 Task: Add an event  with title  Second Interview with Hailey, date '2024/03/13' to 2024/03/16 & Select Event type as  One on One. Add location for the event as  654 Puerta del Sol, Madrid, Spain and add a description: The conversation aimed at assessing their qualifications, skills, and suitability for a specific job role or position within the organization. The interview provides an opportunity for the hiring team to gather valuable information about the candidate's experience, abilities, and potential cultural fit.Create an event link  http-secondinterviewwithhaileycom & Select the event color as  Orange. , logged in from the account softage.9@softage.netand send the event invitation to softage.7@softage.net with CC to  softage.1@softage.net
Action: Mouse moved to (815, 136)
Screenshot: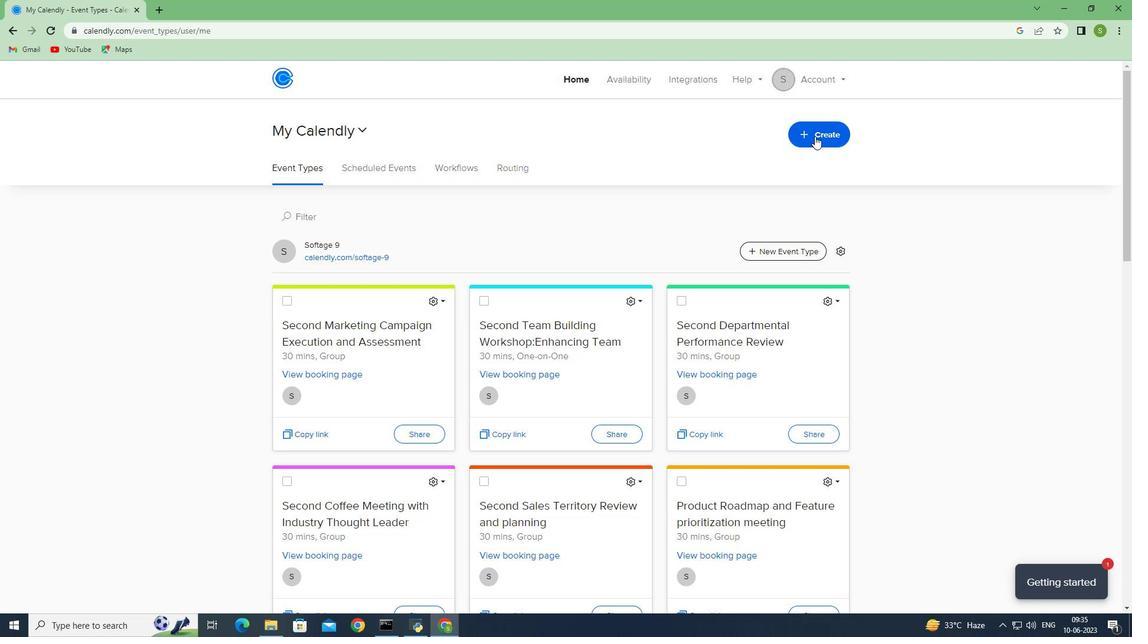 
Action: Mouse pressed left at (815, 136)
Screenshot: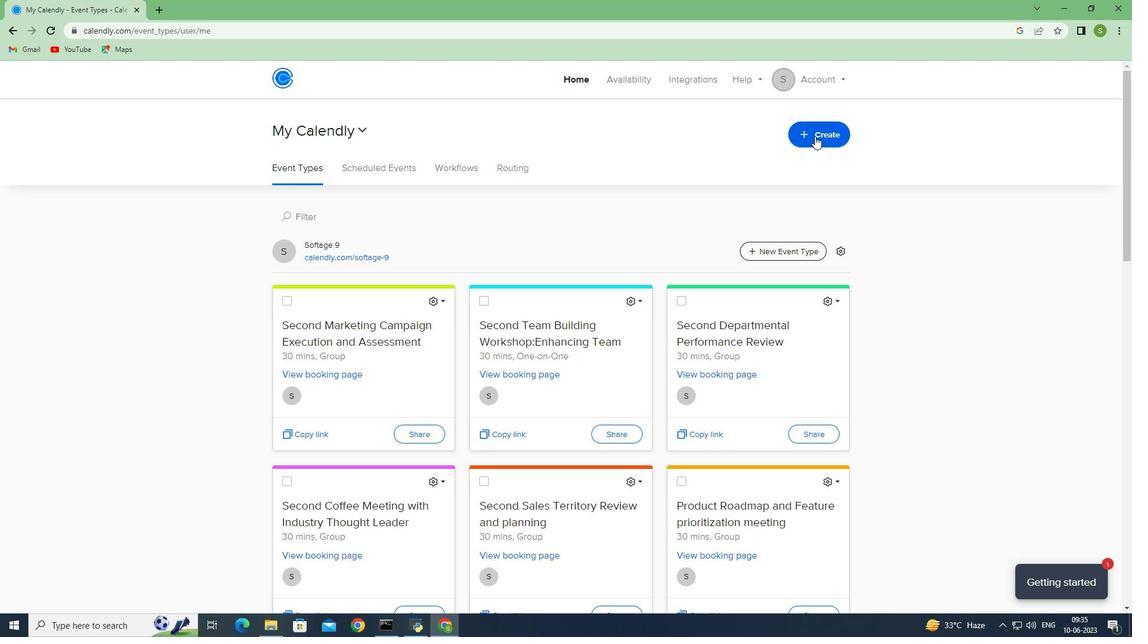 
Action: Mouse moved to (734, 169)
Screenshot: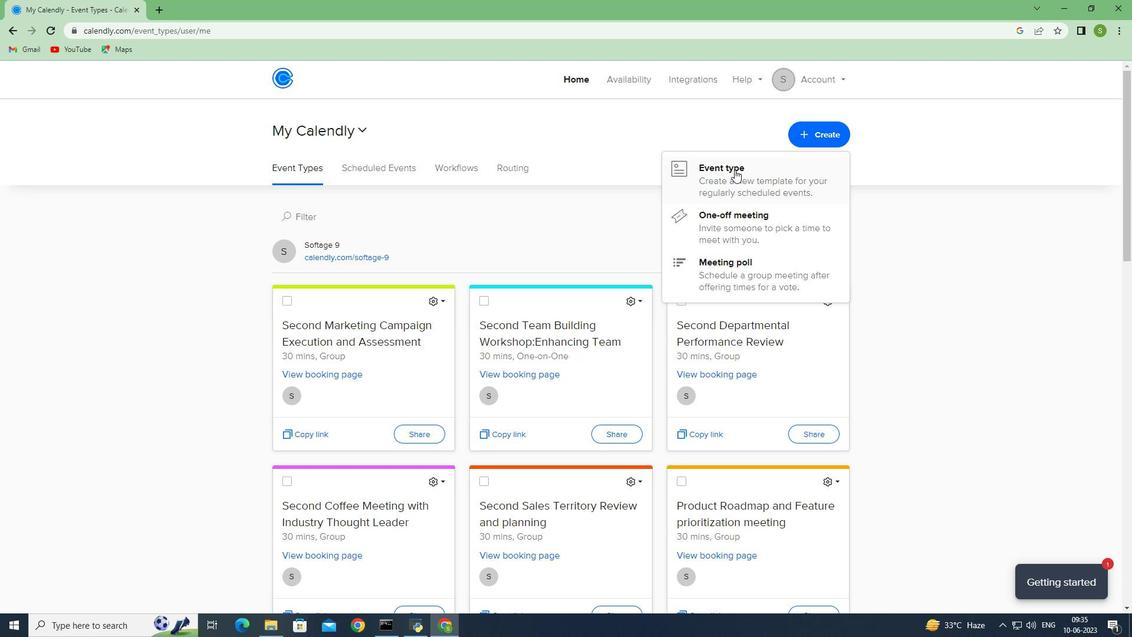 
Action: Mouse pressed left at (734, 169)
Screenshot: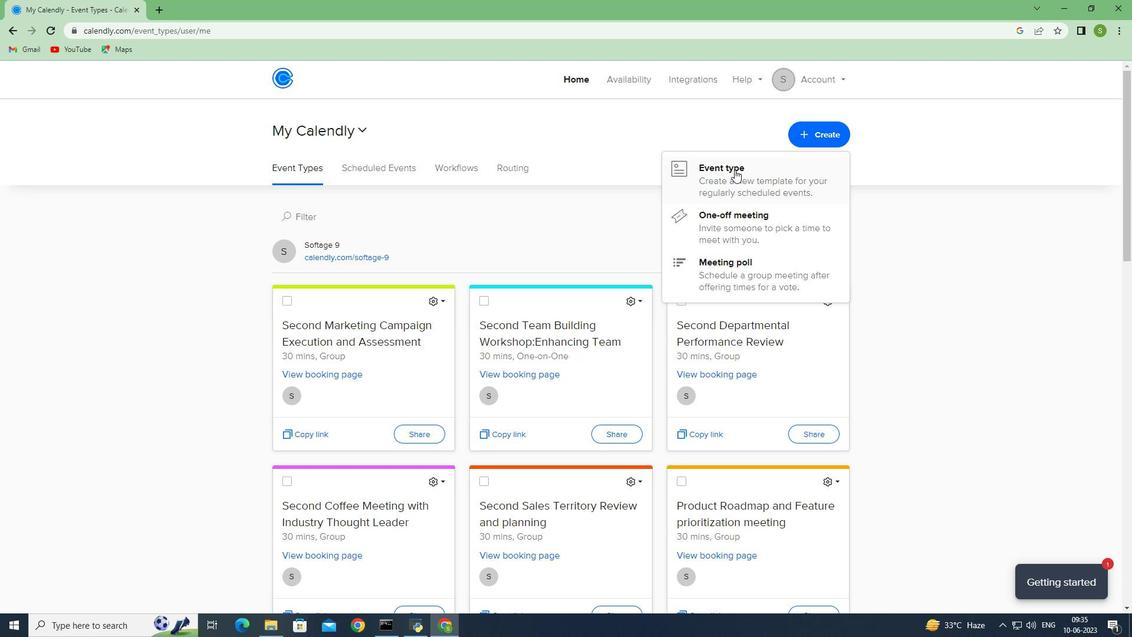 
Action: Mouse pressed left at (734, 169)
Screenshot: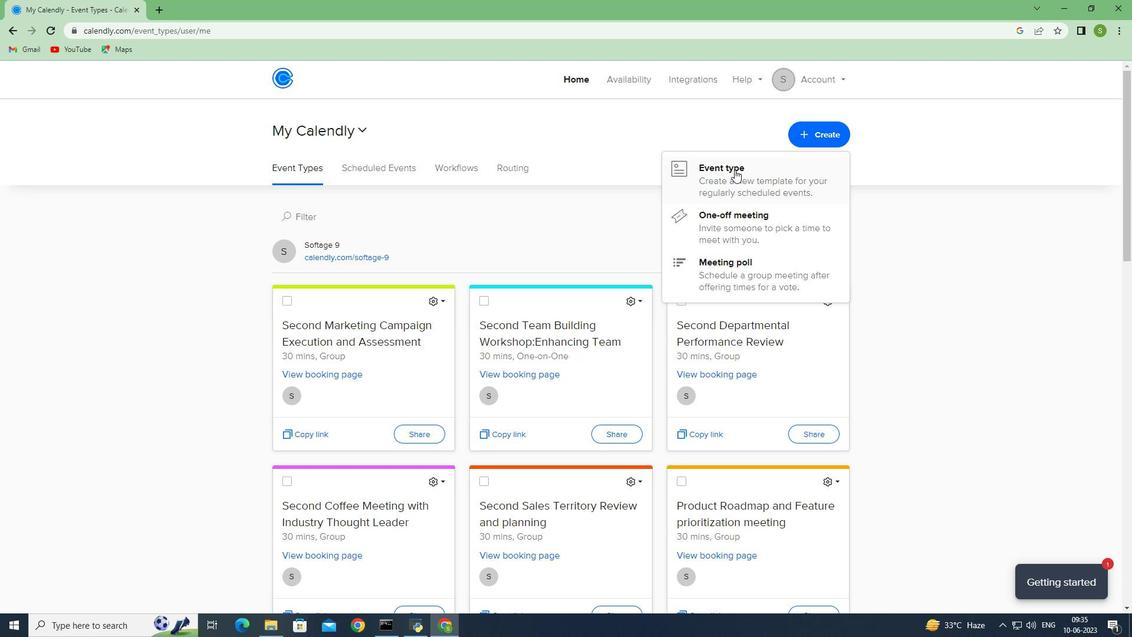 
Action: Mouse moved to (838, 200)
Screenshot: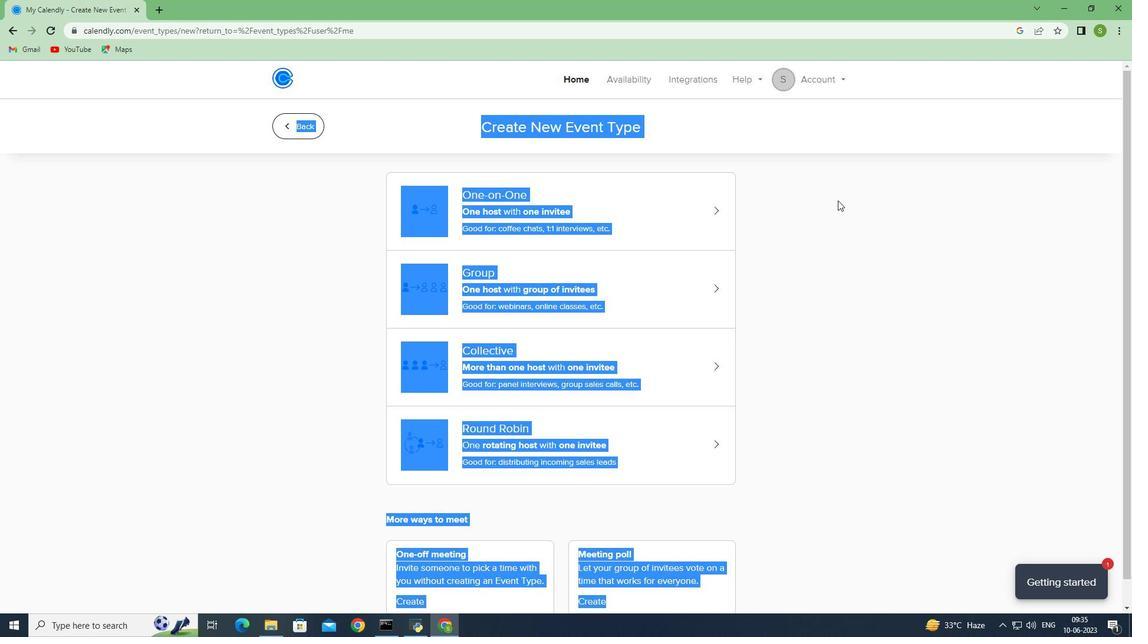 
Action: Mouse pressed left at (838, 200)
Screenshot: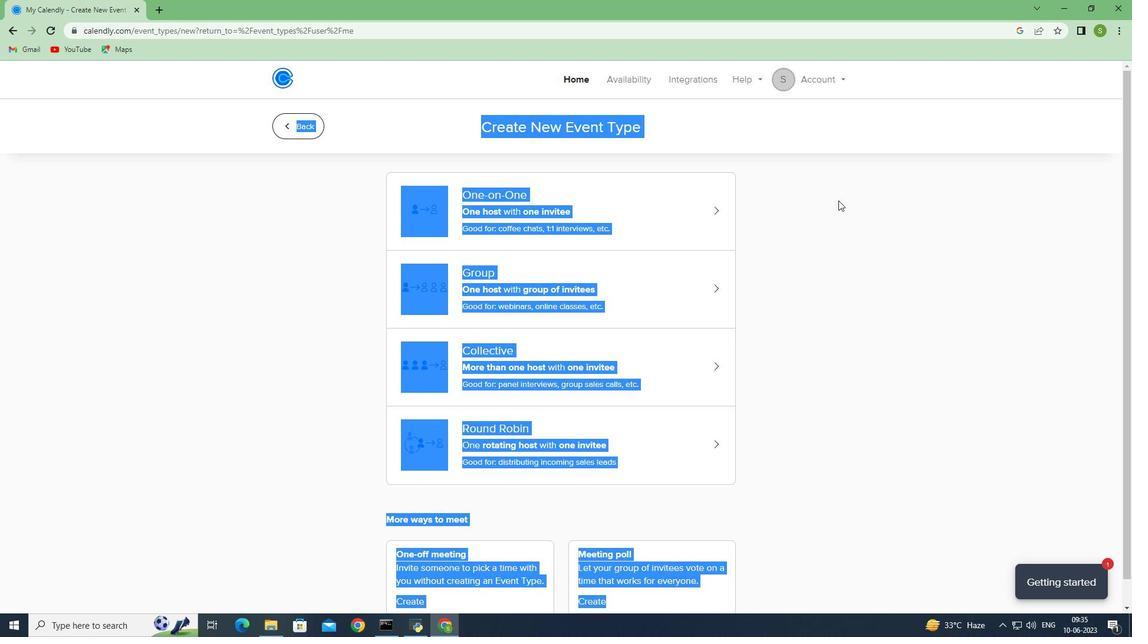 
Action: Mouse moved to (529, 210)
Screenshot: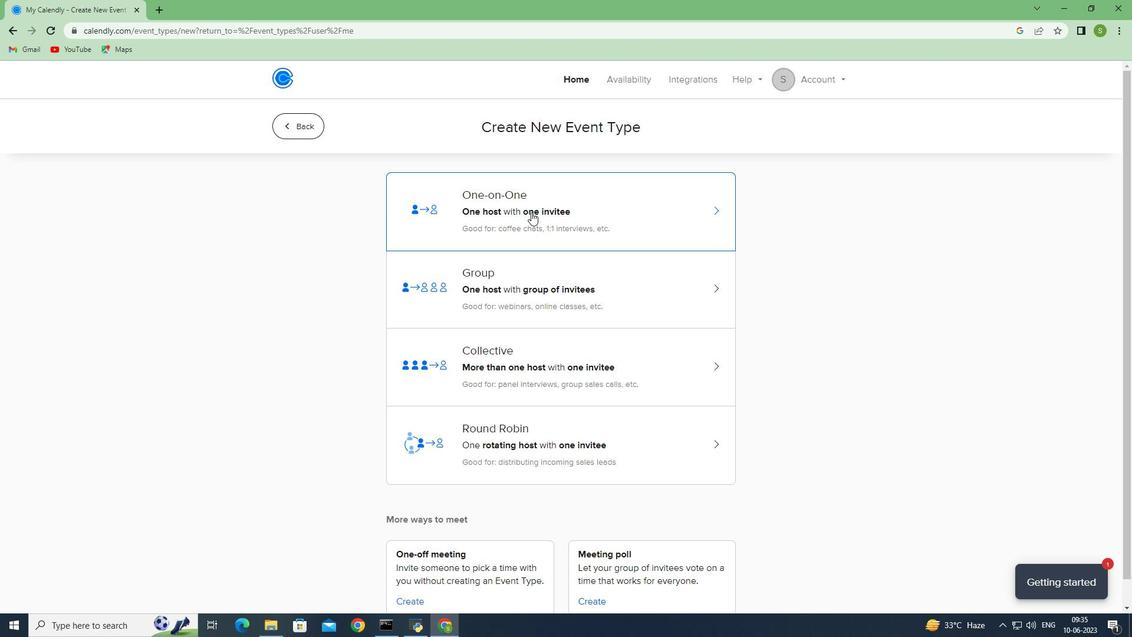 
Action: Mouse pressed left at (529, 210)
Screenshot: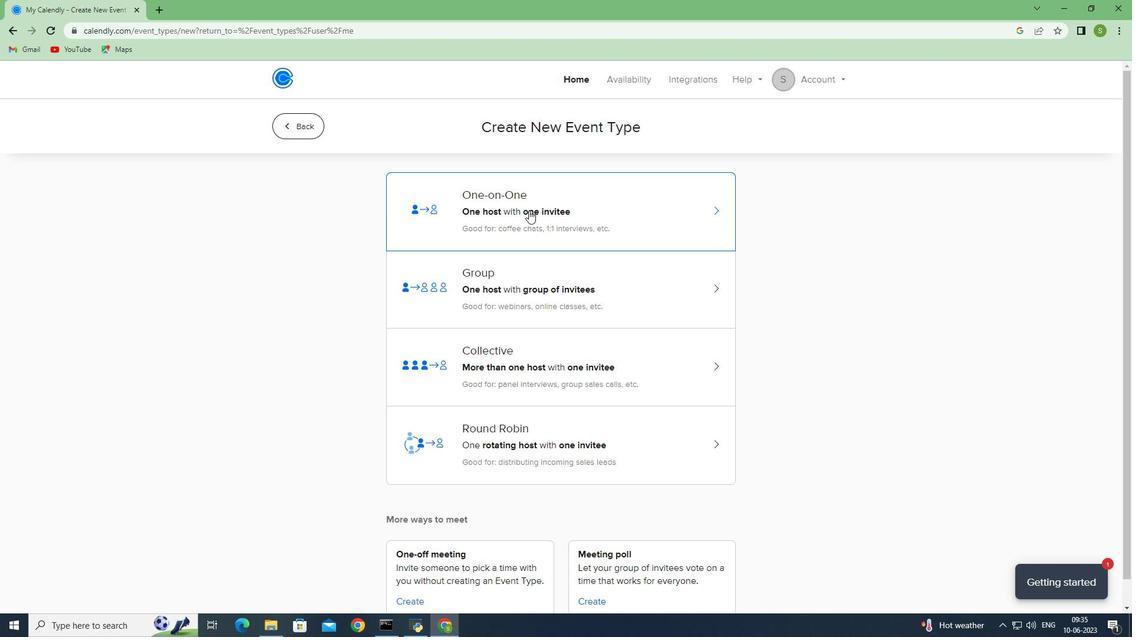 
Action: Mouse moved to (529, 210)
Screenshot: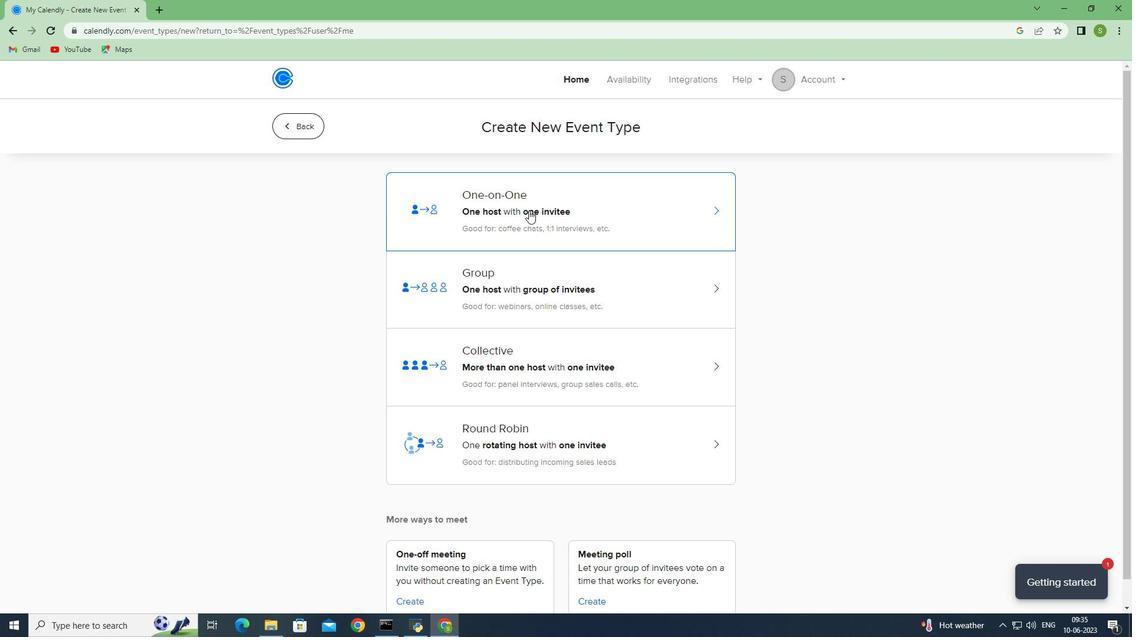 
Action: Mouse pressed left at (529, 210)
Screenshot: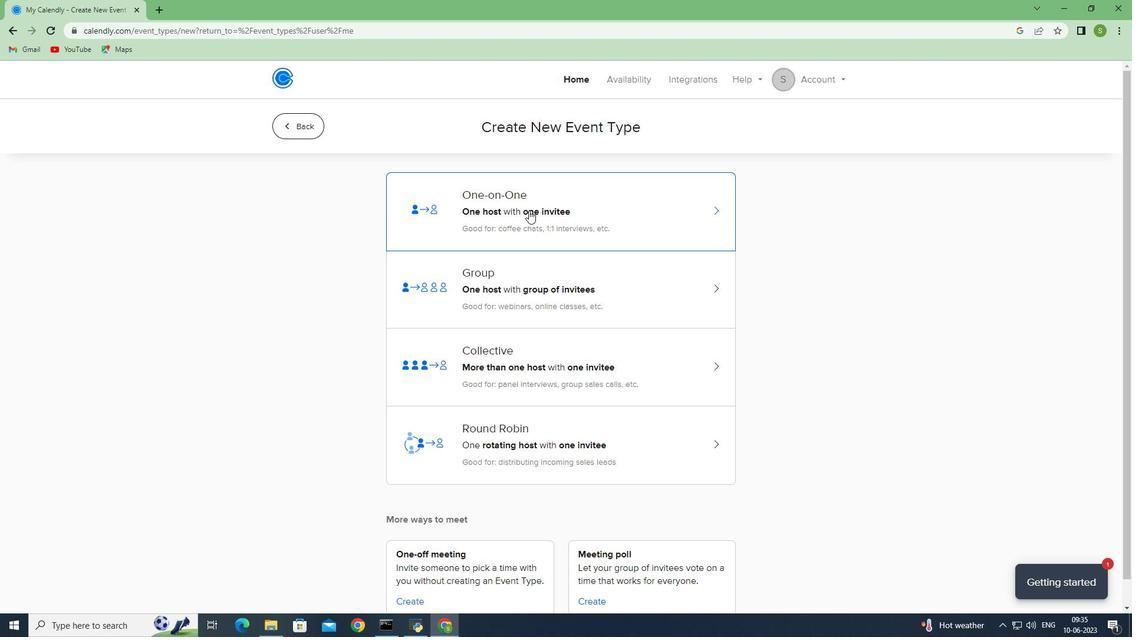 
Action: Mouse moved to (315, 286)
Screenshot: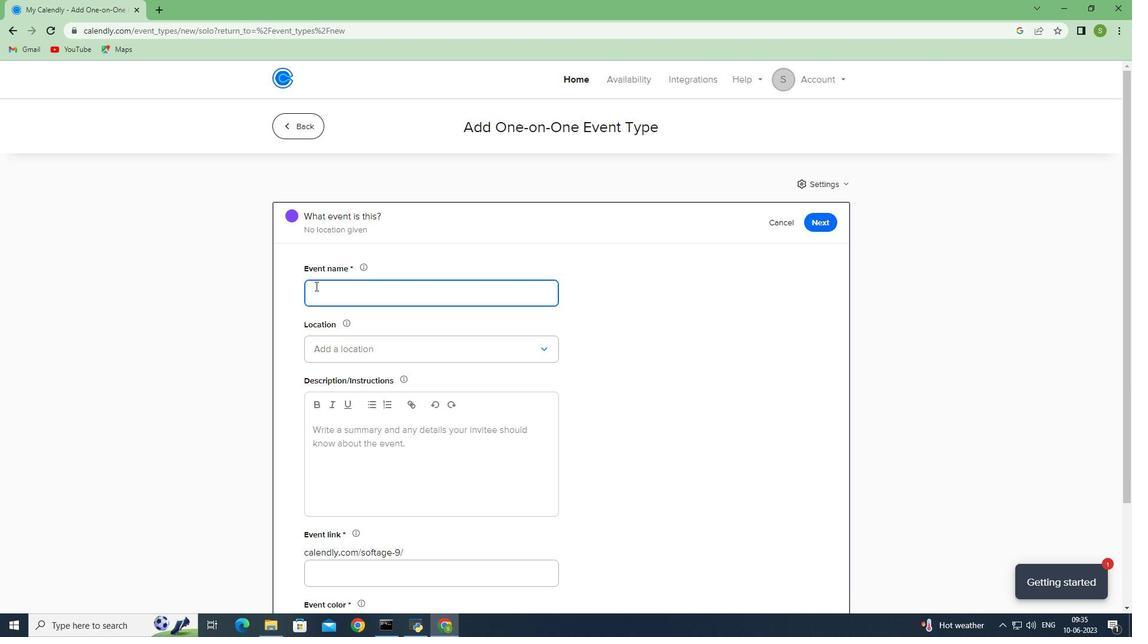
Action: Mouse pressed left at (315, 286)
Screenshot: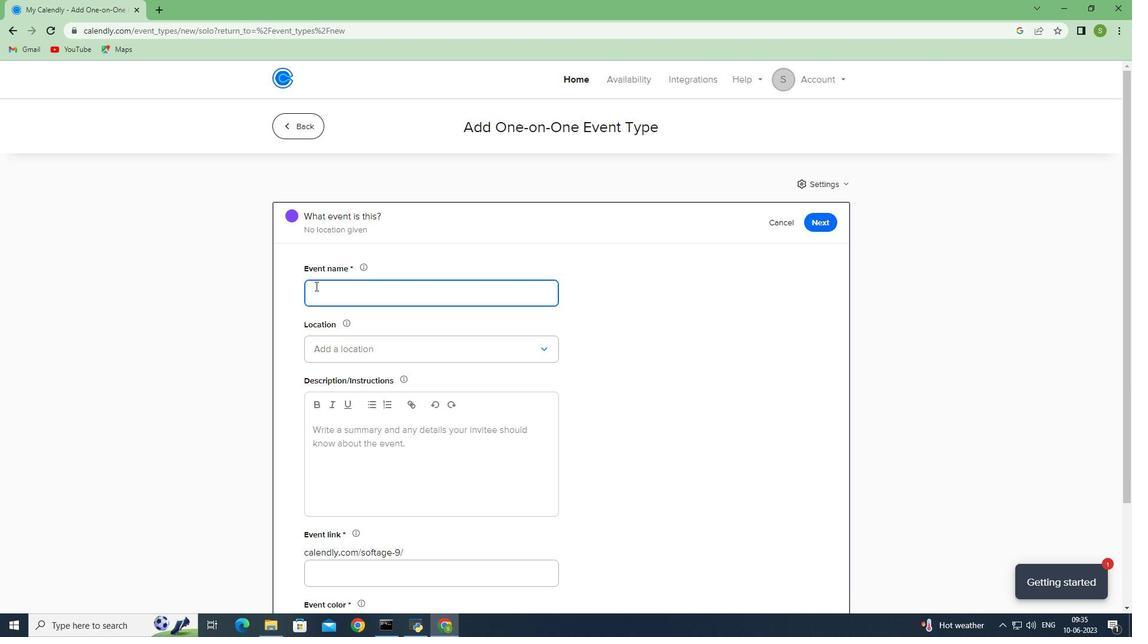 
Action: Mouse moved to (392, 278)
Screenshot: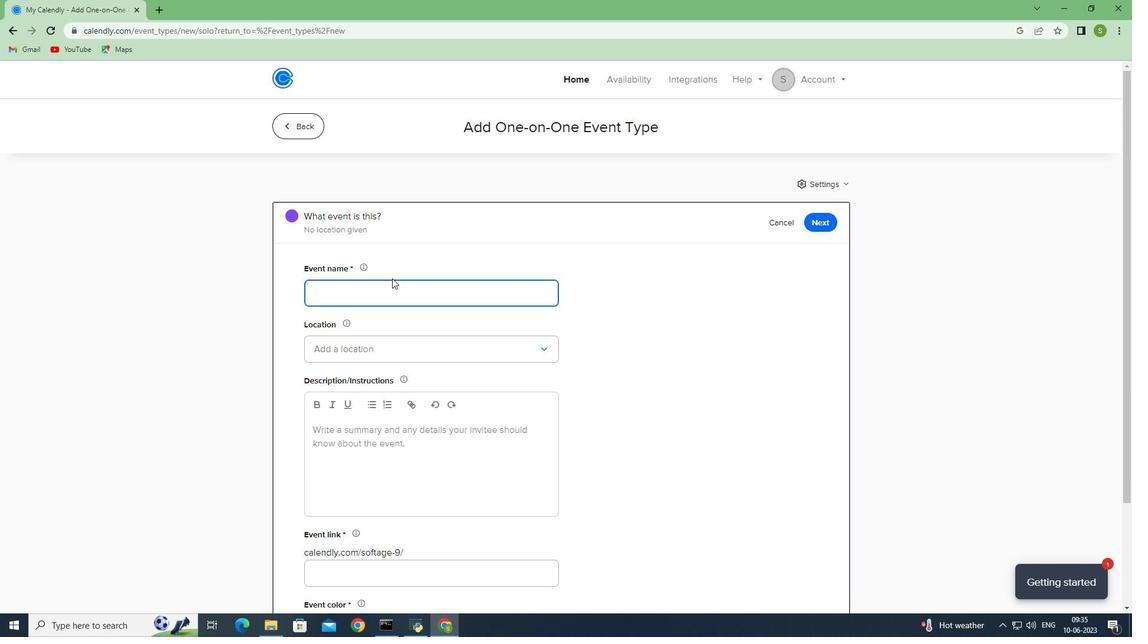 
Action: Key pressed <Key.shift>Second<Key.space><Key.shift>Interview<Key.space>with<Key.space><Key.shift><Key.shift><Key.shift><Key.shift><Key.shift><Key.shift><Key.shift><Key.shift><Key.shift><Key.shift><Key.shift>Hailey
Screenshot: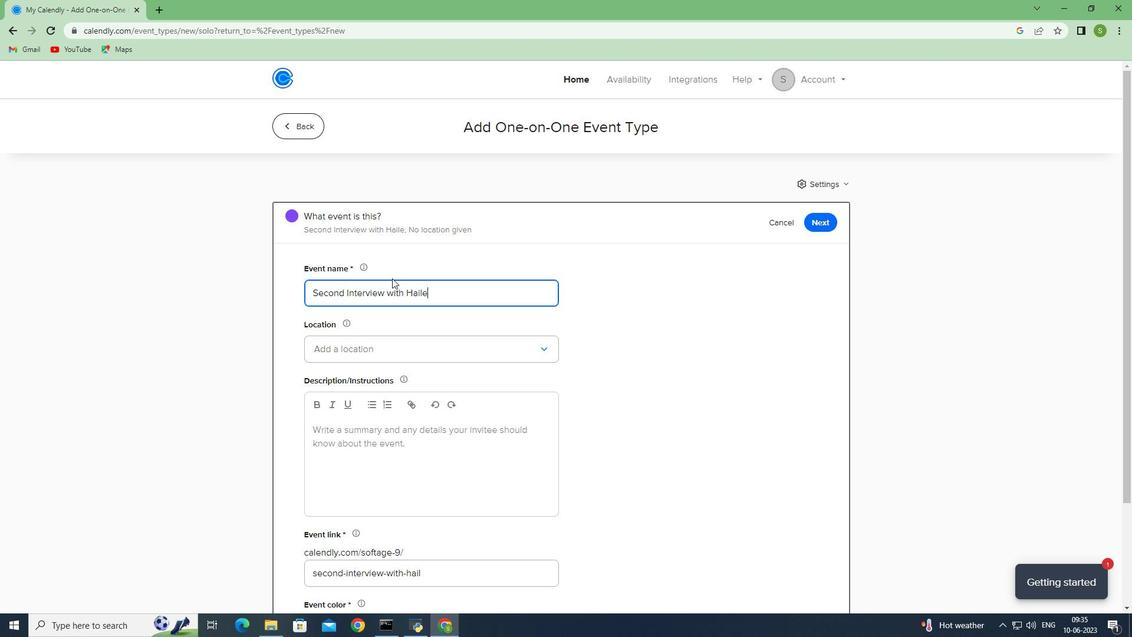 
Action: Mouse moved to (385, 351)
Screenshot: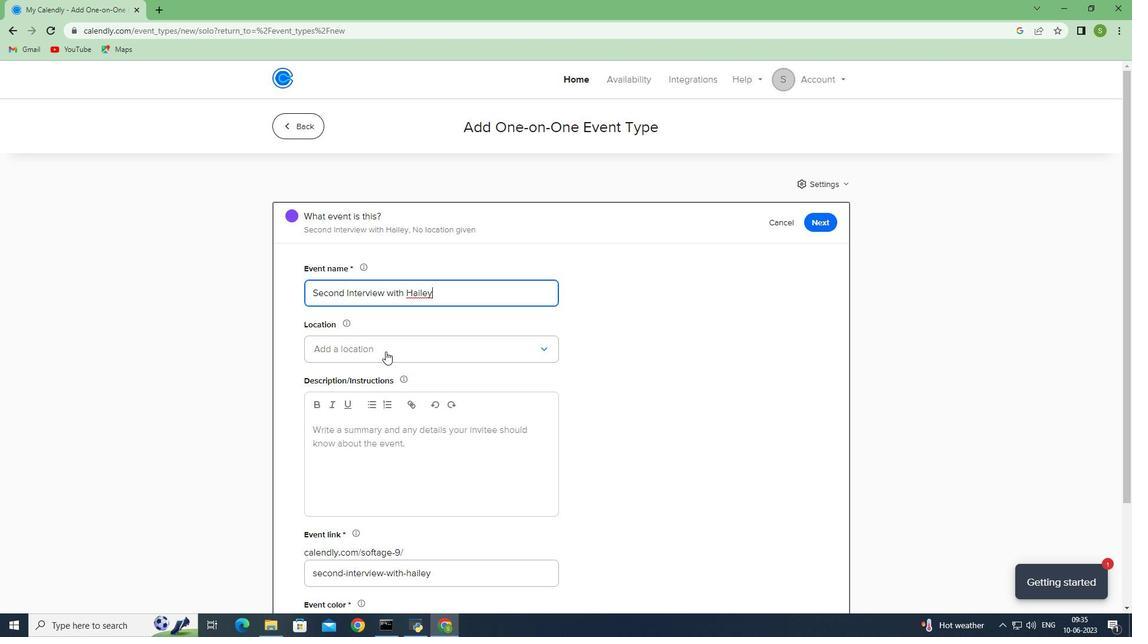 
Action: Mouse pressed left at (385, 351)
Screenshot: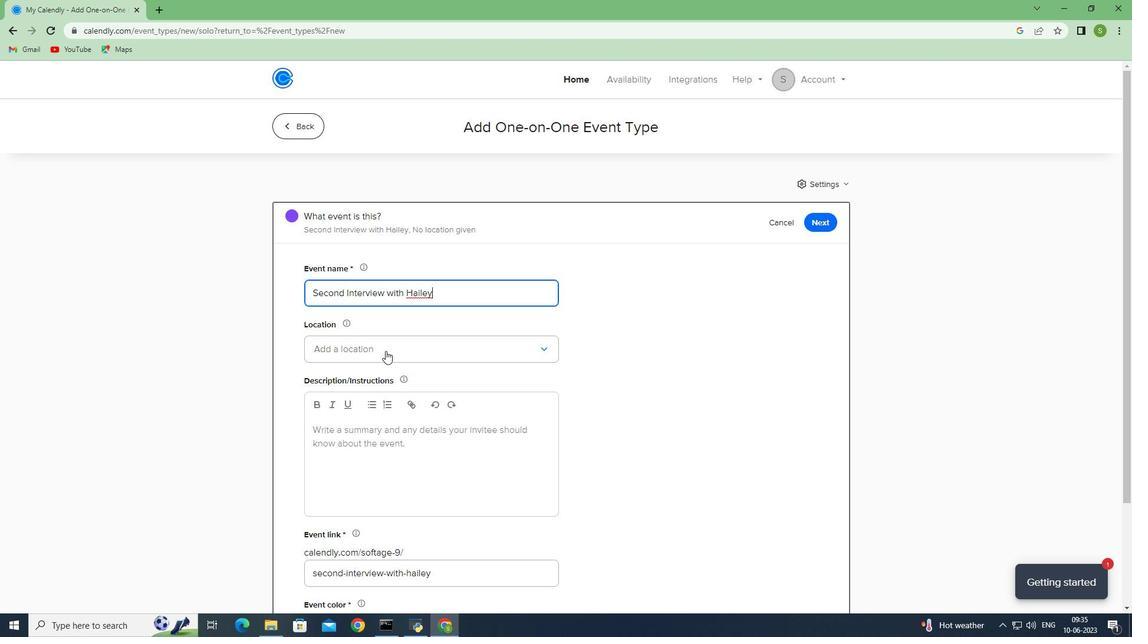 
Action: Mouse moved to (398, 375)
Screenshot: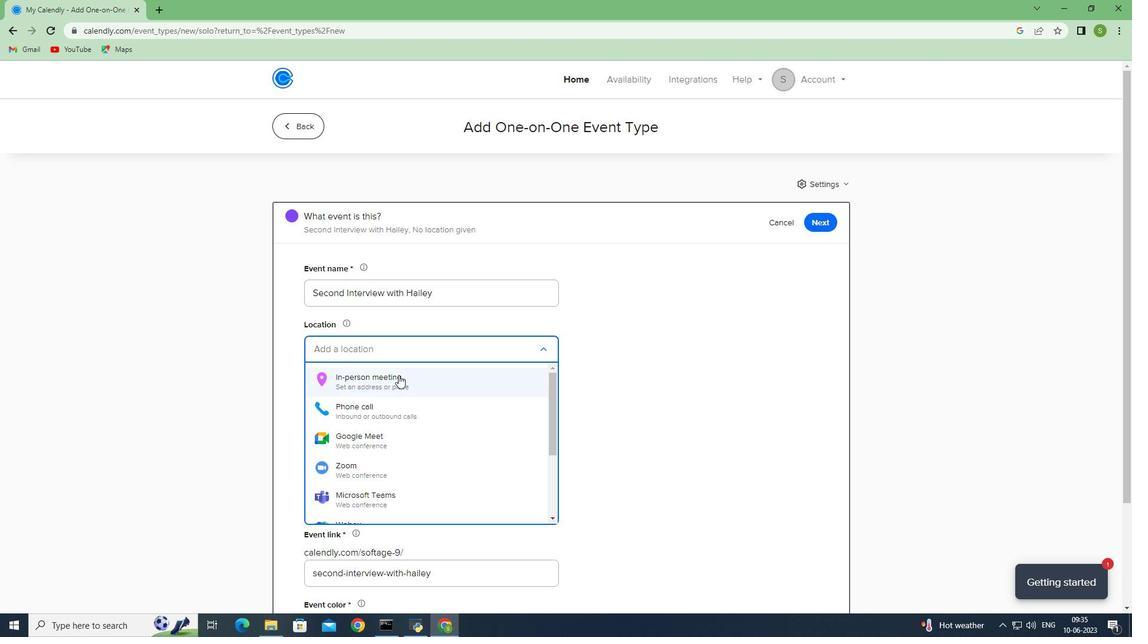 
Action: Mouse pressed left at (398, 375)
Screenshot: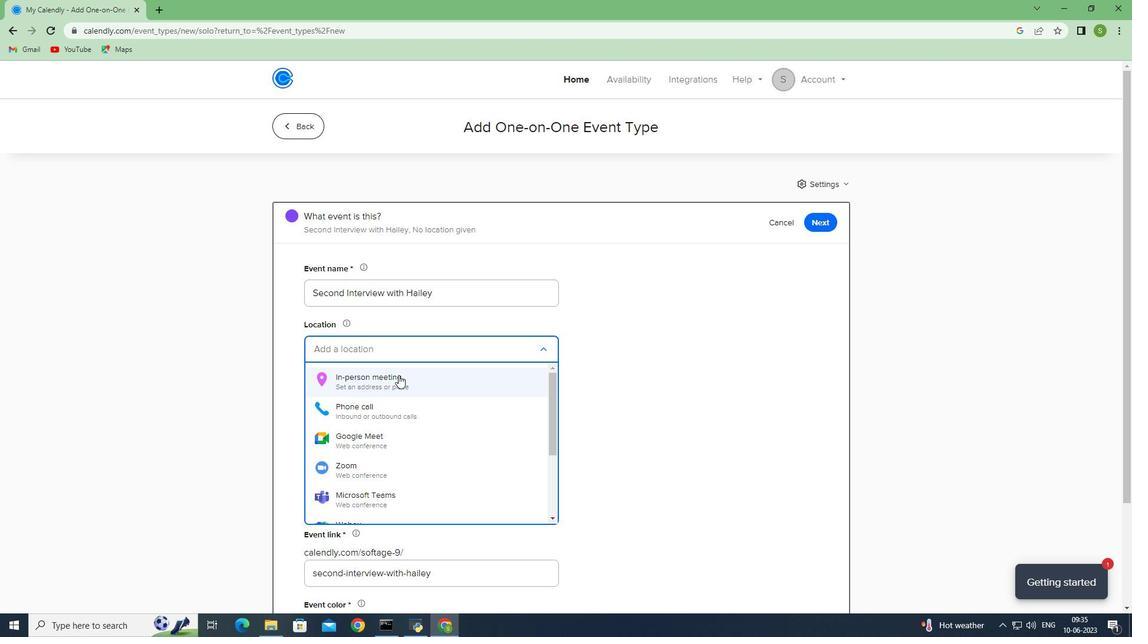 
Action: Mouse moved to (490, 217)
Screenshot: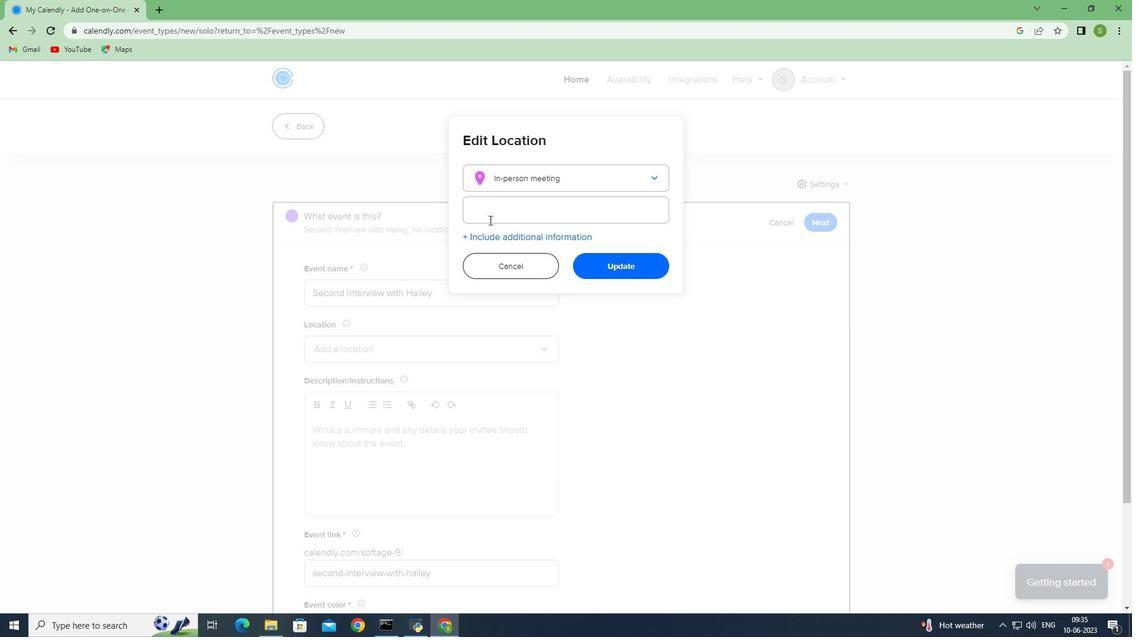 
Action: Mouse pressed left at (490, 217)
Screenshot: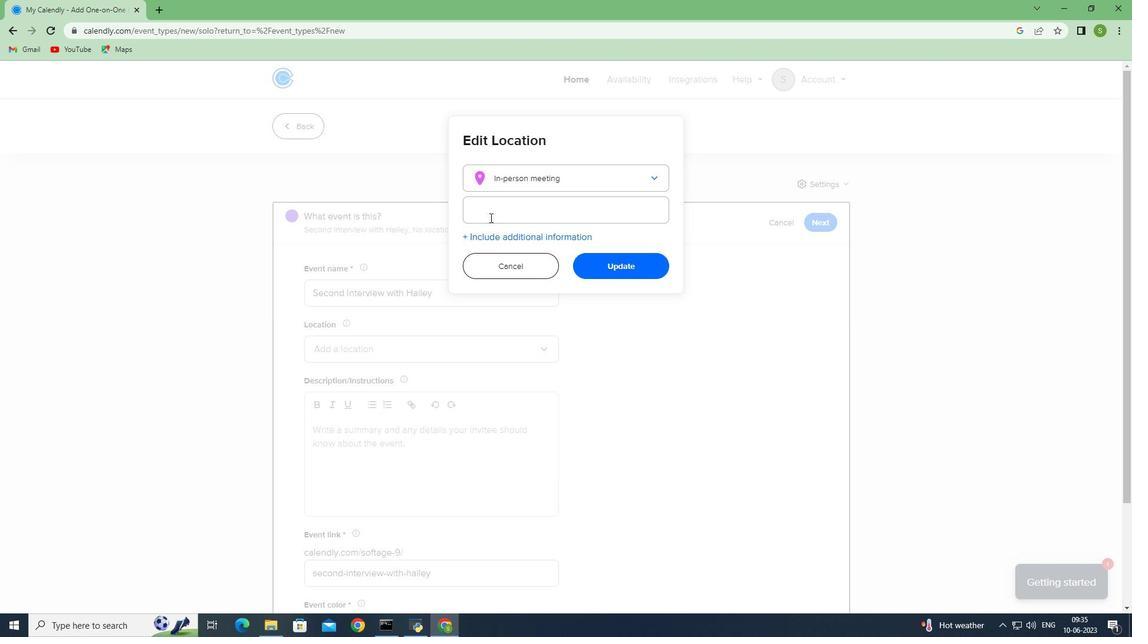 
Action: Mouse moved to (634, 215)
Screenshot: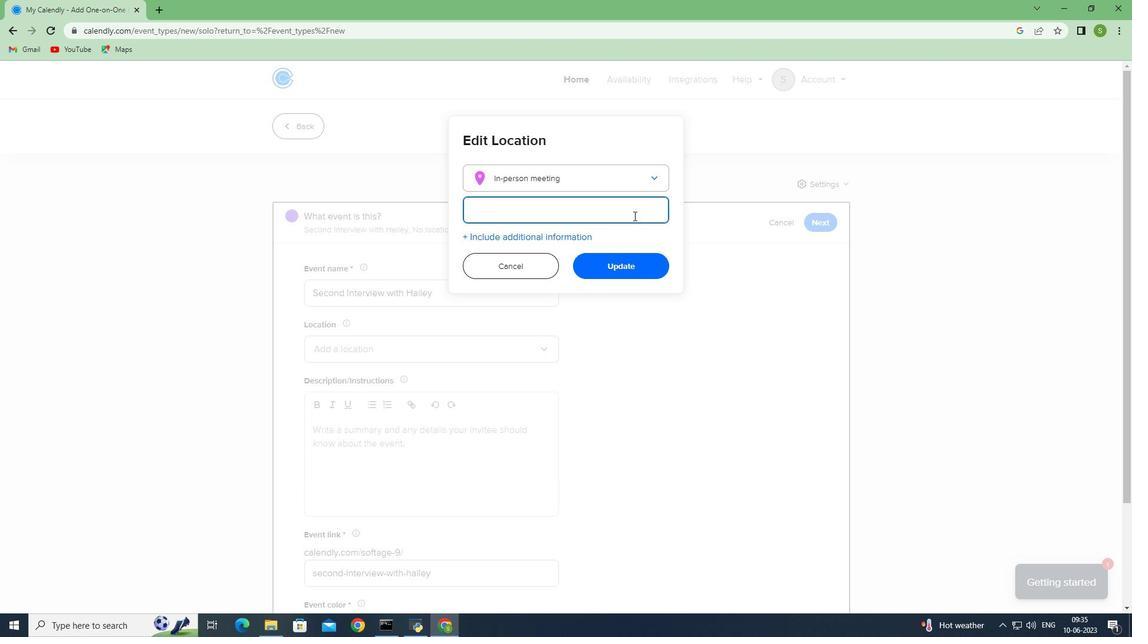 
Action: Key pressed 654<Key.space><Key.shift>Pur<Key.backspace>erta<Key.space>del<Key.space><Key.shift>Sol,<Key.shift>Madrid,<Key.shift><Key.shift>Spain
Screenshot: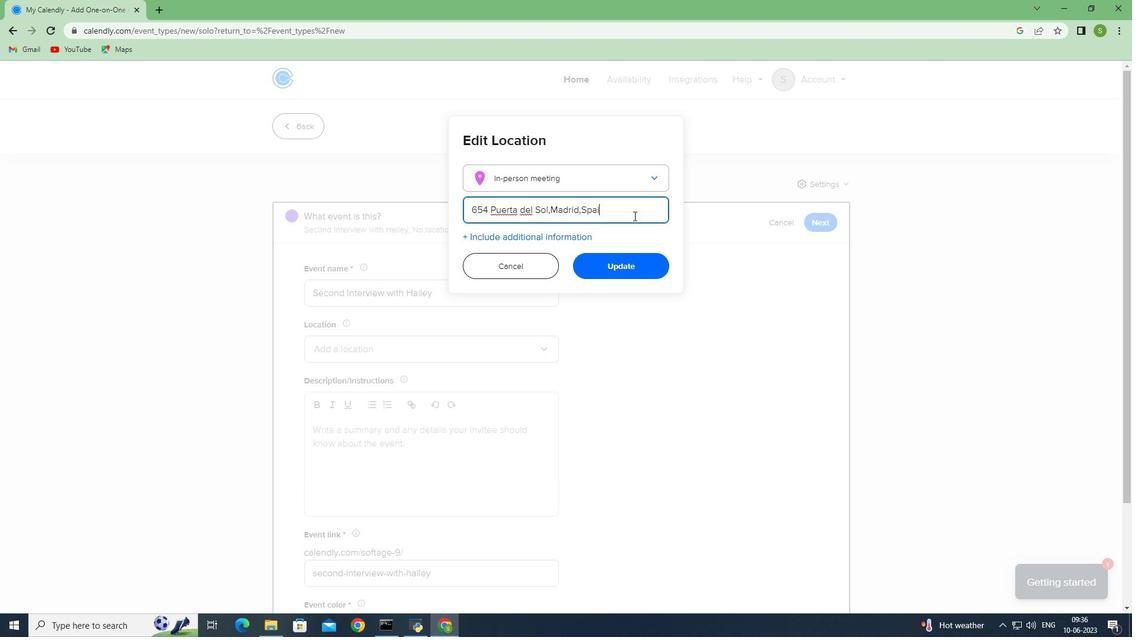 
Action: Mouse moved to (611, 264)
Screenshot: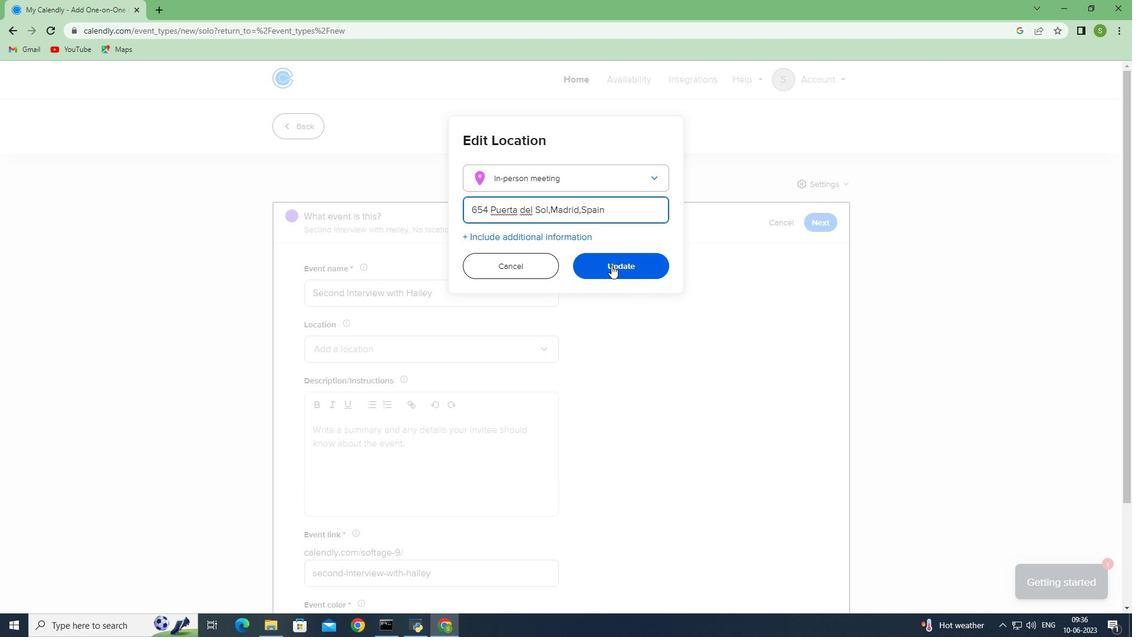 
Action: Mouse pressed left at (611, 264)
Screenshot: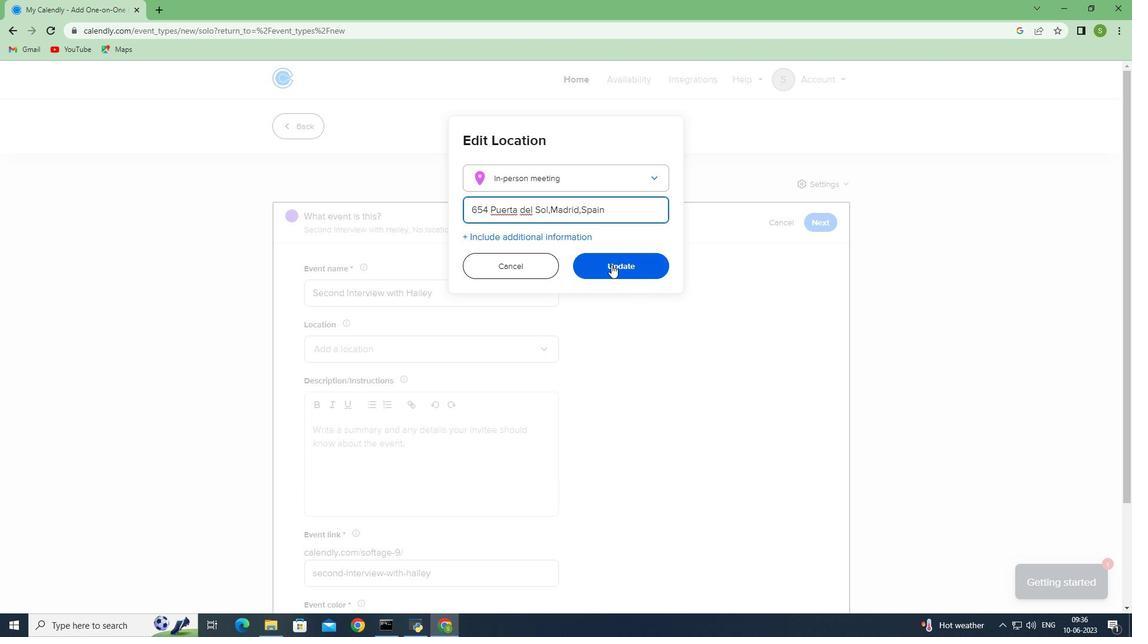 
Action: Mouse moved to (320, 457)
Screenshot: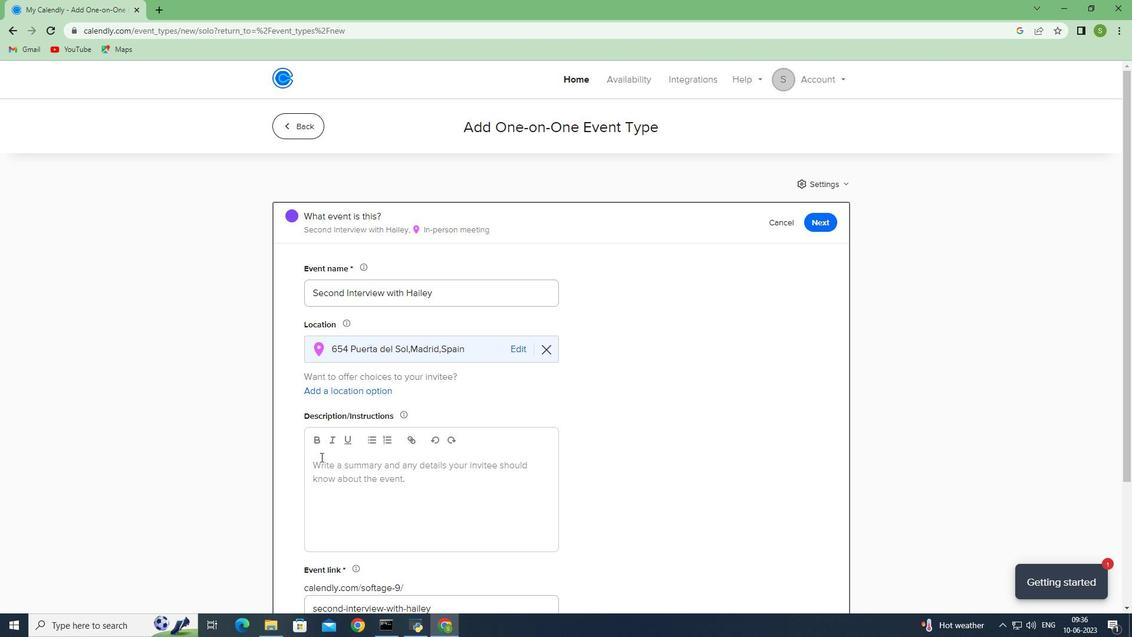 
Action: Mouse pressed left at (320, 457)
Screenshot: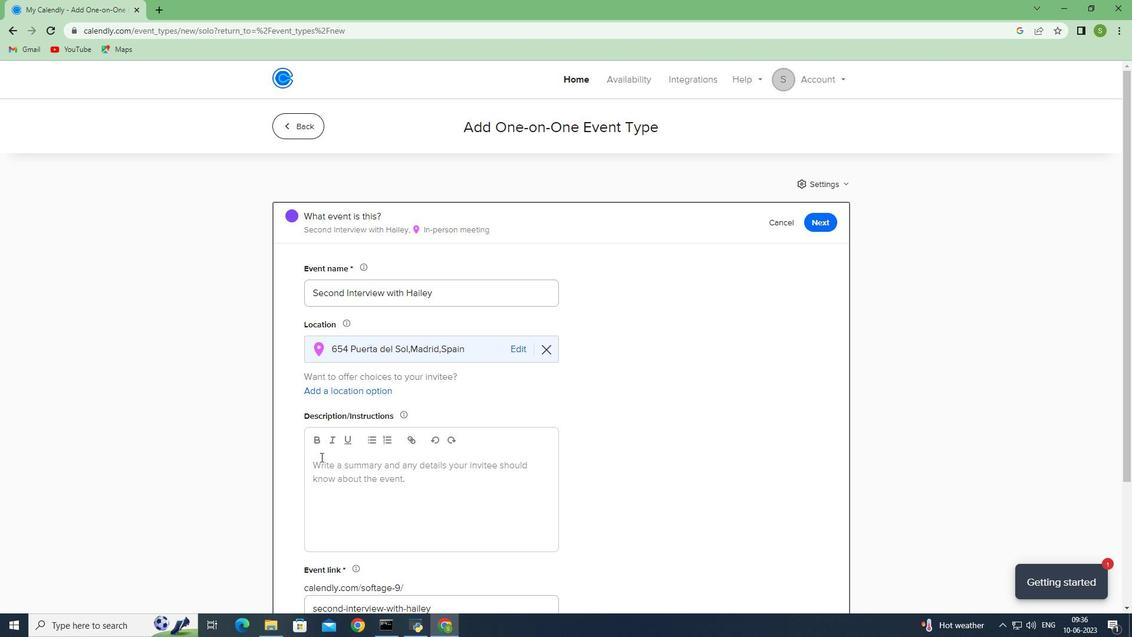 
Action: Mouse moved to (342, 267)
Screenshot: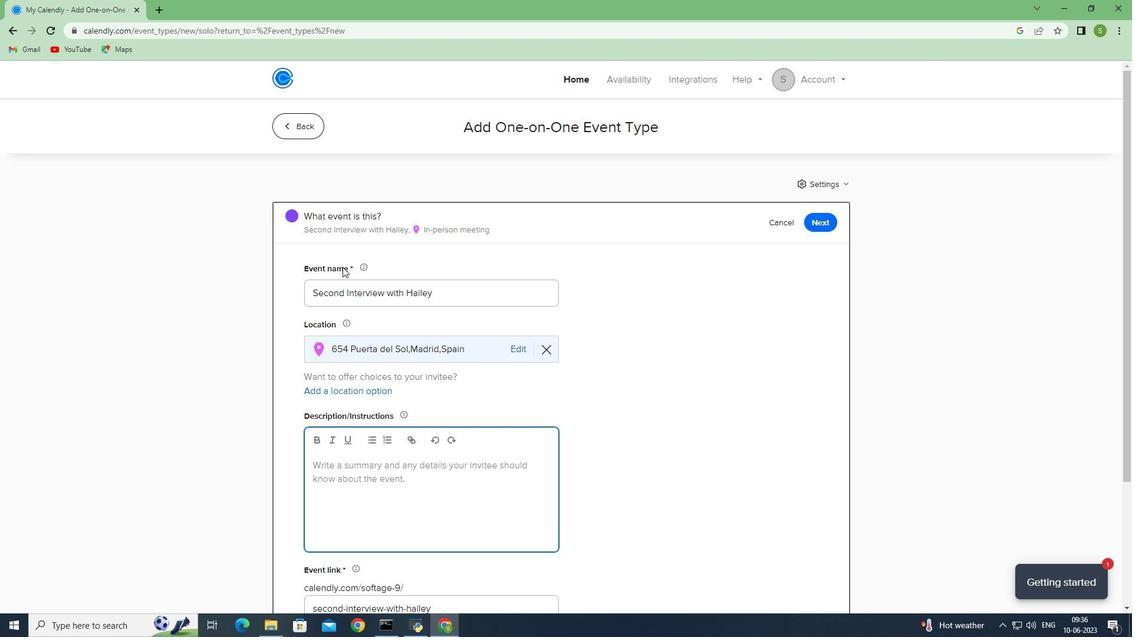 
Action: Key pressed <Key.shift>The<Key.space><Key.shift><Key.shift>CON<Key.backspace><Key.backspace>=<Key.backspace><Key.backspace>conversation<Key.space>aimes<Key.space>at<Key.space>assessing<Key.space>
Screenshot: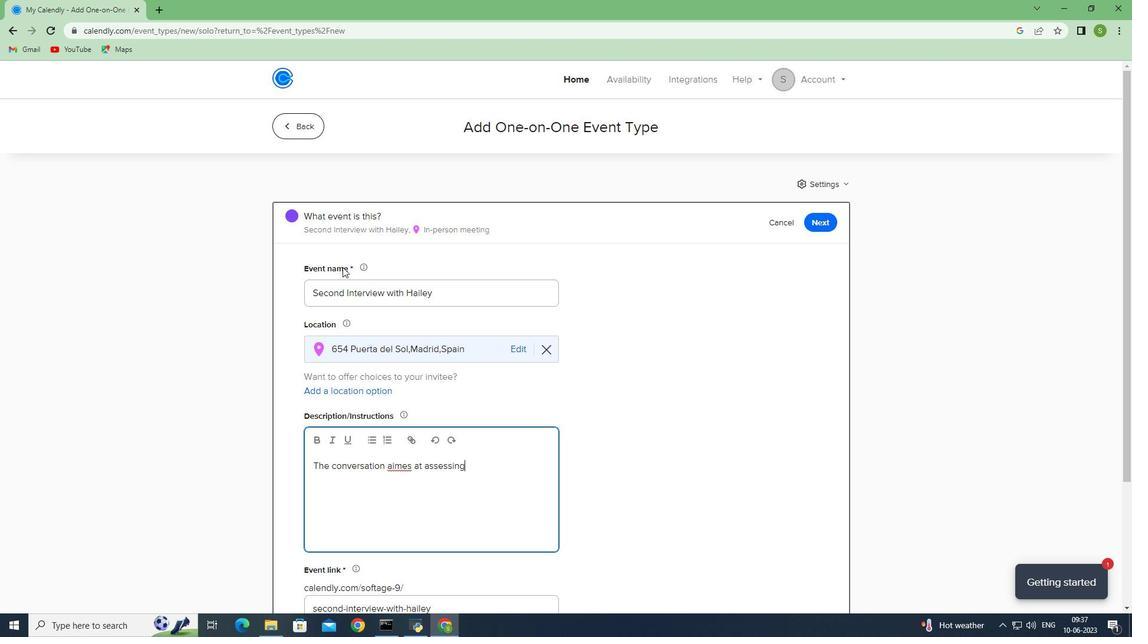 
Action: Mouse moved to (414, 467)
Screenshot: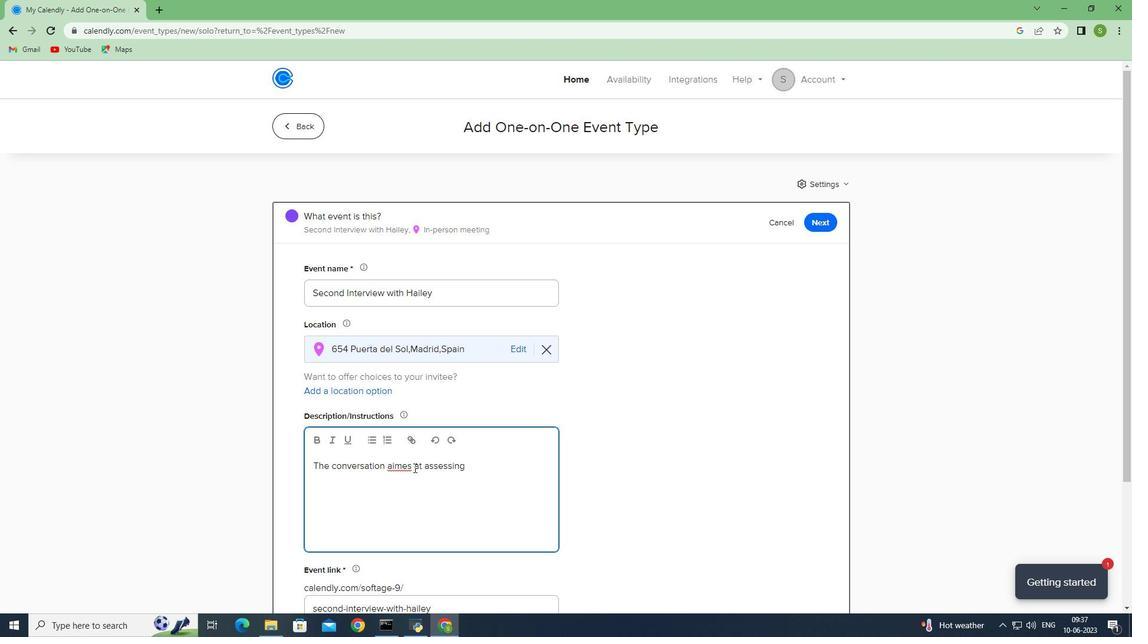
Action: Mouse pressed left at (414, 467)
Screenshot: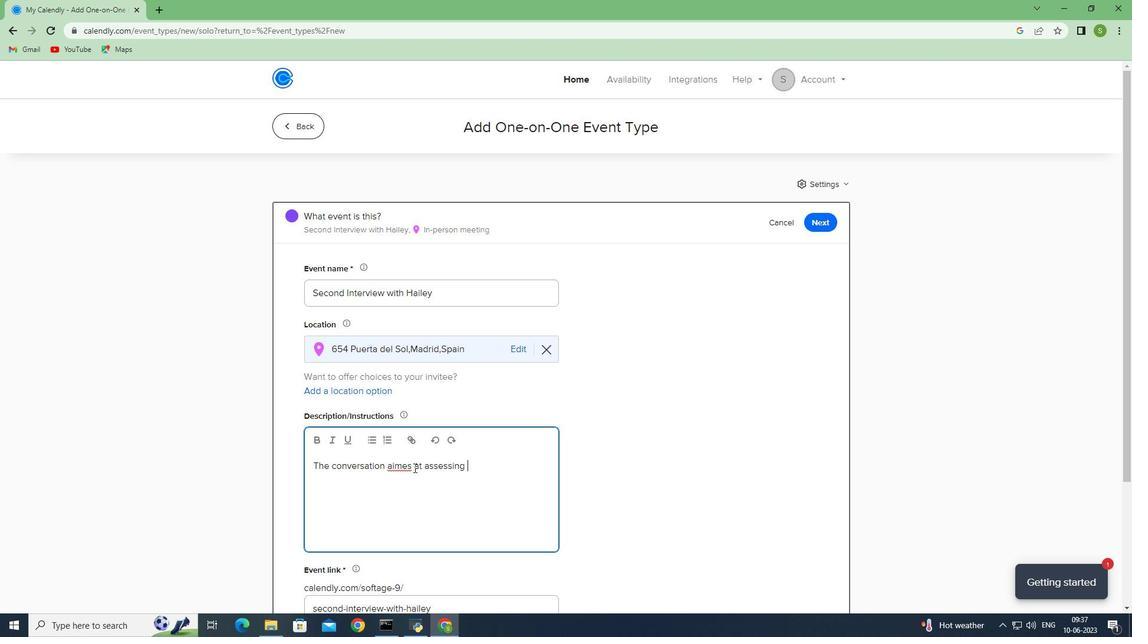 
Action: Mouse moved to (410, 470)
Screenshot: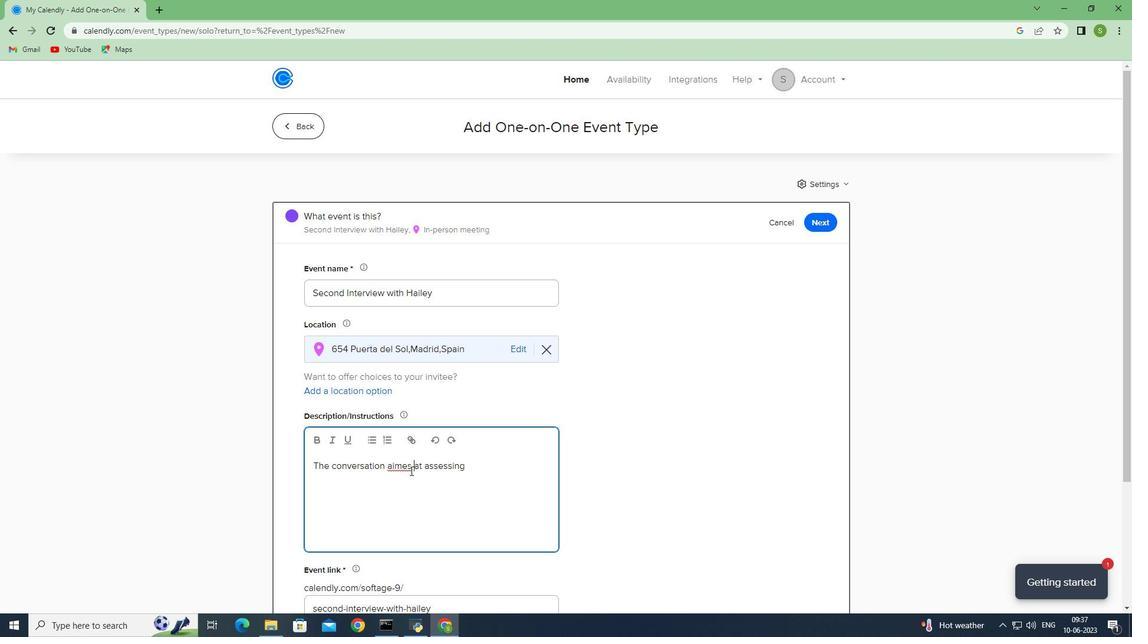 
Action: Mouse pressed left at (410, 470)
Screenshot: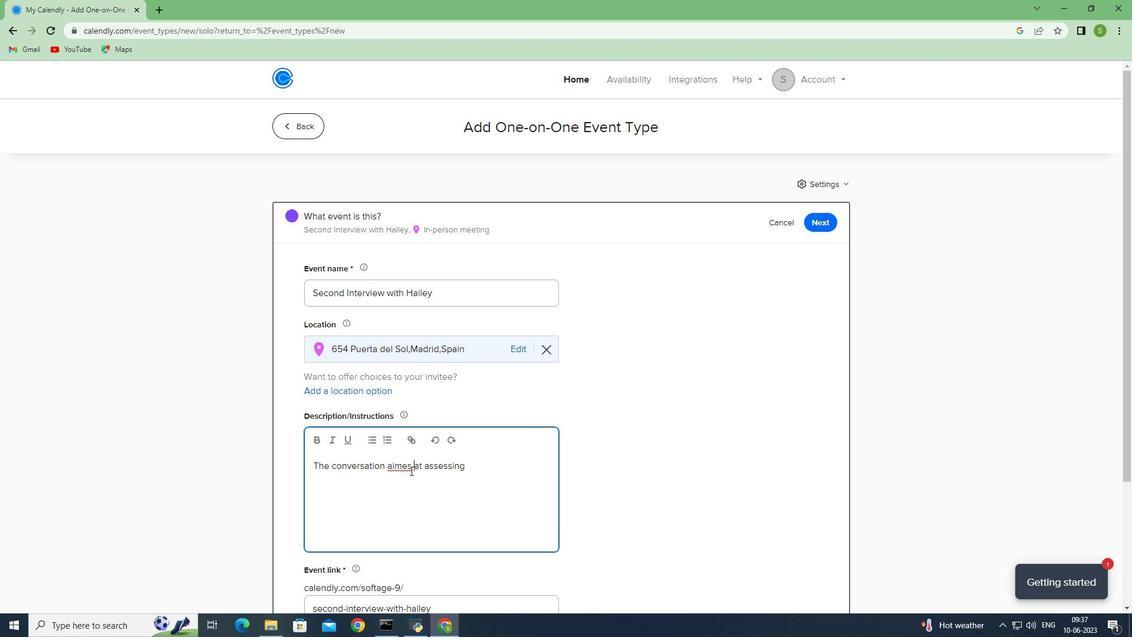 
Action: Mouse moved to (647, 433)
Screenshot: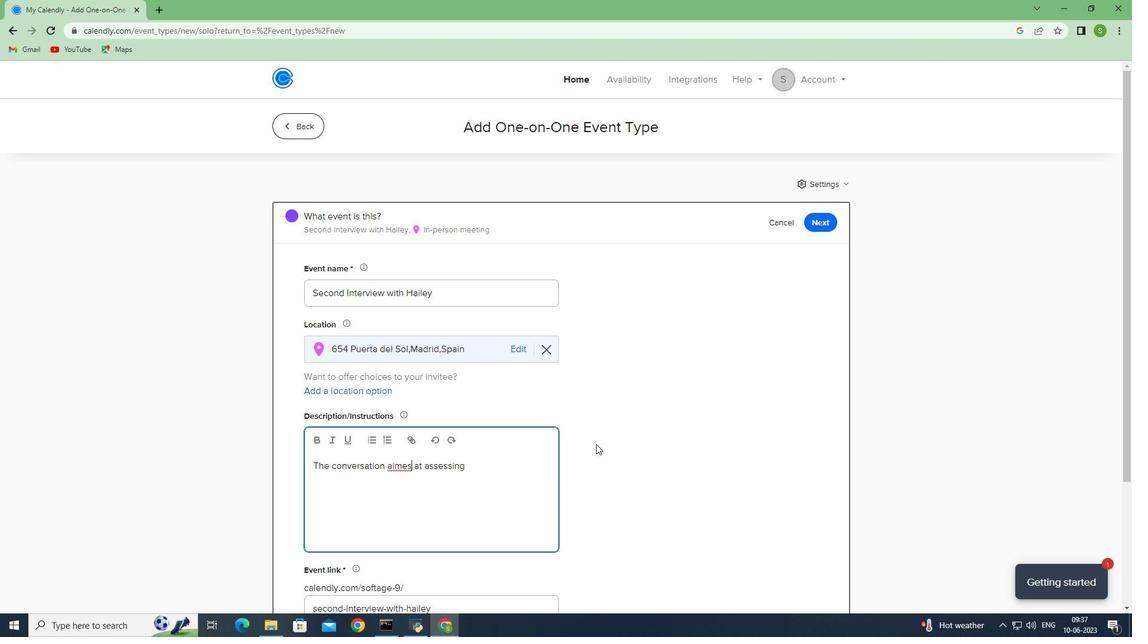 
Action: Key pressed <Key.backspace>d
Screenshot: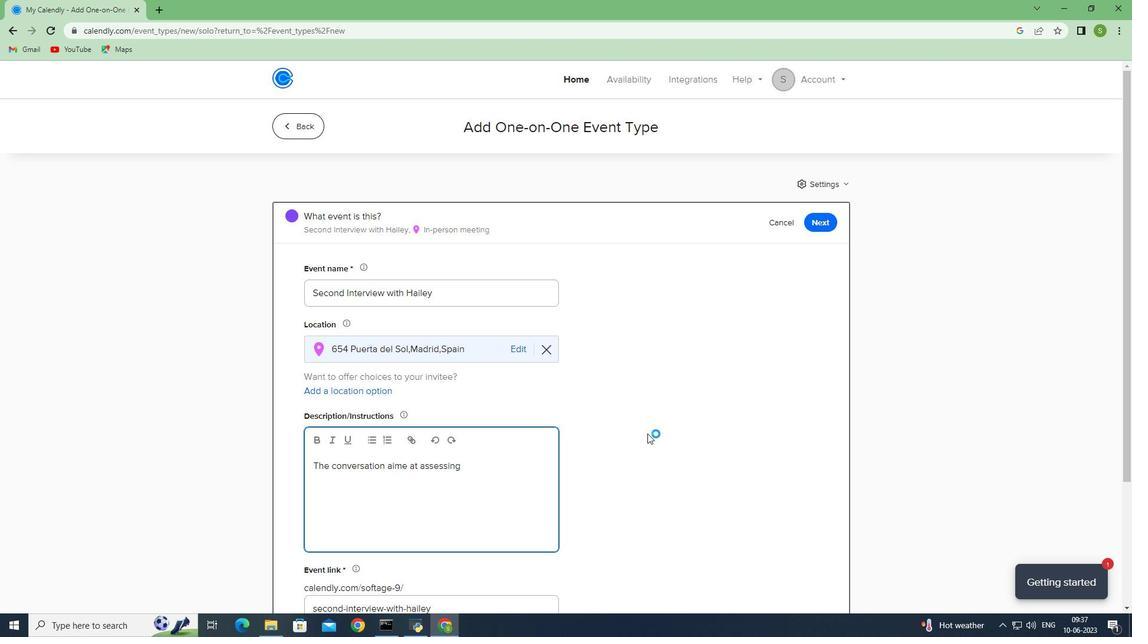 
Action: Mouse moved to (501, 484)
Screenshot: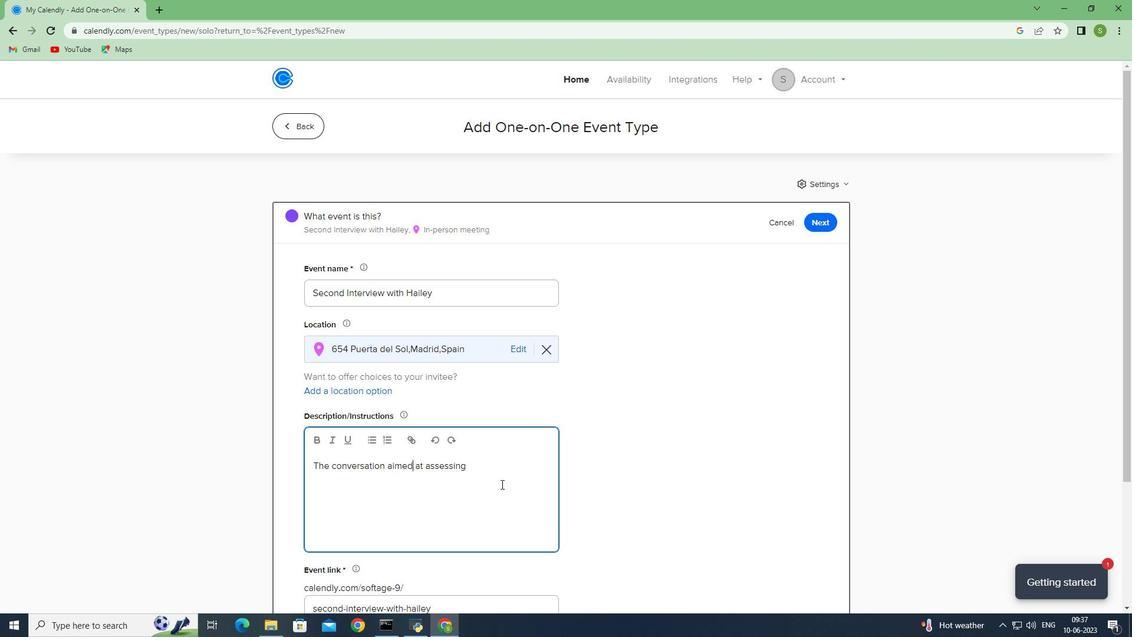 
Action: Mouse pressed left at (501, 484)
Screenshot: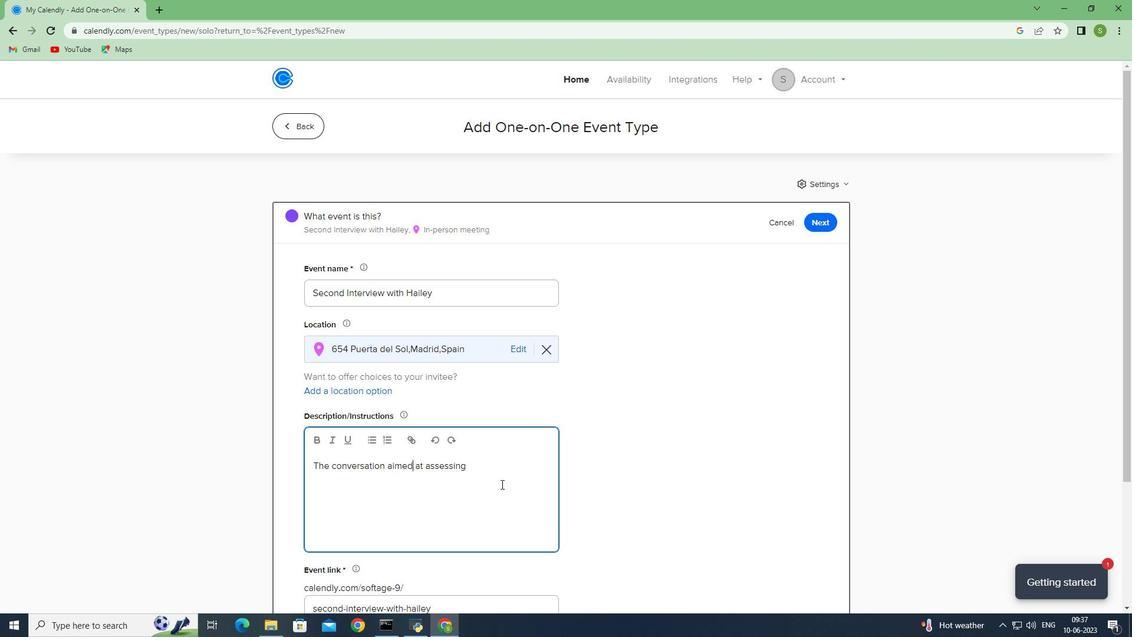 
Action: Mouse moved to (501, 483)
Screenshot: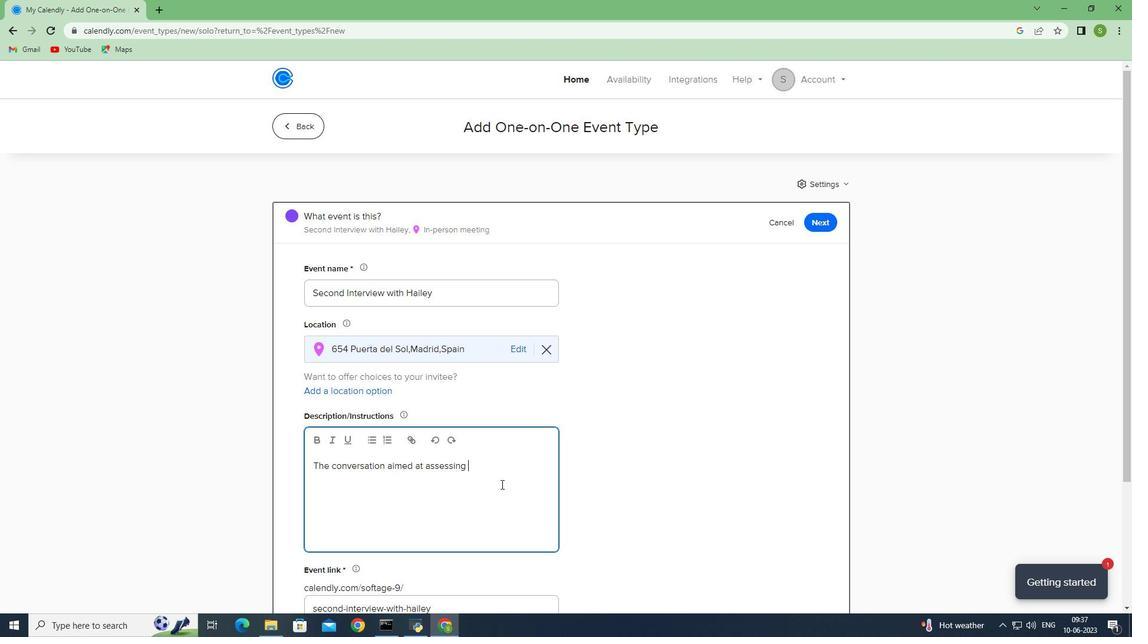 
Action: Key pressed <Key.space>their<Key.space><Key.shift><Key.shift><Key.shift><Key.shift><Key.shift><Key.shift><Key.shift><Key.shift><Key.shift><Key.shift><Key.shift><Key.shift><Key.shift><Key.shift><Key.shift><Key.shift><Key.shift><Key.shift><Key.shift><Key.shift><Key.shift><Key.shift><Key.shift><Key.shift><Key.shift><Key.shift><Key.shift><Key.shift><Key.shift><Key.shift><Key.shift><Key.shift><Key.shift><Key.shift><Key.shift><Key.shift><Key.shift>Qua<Key.backspace><Key.backspace><Key.backspace>qualifiv<Key.backspace>cations,skills,and<Key.space>suitability<Key.space>for<Key.space>a<Key.space>specific<Key.space><Key.space><Key.backspace>job<Key.space>l<Key.backspace>role<Key.space>or<Key.space>posityion<Key.backspace><Key.backspace><Key.backspace><Key.backspace><Key.backspace>tion<Key.space>within<Key.space>the<Key.space>organizay<Key.backspace>tion.<Key.shift>The<Key.space>interview<Key.space>provides<Key.space>an<Key.space>opportunity<Key.space>for<Key.space>the<Key.space>hiring<Key.space>team<Key.space>to<Key.space>gather<Key.space>valuableinformation<Key.space>
Screenshot: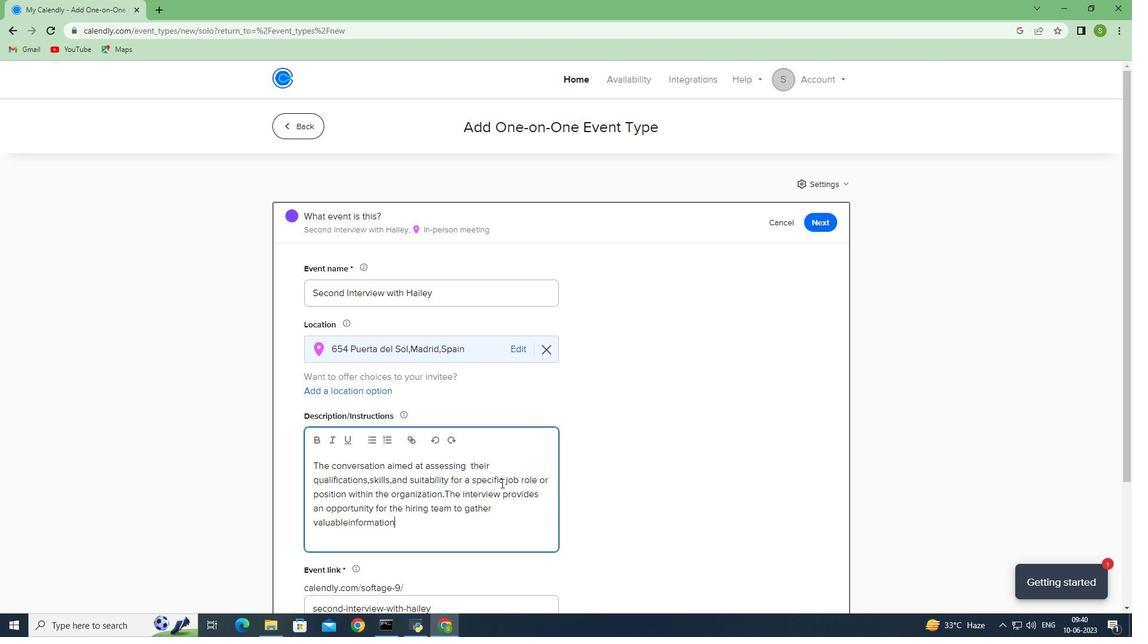 
Action: Mouse moved to (349, 522)
Screenshot: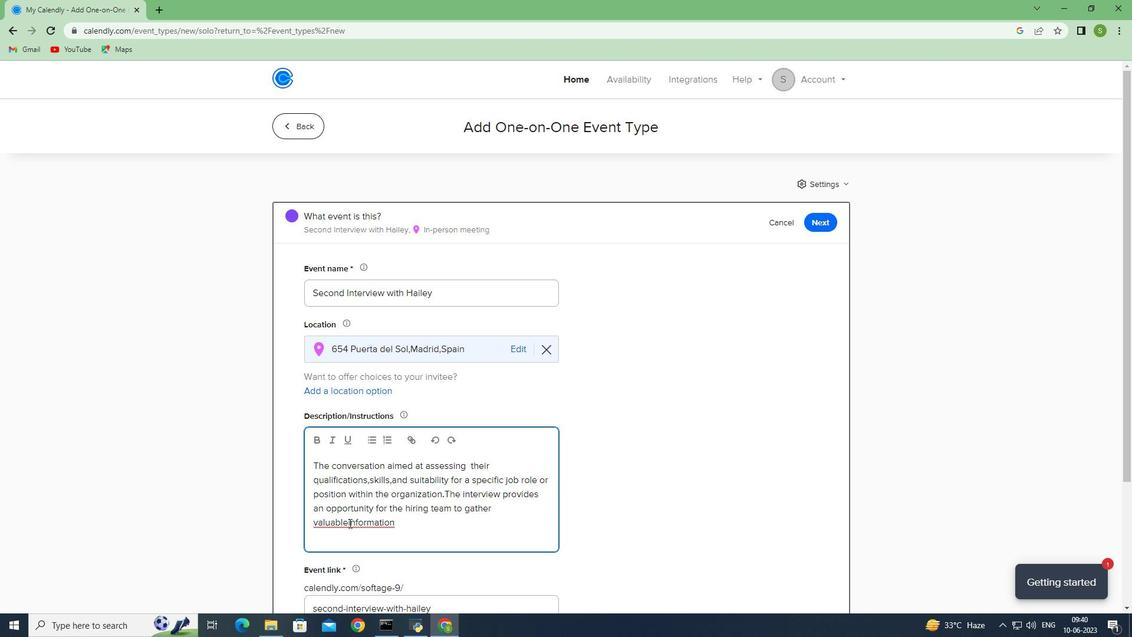 
Action: Mouse pressed left at (349, 522)
Screenshot: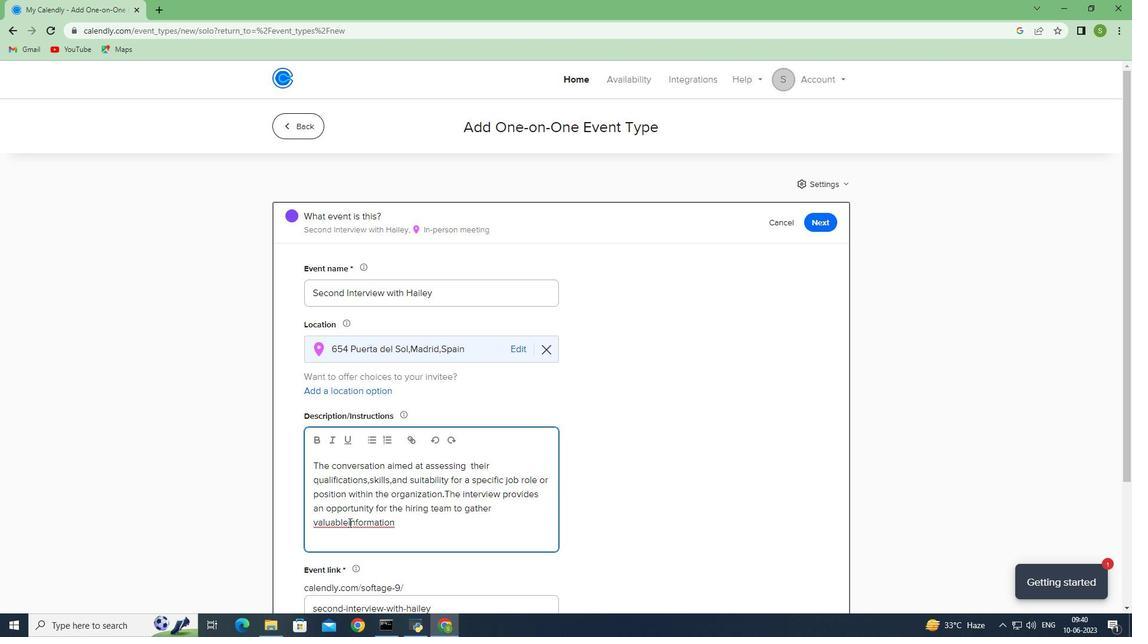 
Action: Key pressed <Key.space>
Screenshot: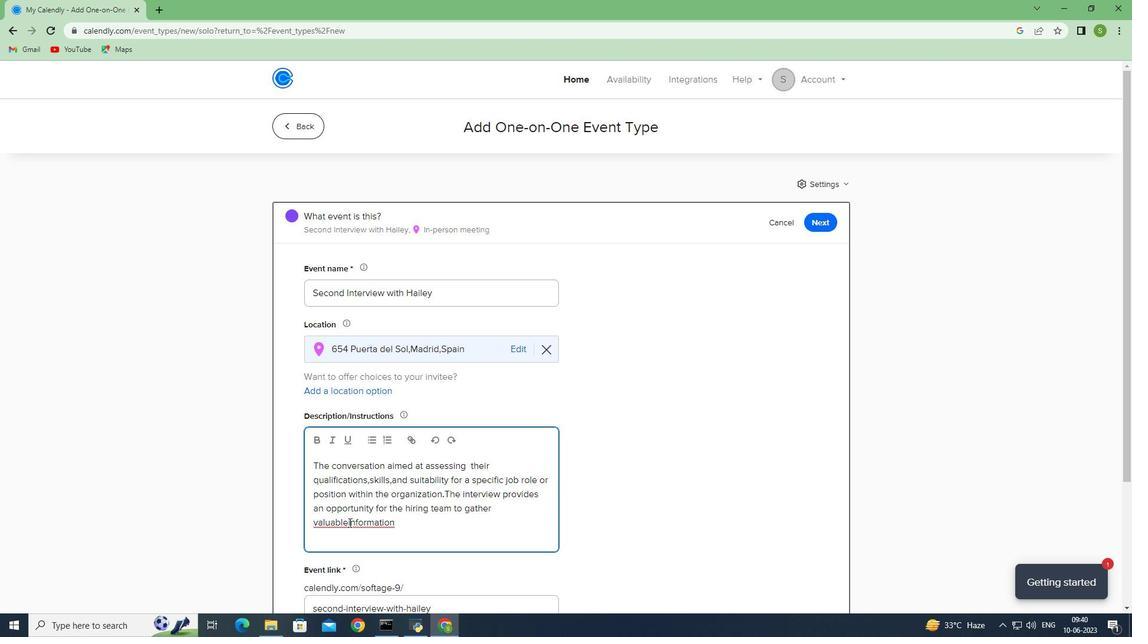 
Action: Mouse moved to (349, 522)
Screenshot: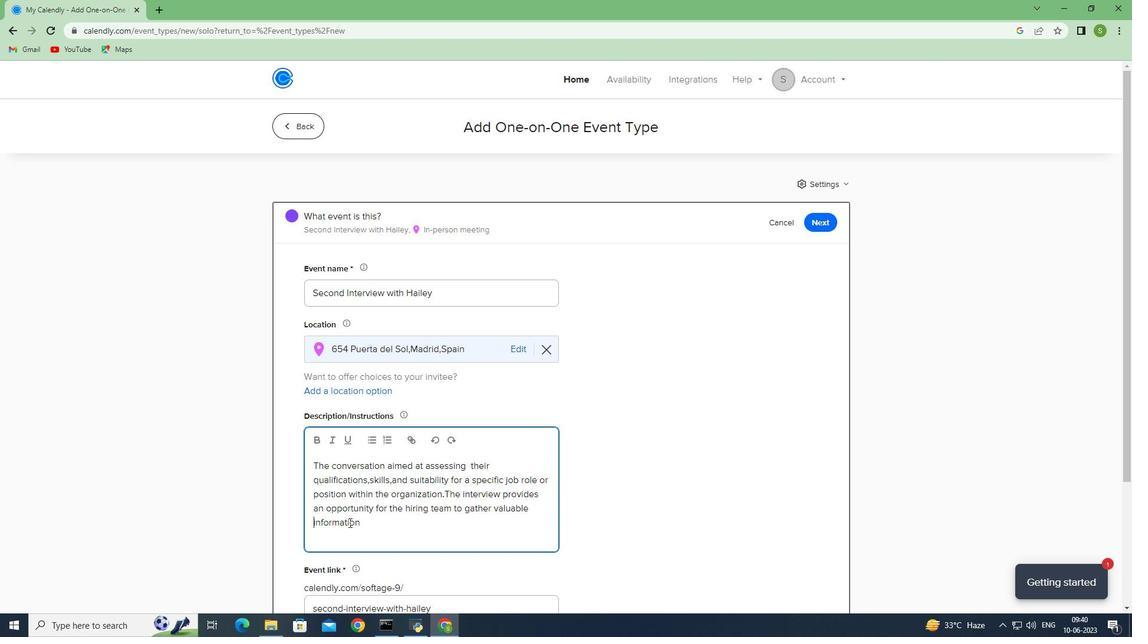 
Action: Mouse scrolled (349, 521) with delta (0, 0)
Screenshot: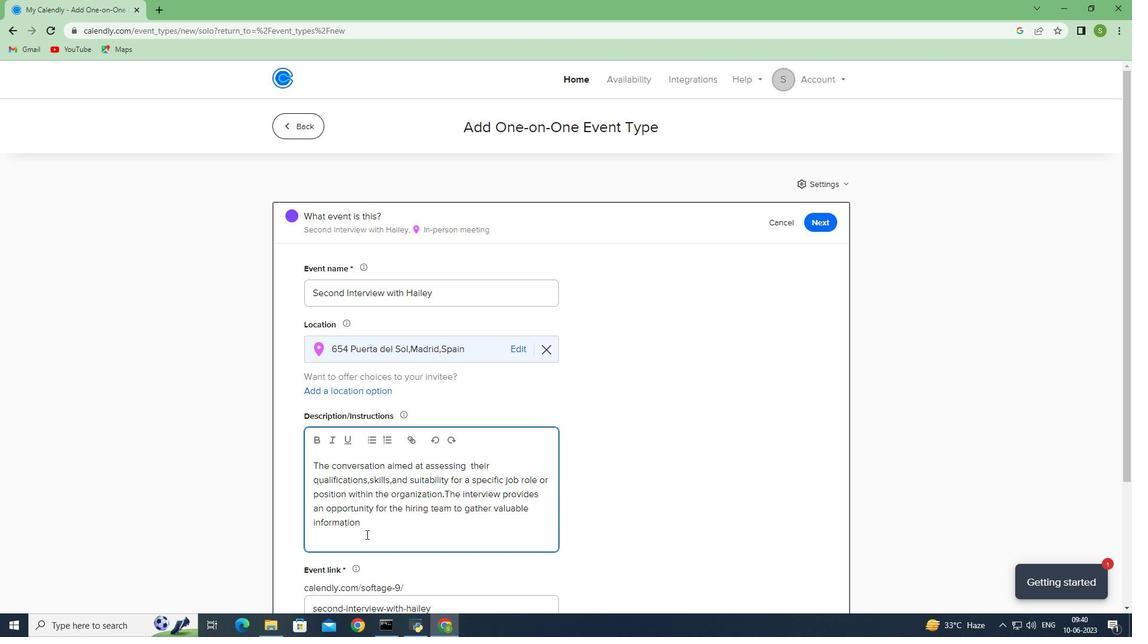 
Action: Mouse moved to (367, 461)
Screenshot: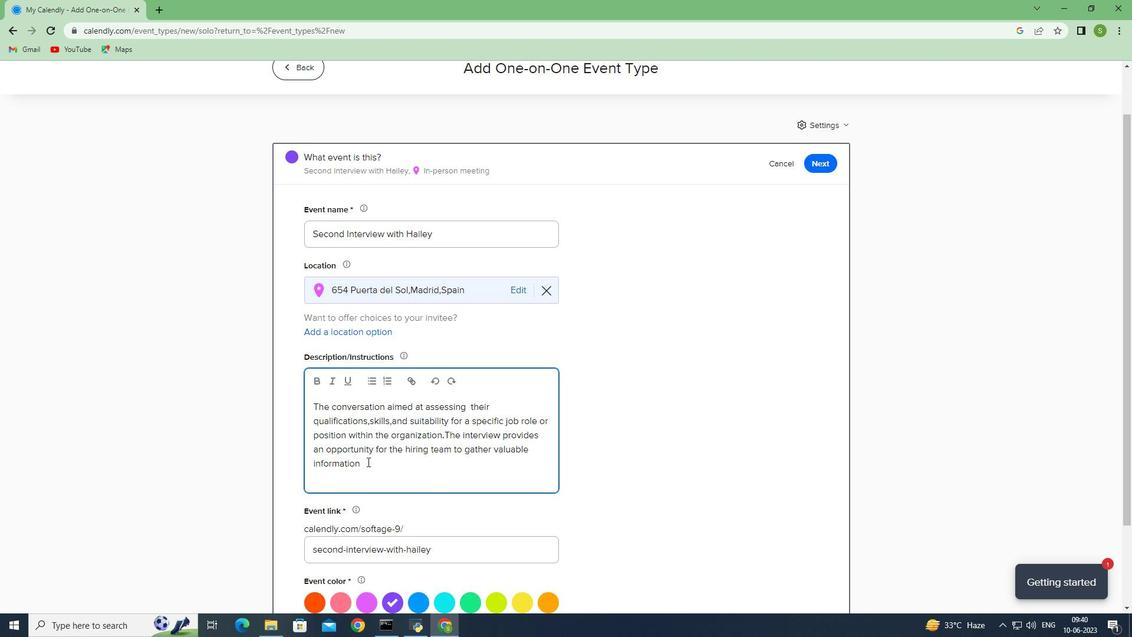 
Action: Mouse pressed left at (367, 461)
Screenshot: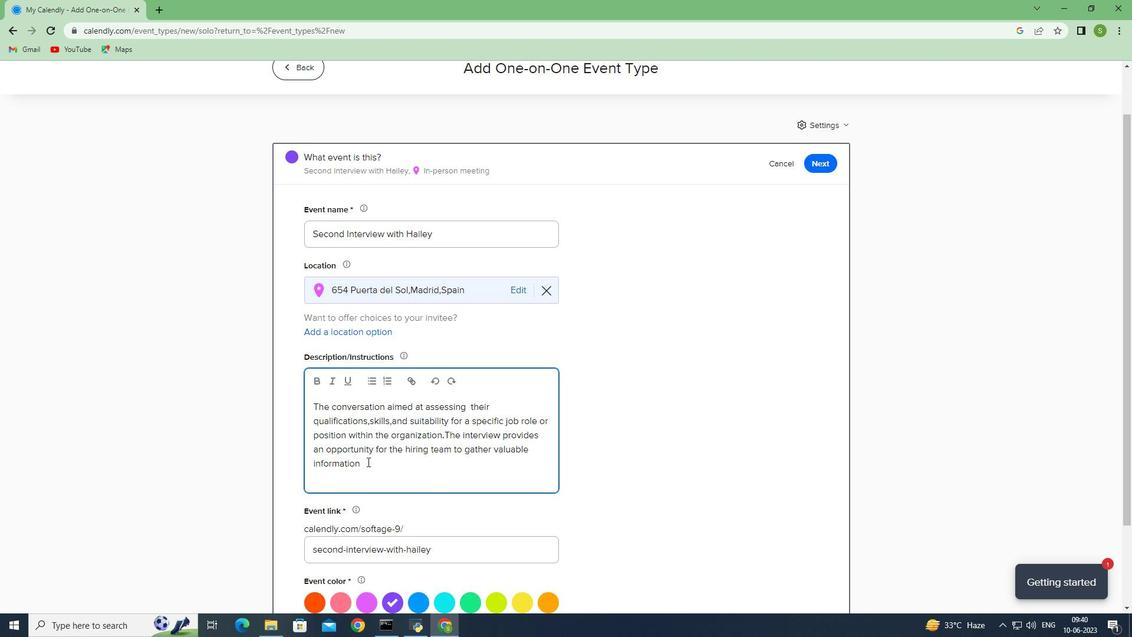 
Action: Mouse moved to (404, 462)
Screenshot: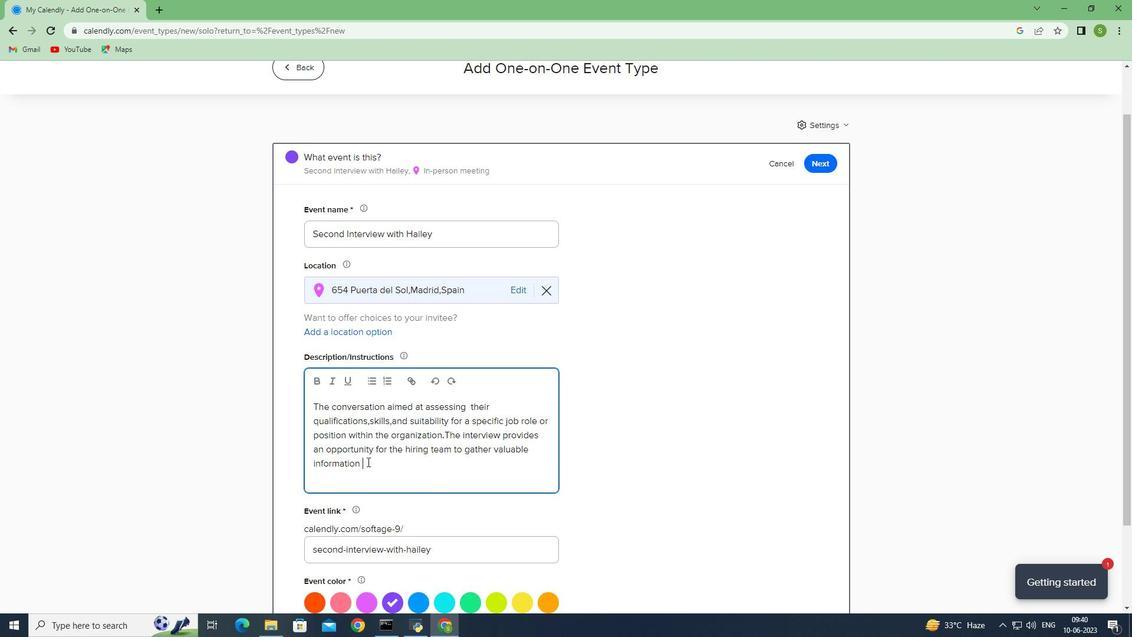 
Action: Key pressed abouy<Key.backspace>t<Key.space>the<Key.space>candidate's<Key.space>experience,abilities,and<Key.space>por<Key.backspace>tential<Key.space>cultureal<Key.space>fit.
Screenshot: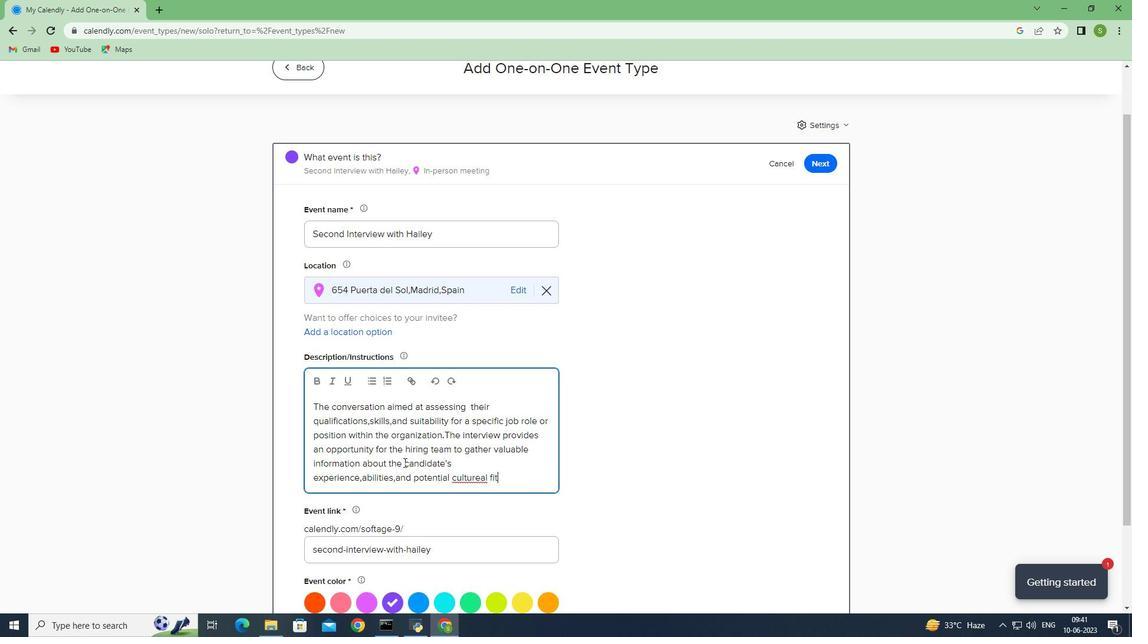 
Action: Mouse moved to (479, 477)
Screenshot: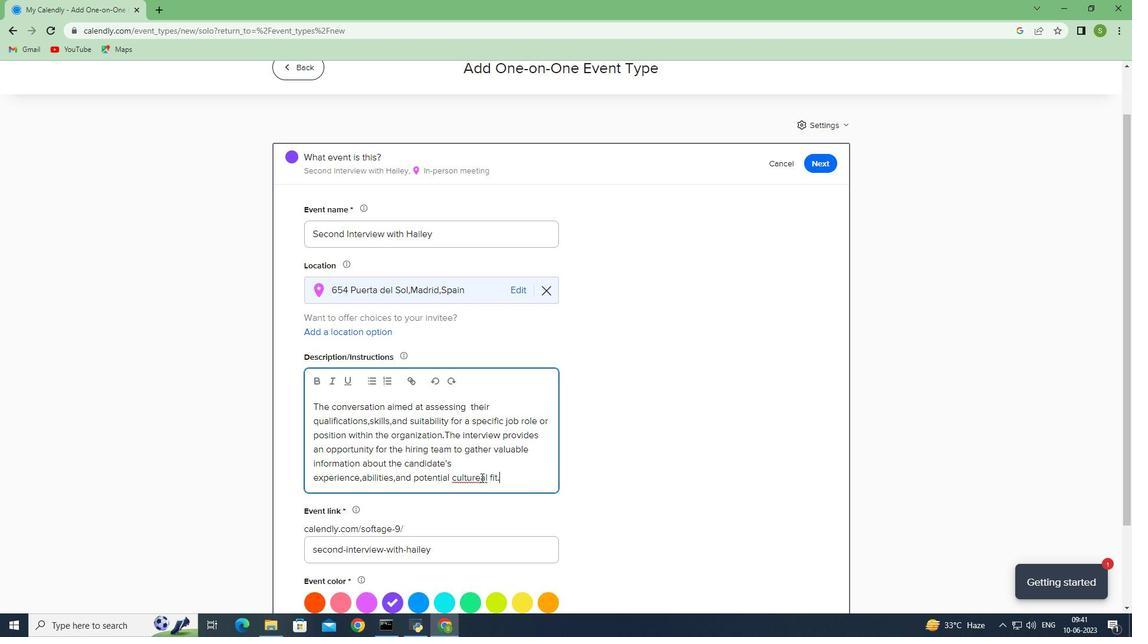 
Action: Mouse pressed left at (479, 477)
Screenshot: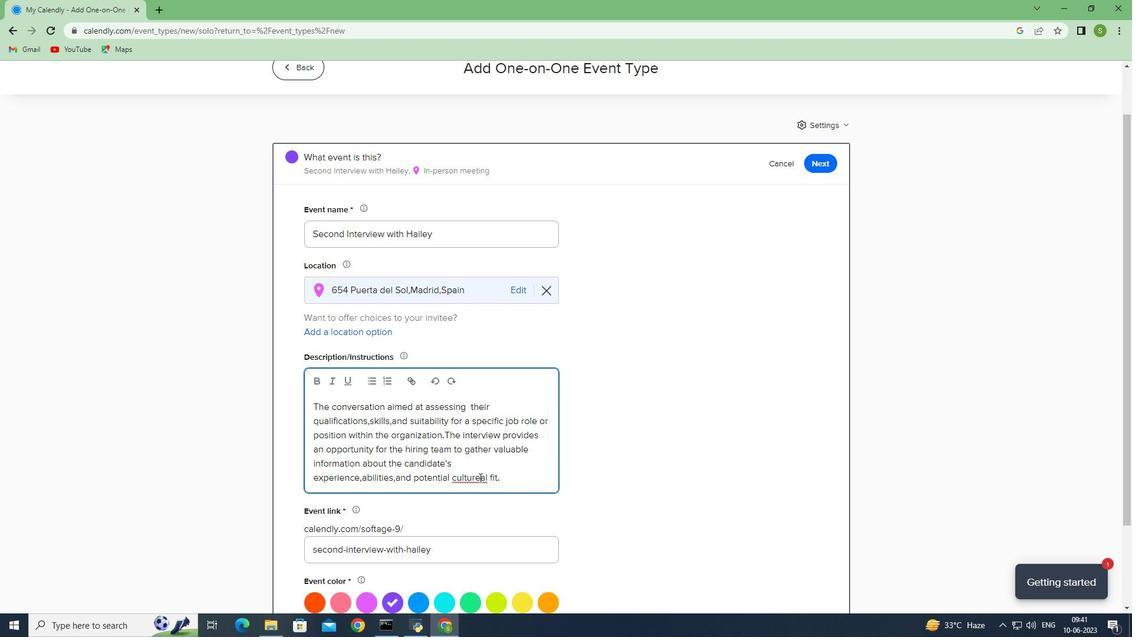 
Action: Key pressed <Key.backspace>
Screenshot: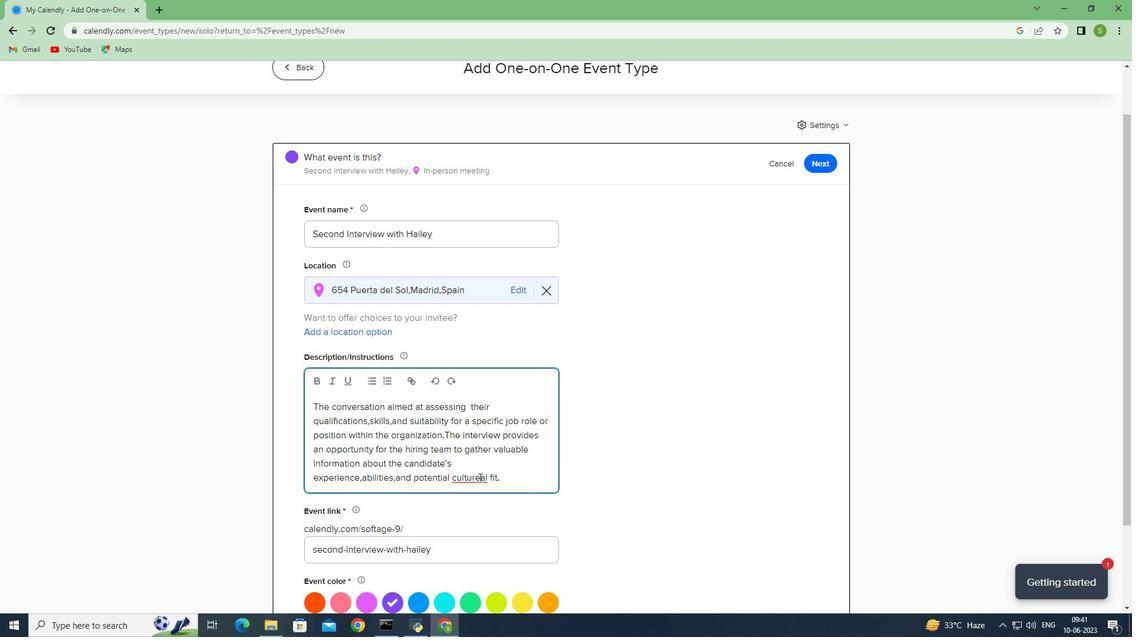 
Action: Mouse moved to (506, 483)
Screenshot: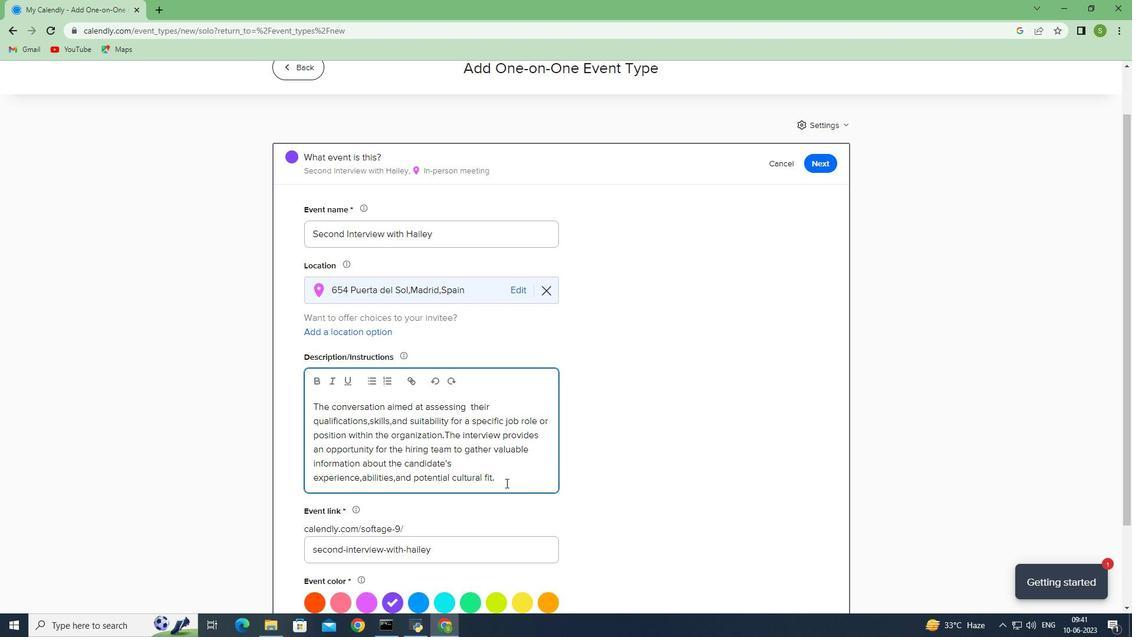 
Action: Mouse pressed left at (506, 483)
Screenshot: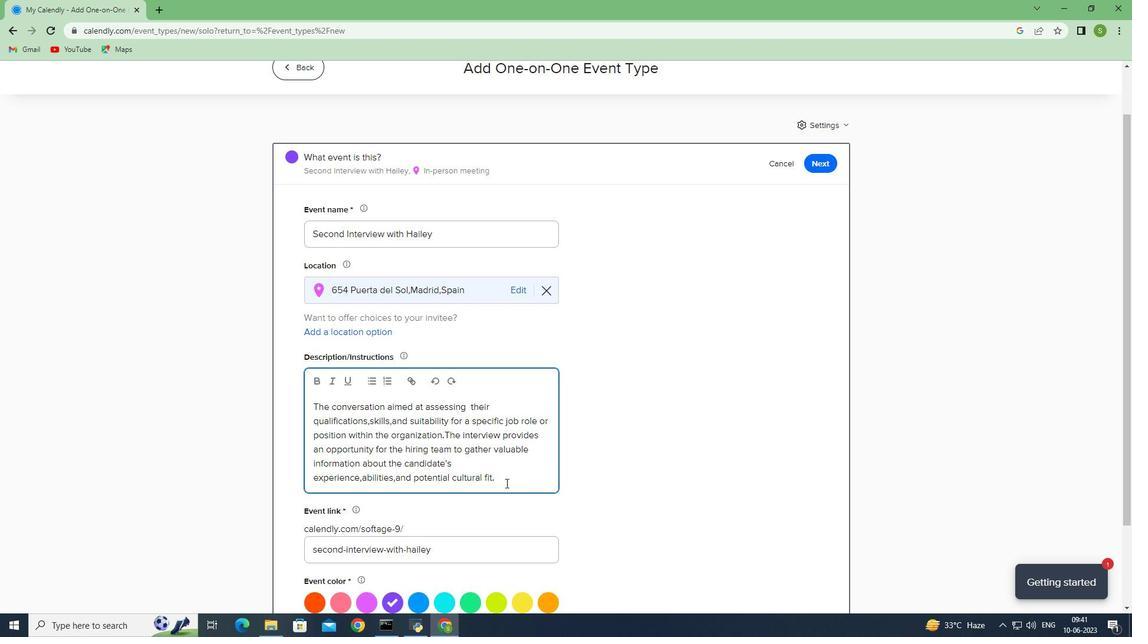 
Action: Mouse moved to (365, 637)
Screenshot: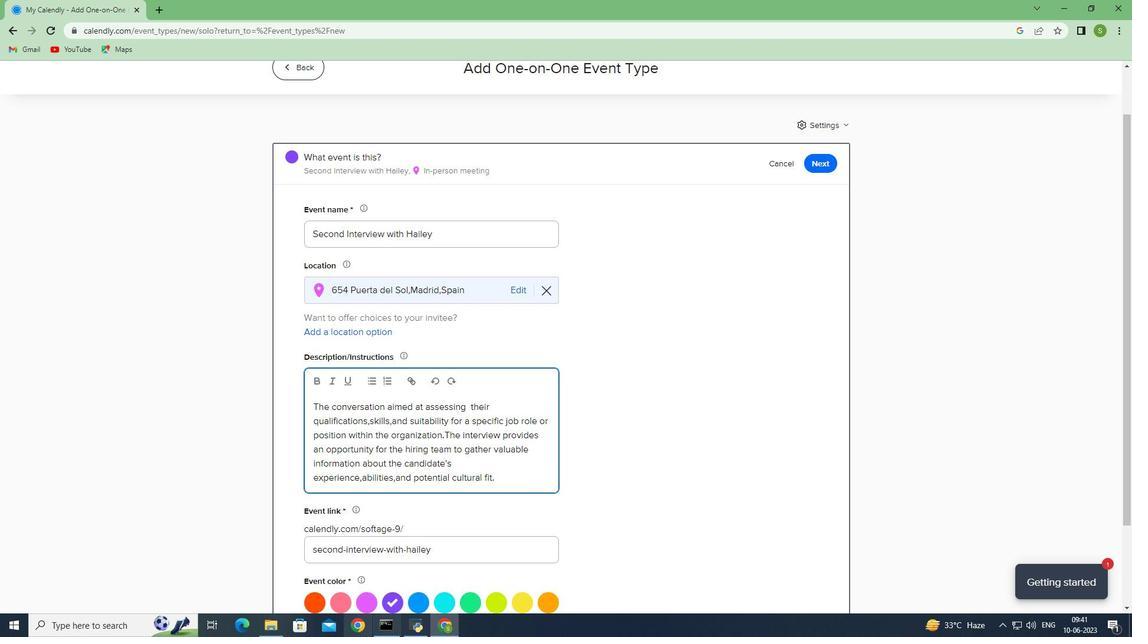 
Action: Mouse scrolled (365, 635) with delta (0, 0)
Screenshot: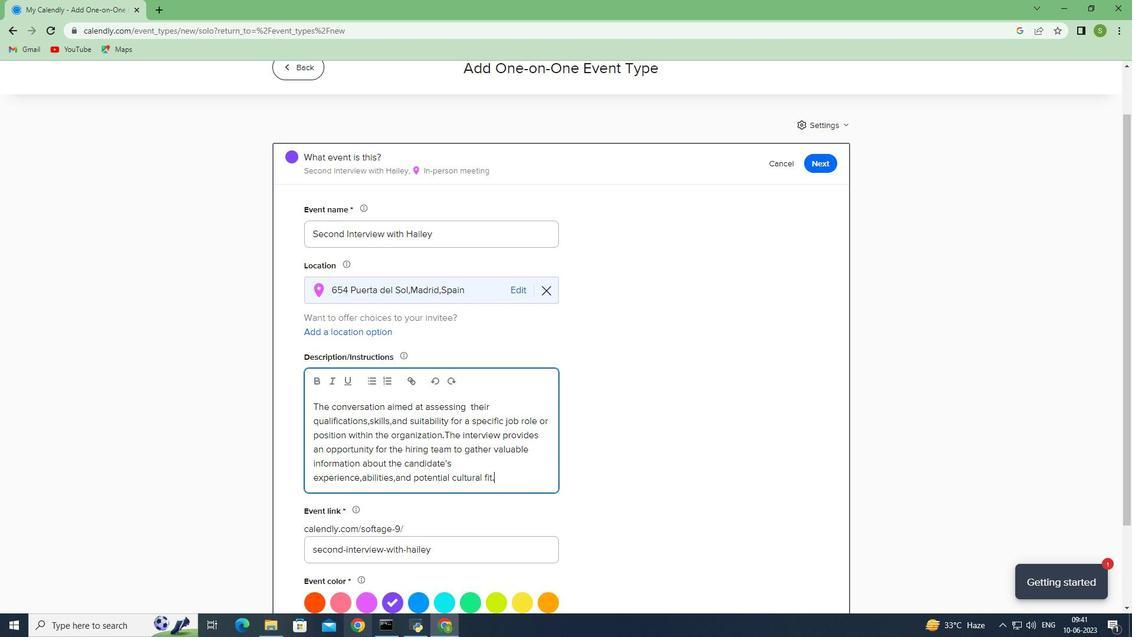 
Action: Mouse moved to (359, 569)
Screenshot: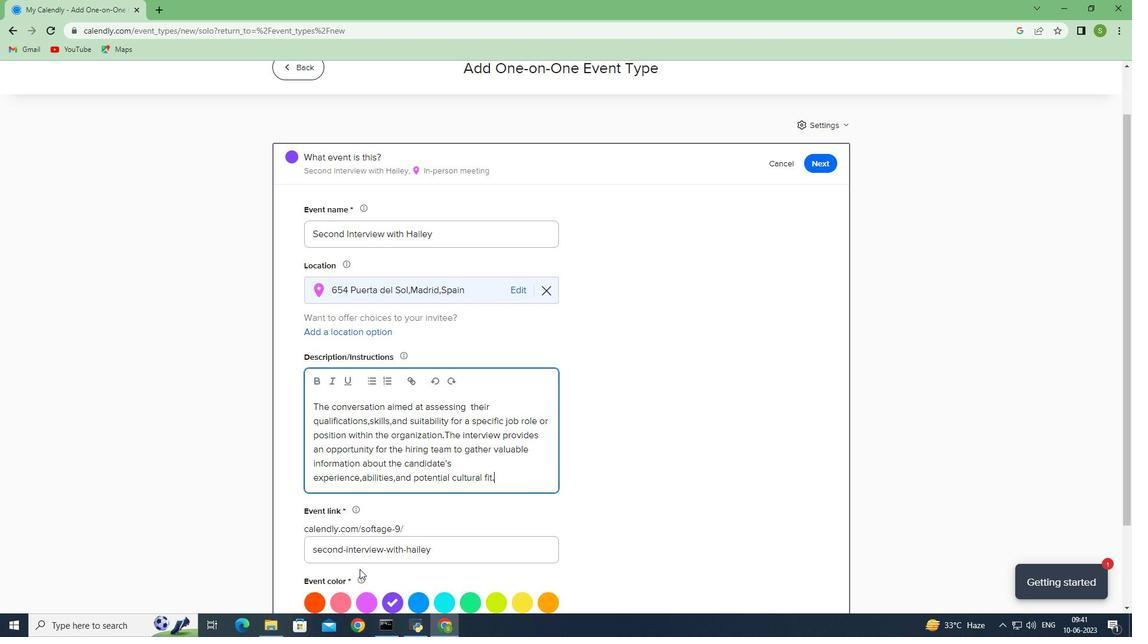 
Action: Mouse scrolled (359, 568) with delta (0, 0)
Screenshot: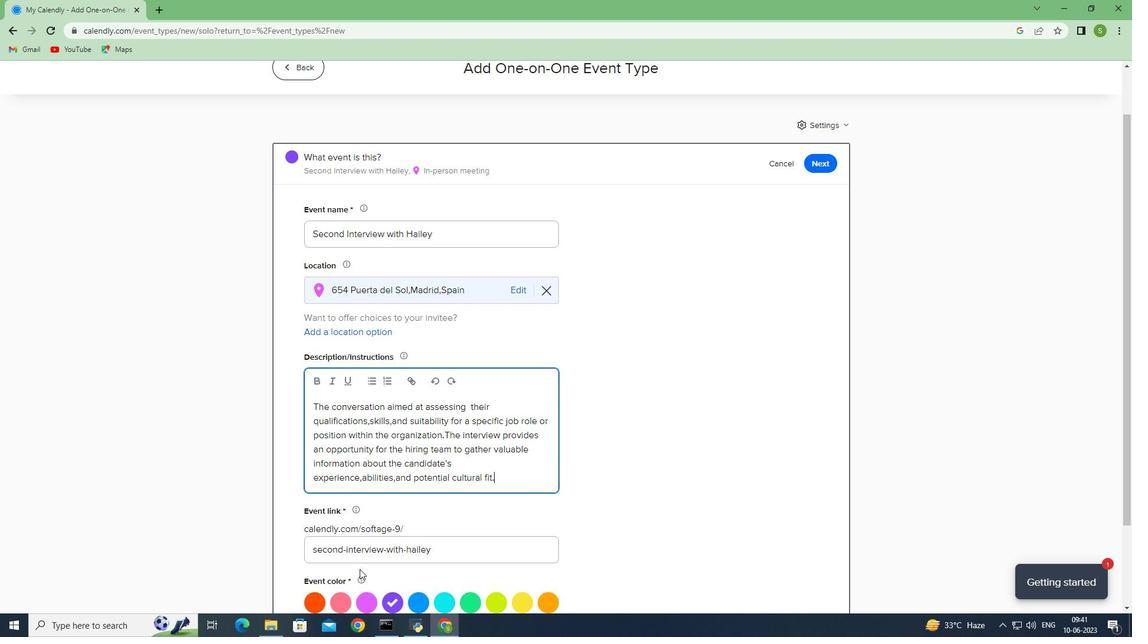 
Action: Mouse scrolled (359, 569) with delta (0, 0)
Screenshot: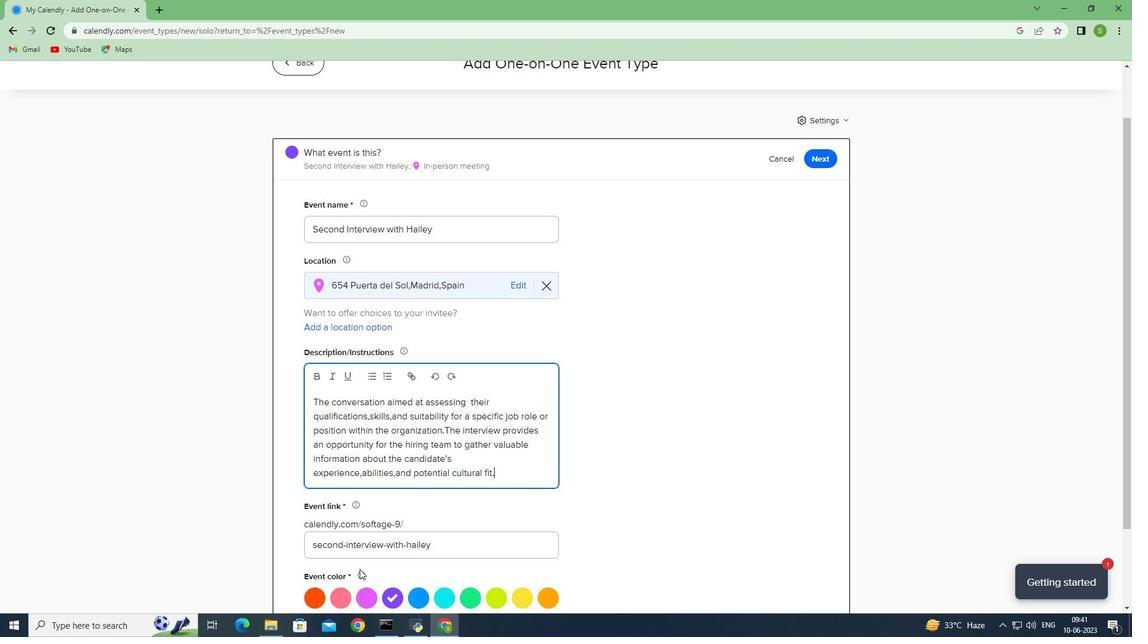 
Action: Mouse scrolled (359, 568) with delta (0, 0)
Screenshot: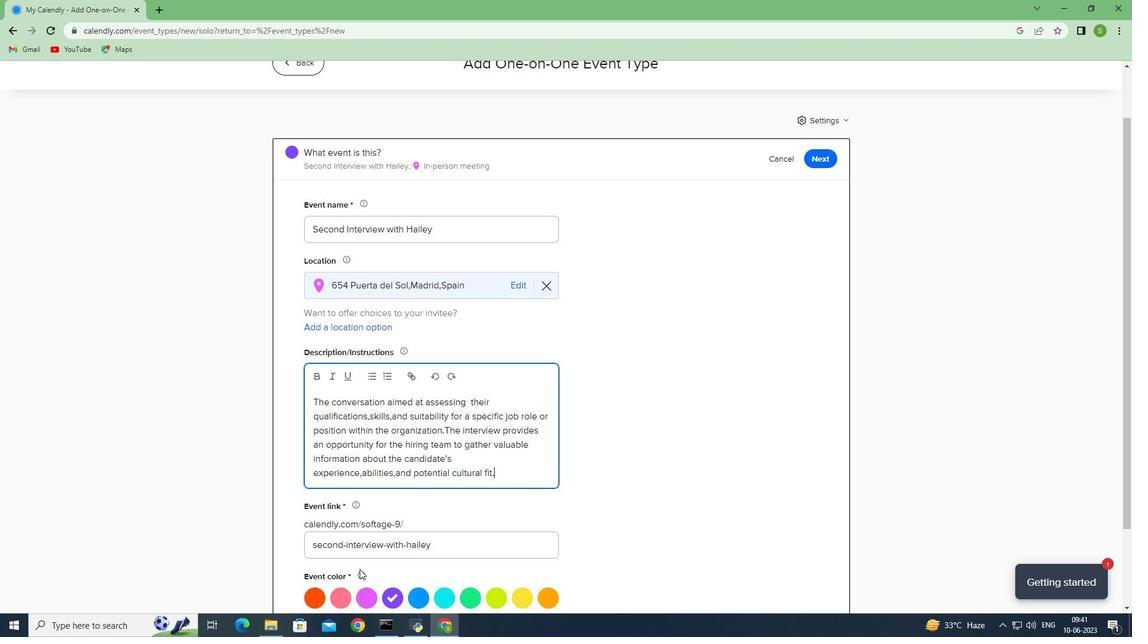 
Action: Mouse moved to (445, 486)
Screenshot: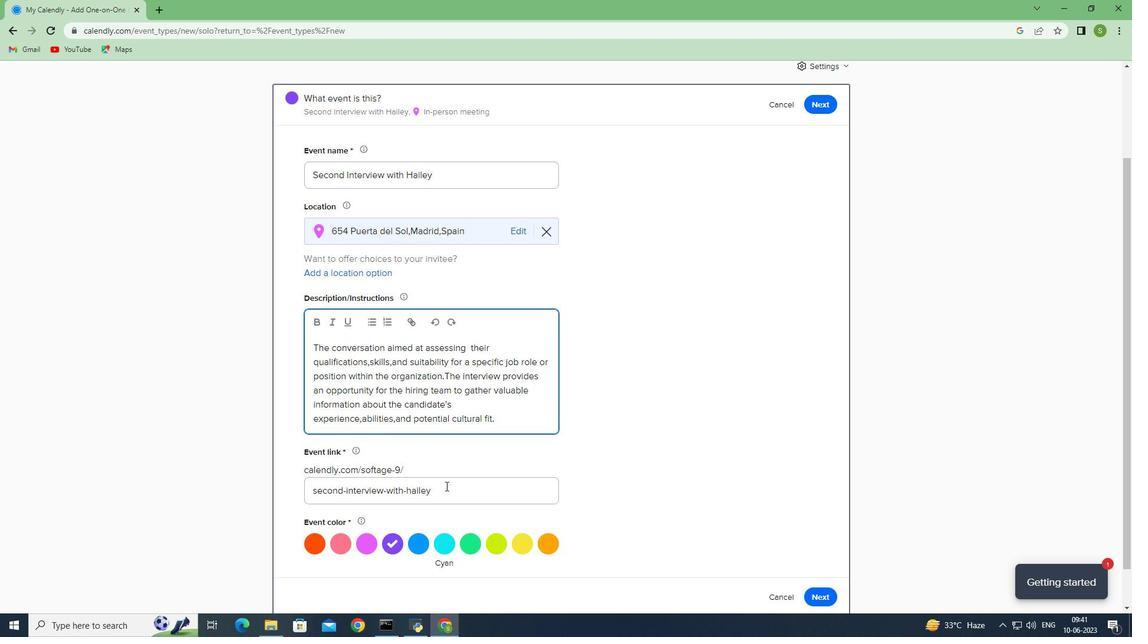 
Action: Mouse pressed left at (445, 486)
Screenshot: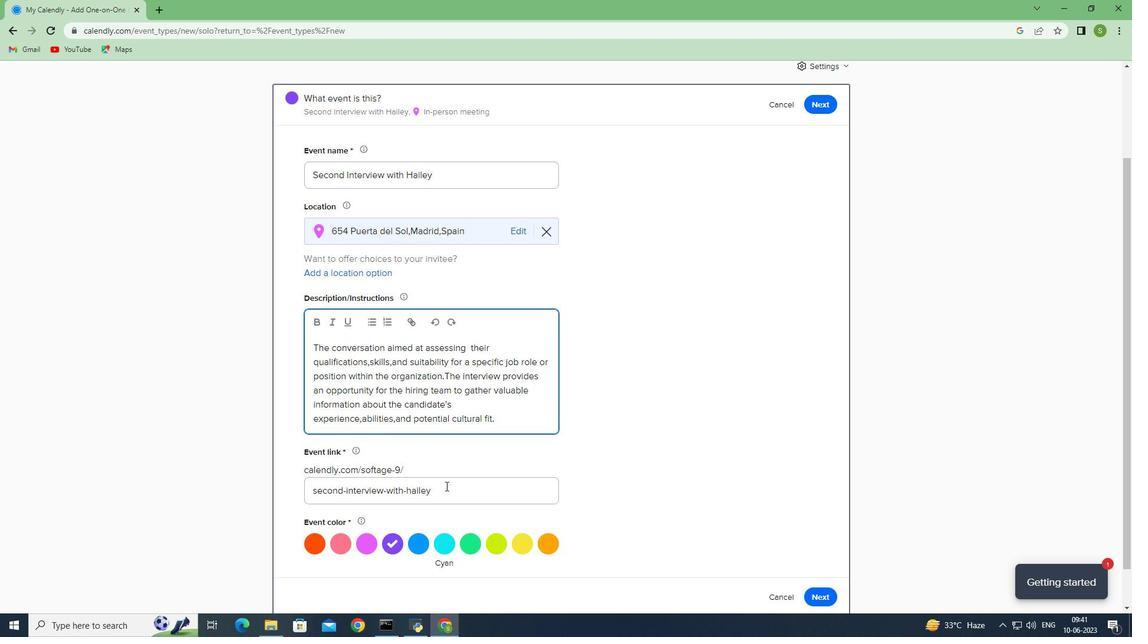 
Action: Mouse moved to (0, 500)
Screenshot: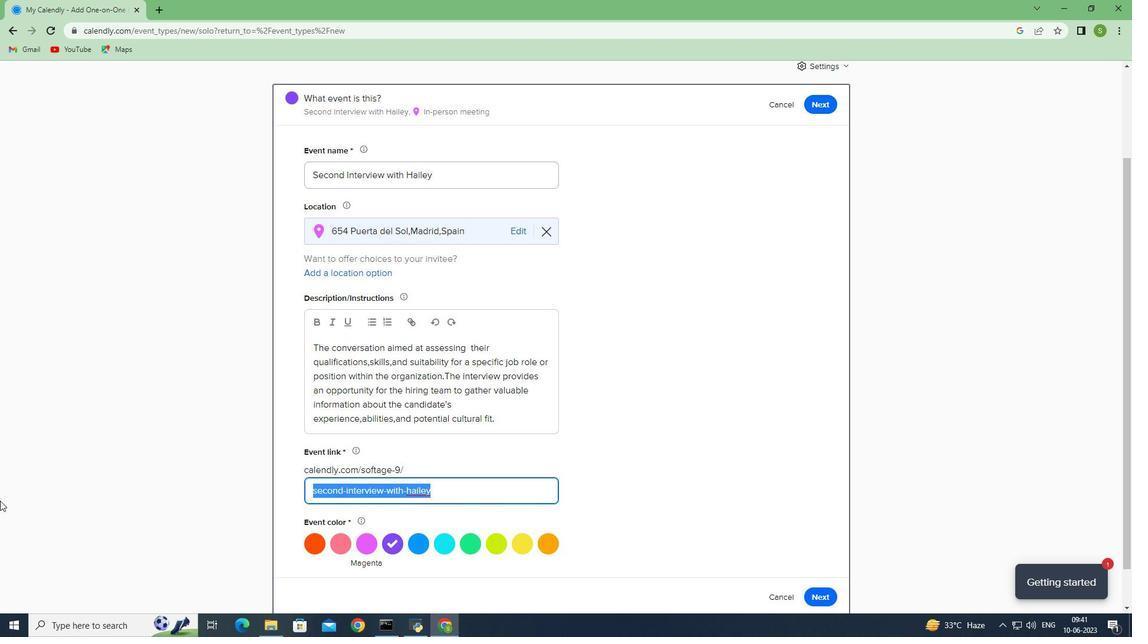 
Action: Mouse scrolled (0, 500) with delta (0, 0)
Screenshot: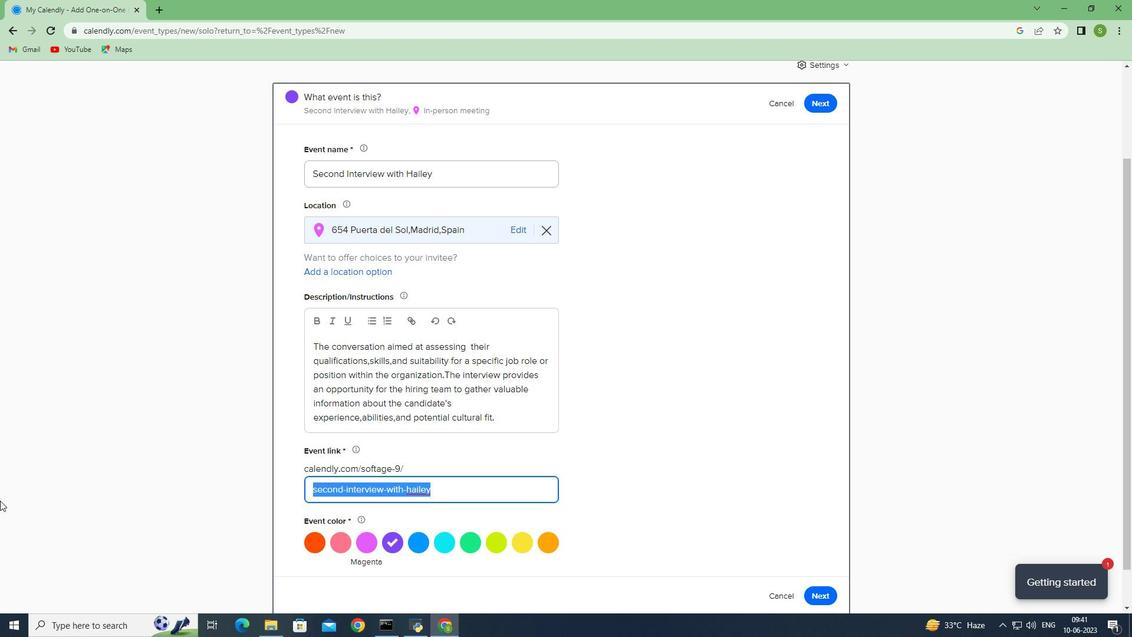 
Action: Mouse moved to (0, 500)
Screenshot: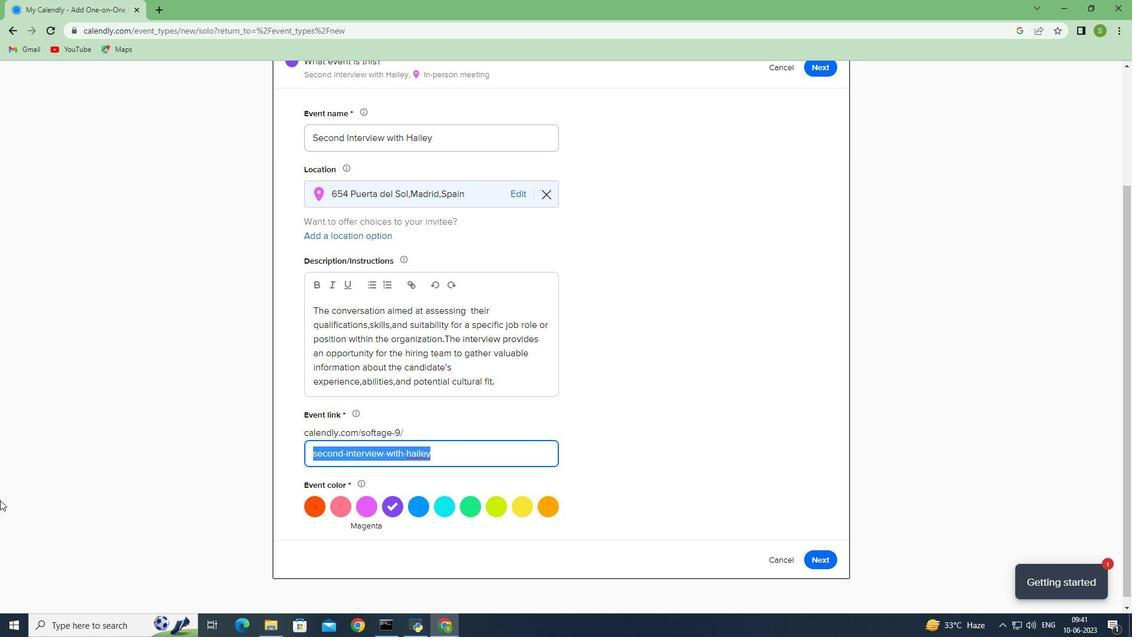
Action: Mouse scrolled (0, 499) with delta (0, 0)
Screenshot: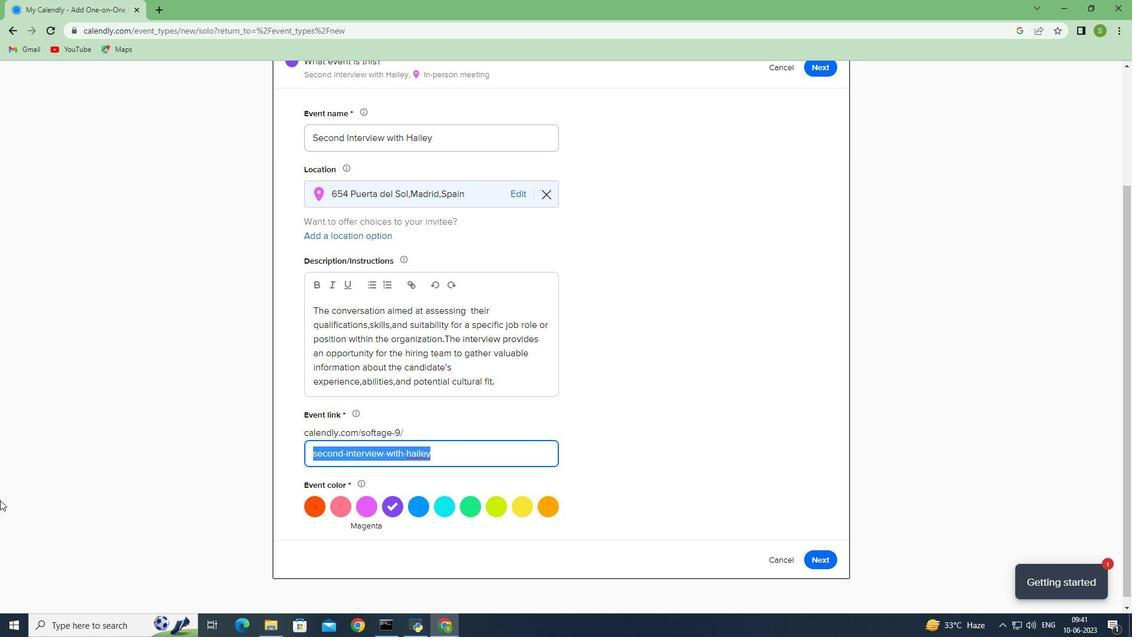 
Action: Mouse moved to (508, 488)
Screenshot: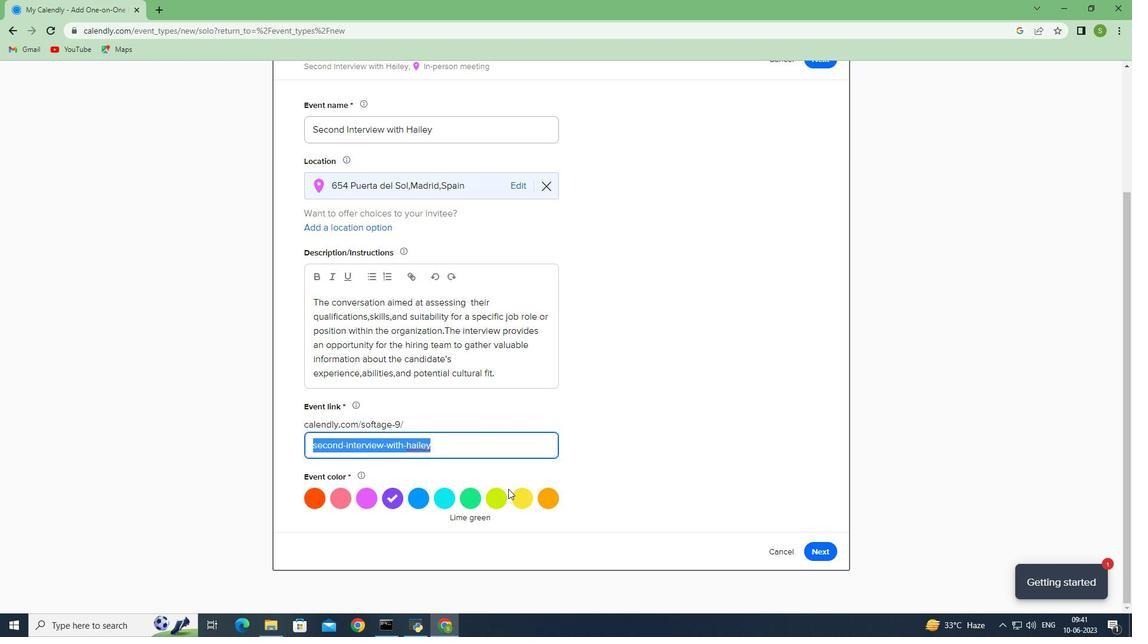 
Action: Key pressed http-secondinterviewwithhaileycom
Screenshot: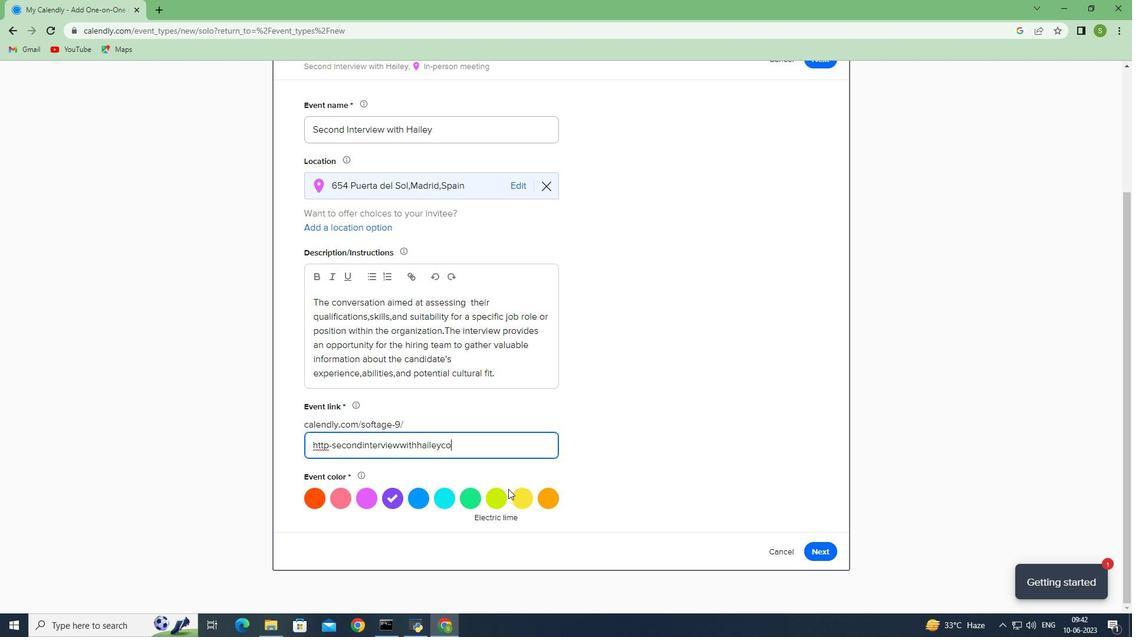 
Action: Mouse moved to (369, 456)
Screenshot: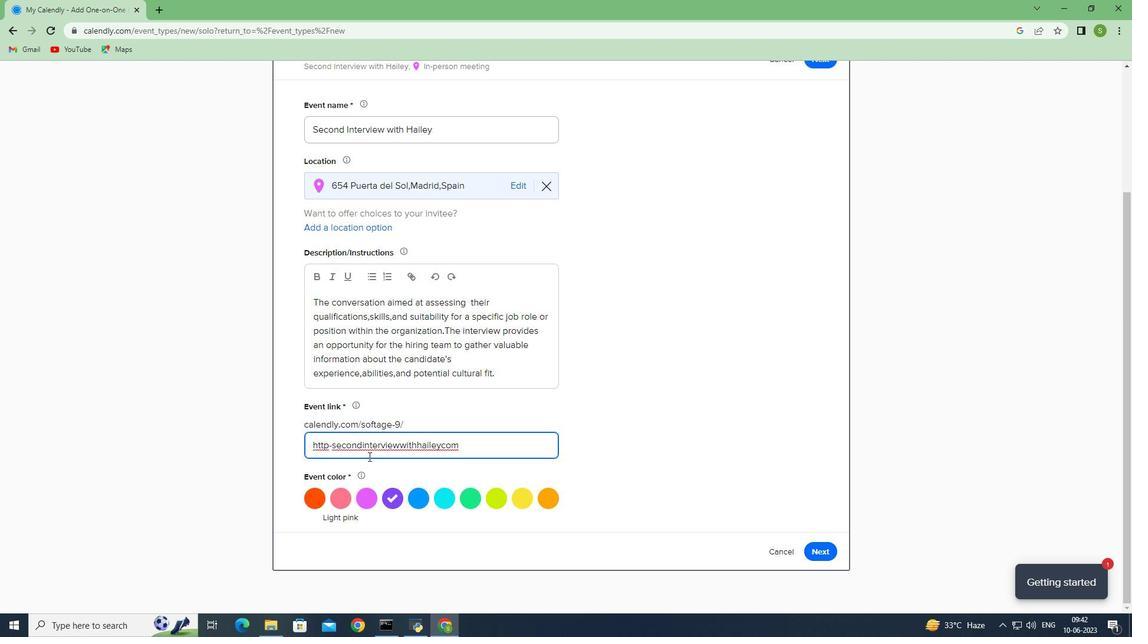 
Action: Mouse scrolled (369, 455) with delta (0, 0)
Screenshot: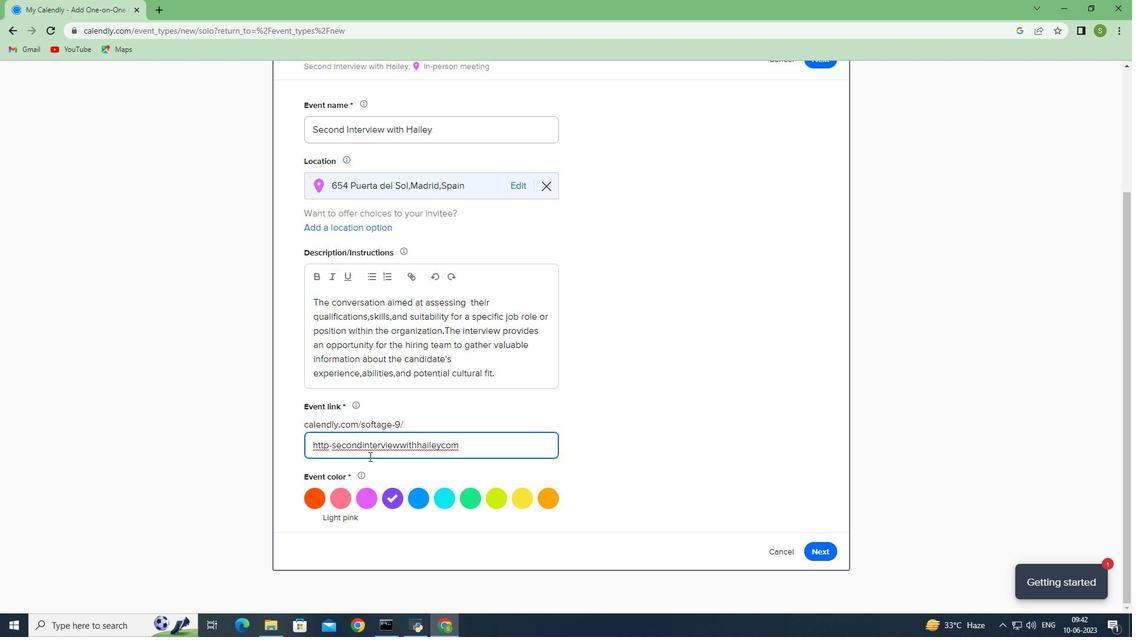 
Action: Mouse scrolled (369, 455) with delta (0, 0)
Screenshot: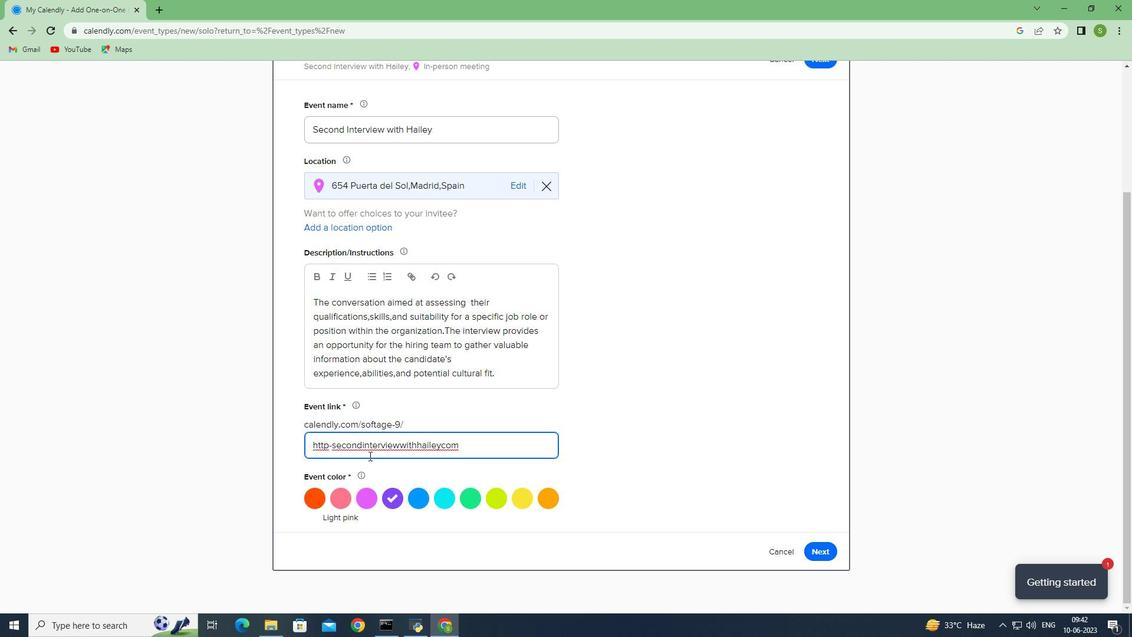 
Action: Mouse moved to (370, 455)
Screenshot: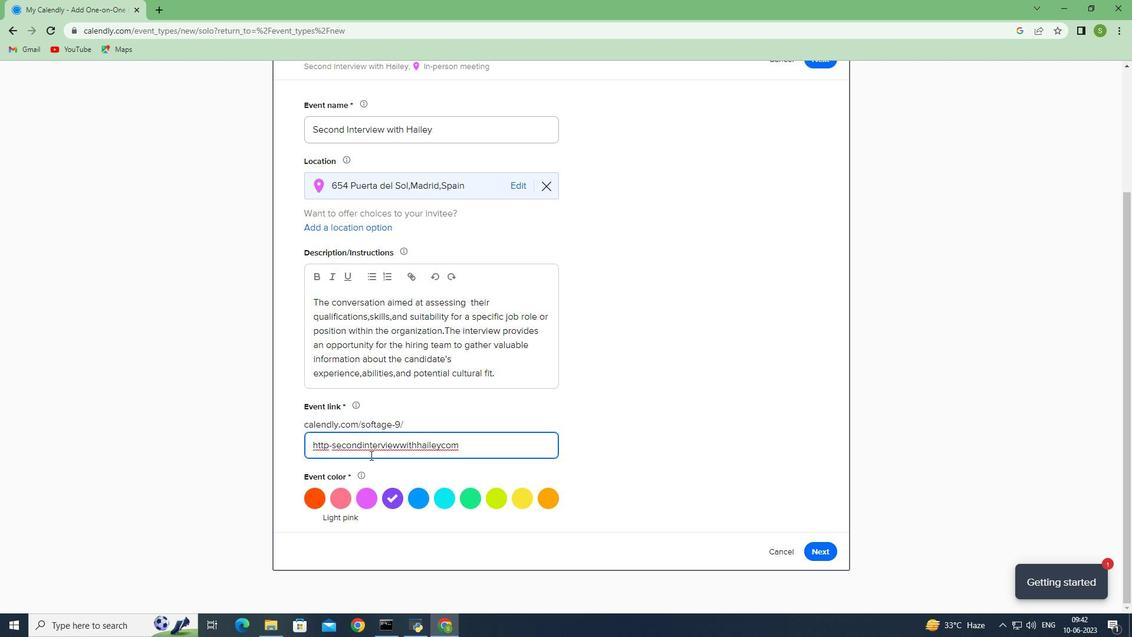 
Action: Mouse scrolled (370, 454) with delta (0, 0)
Screenshot: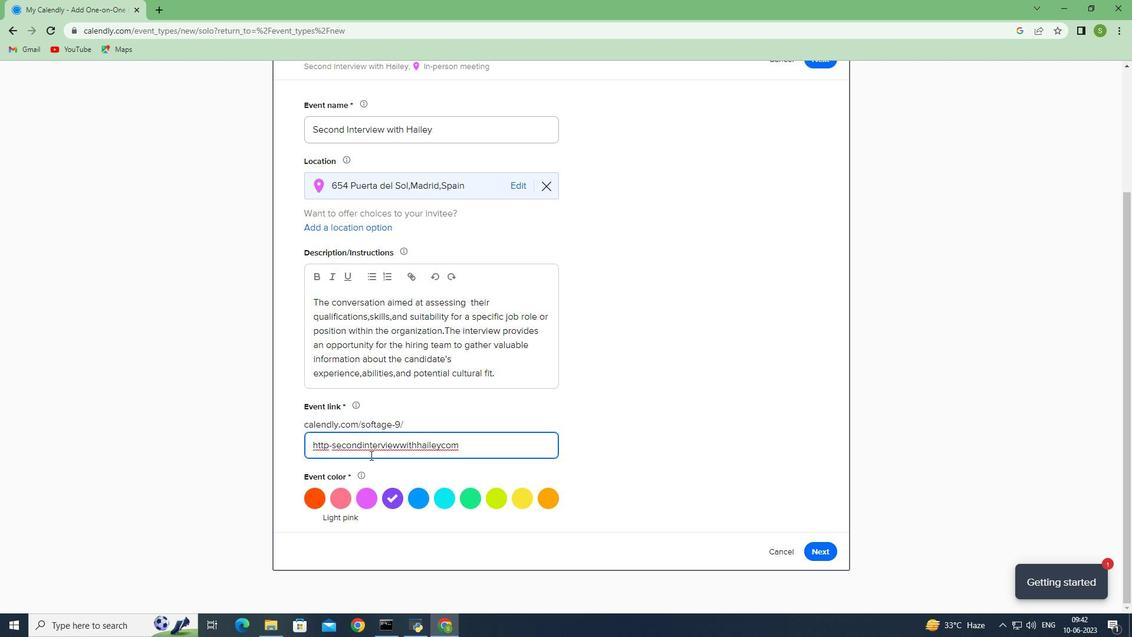 
Action: Mouse moved to (556, 500)
Screenshot: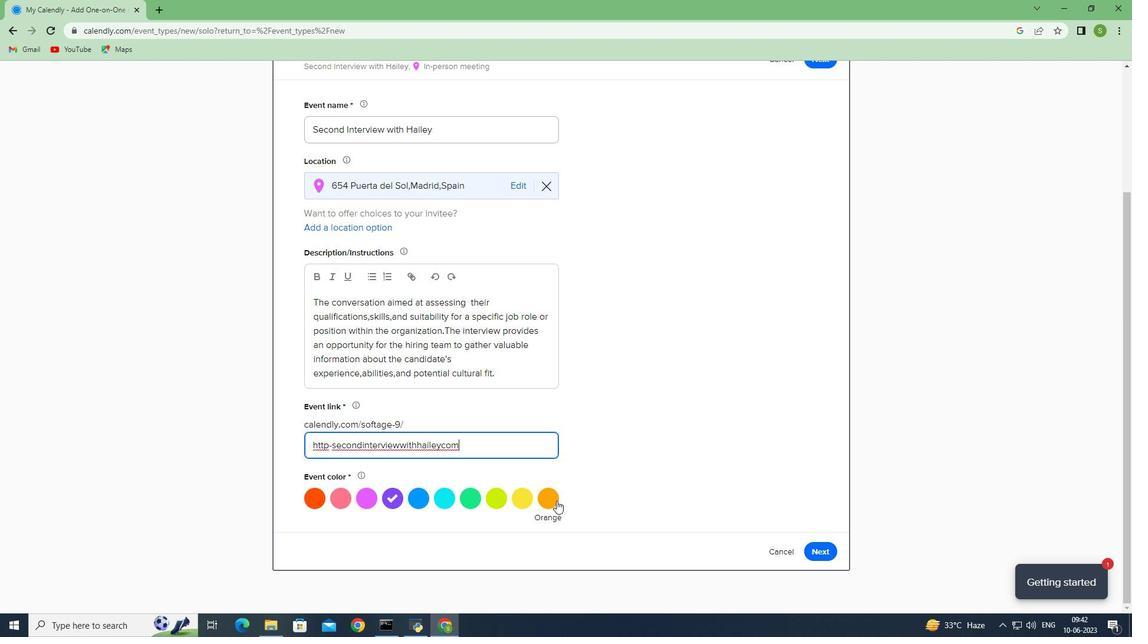 
Action: Mouse pressed left at (556, 500)
Screenshot: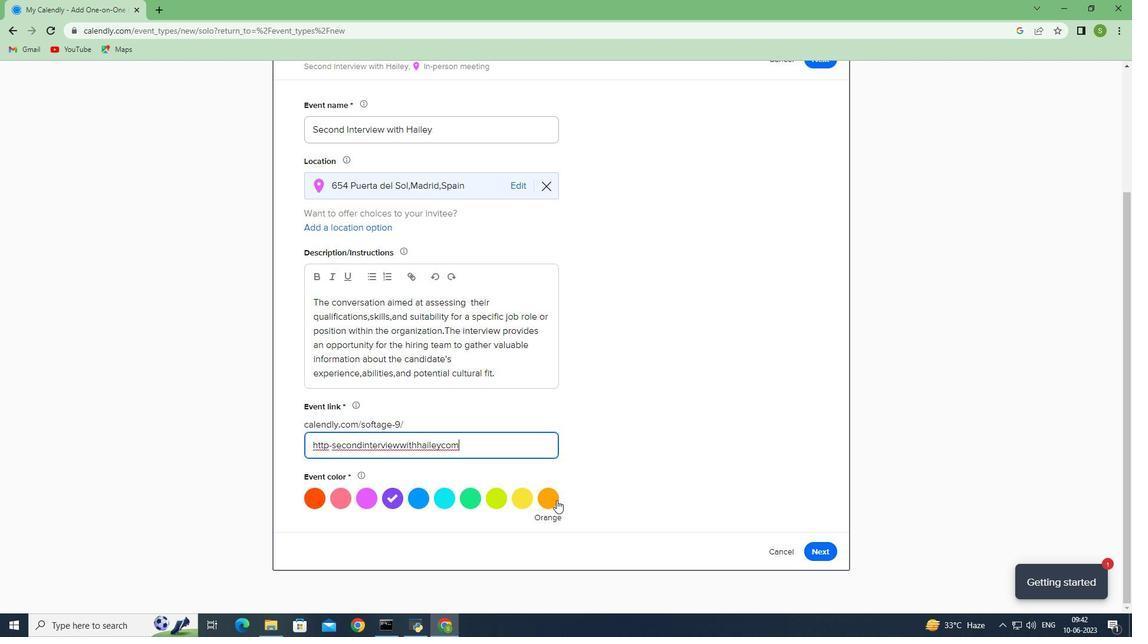 
Action: Mouse moved to (821, 548)
Screenshot: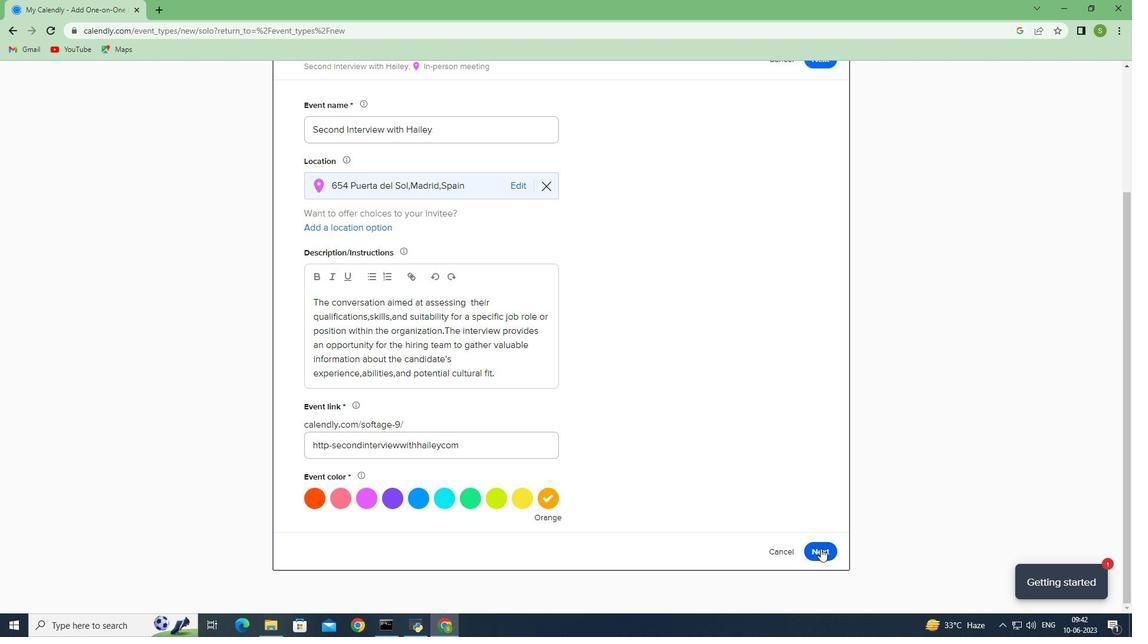 
Action: Mouse pressed left at (821, 548)
Screenshot: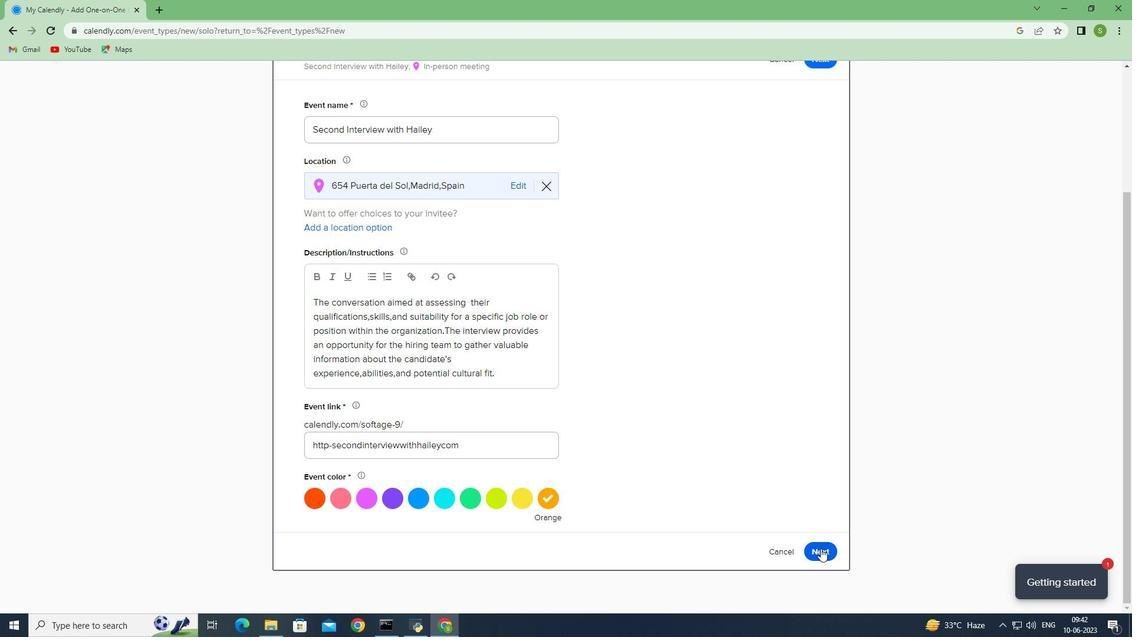 
Action: Mouse moved to (429, 360)
Screenshot: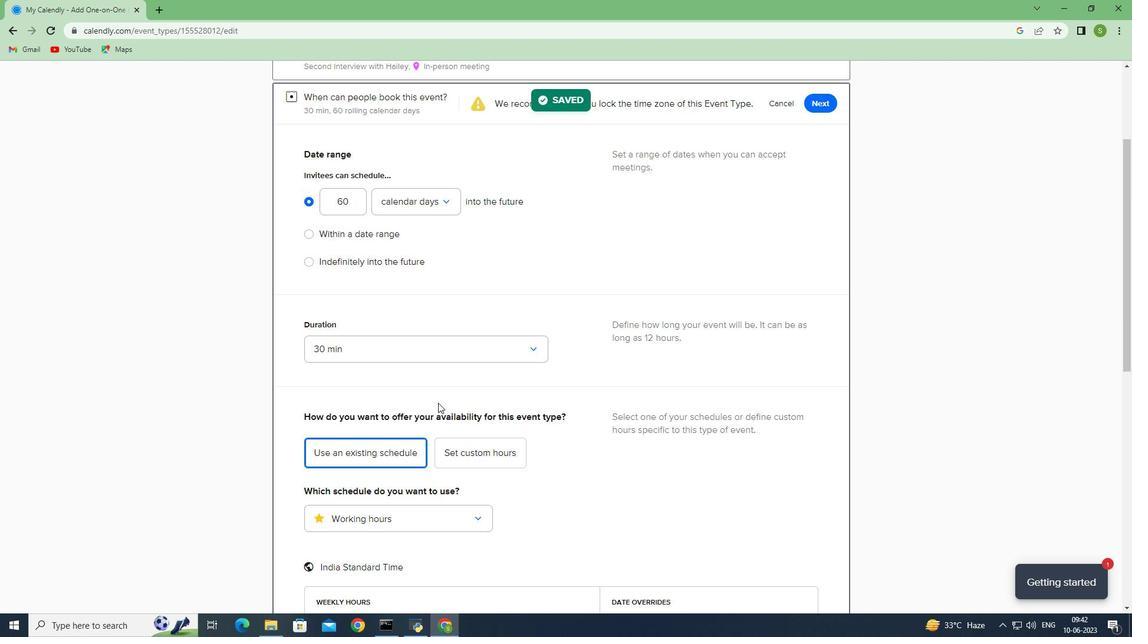 
Action: Mouse scrolled (429, 360) with delta (0, 0)
Screenshot: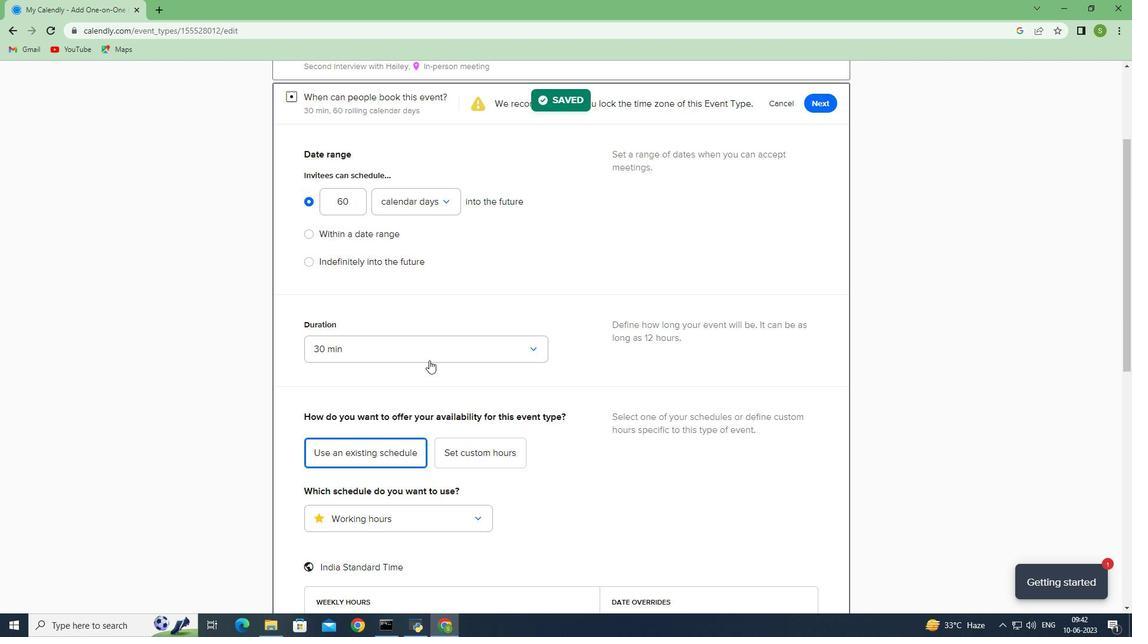 
Action: Mouse scrolled (429, 360) with delta (0, 0)
Screenshot: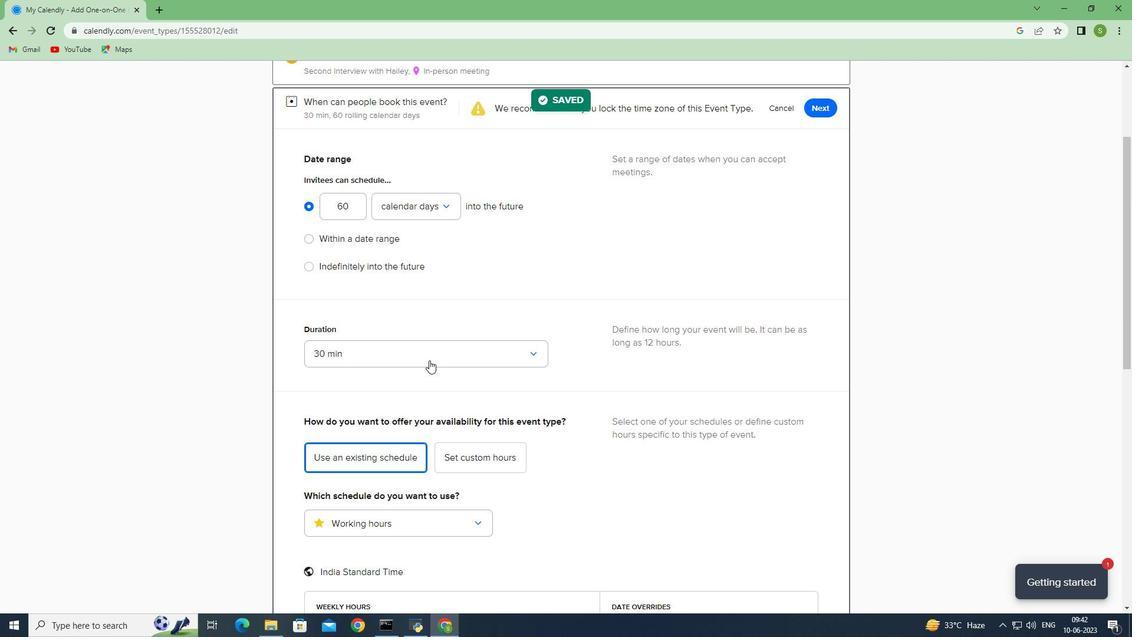 
Action: Mouse scrolled (429, 360) with delta (0, 0)
Screenshot: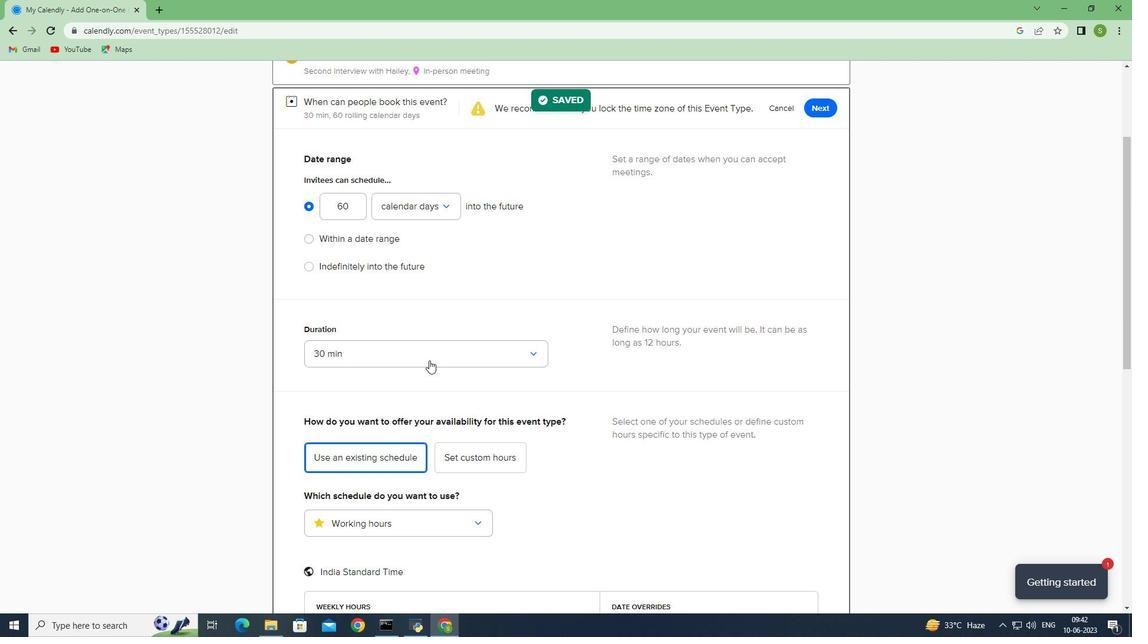 
Action: Mouse scrolled (429, 360) with delta (0, 0)
Screenshot: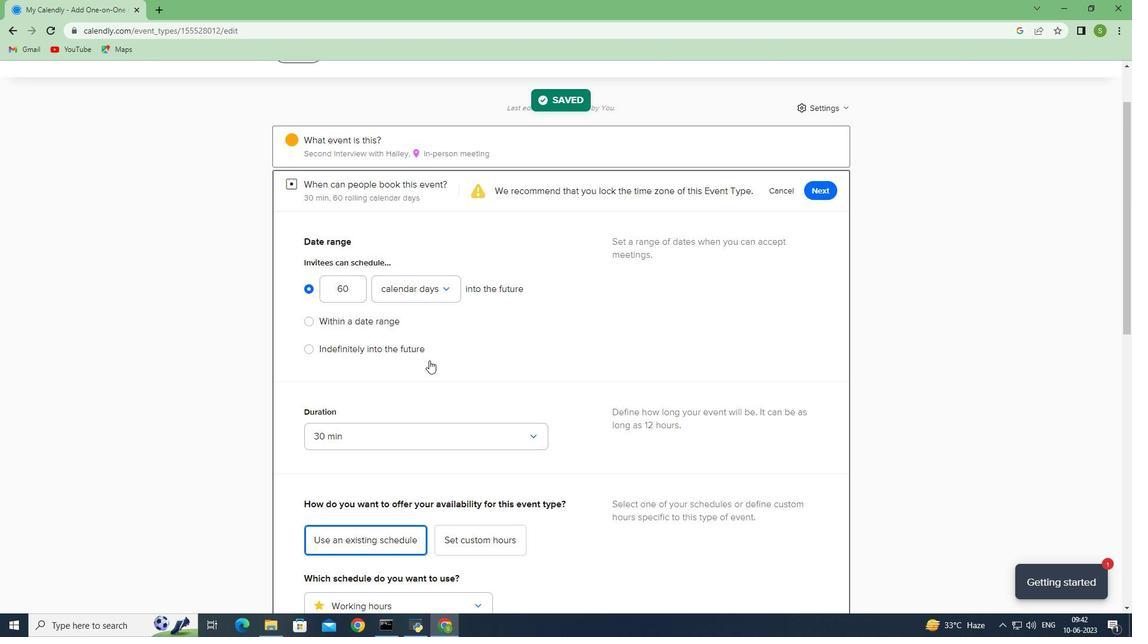 
Action: Mouse scrolled (429, 359) with delta (0, 0)
Screenshot: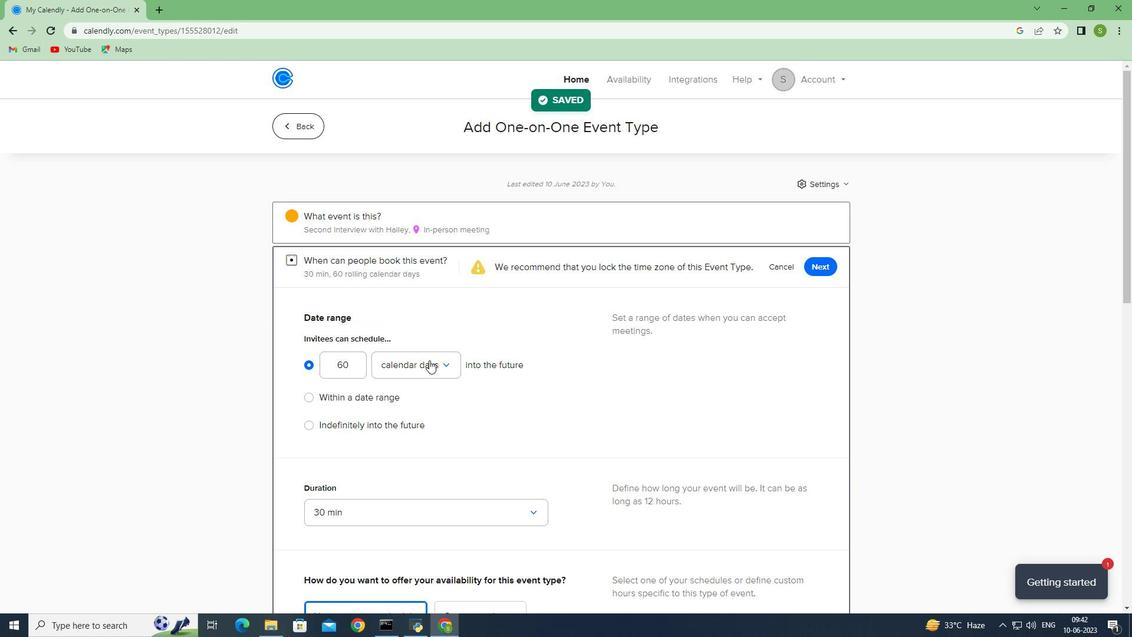 
Action: Mouse scrolled (429, 359) with delta (0, 0)
Screenshot: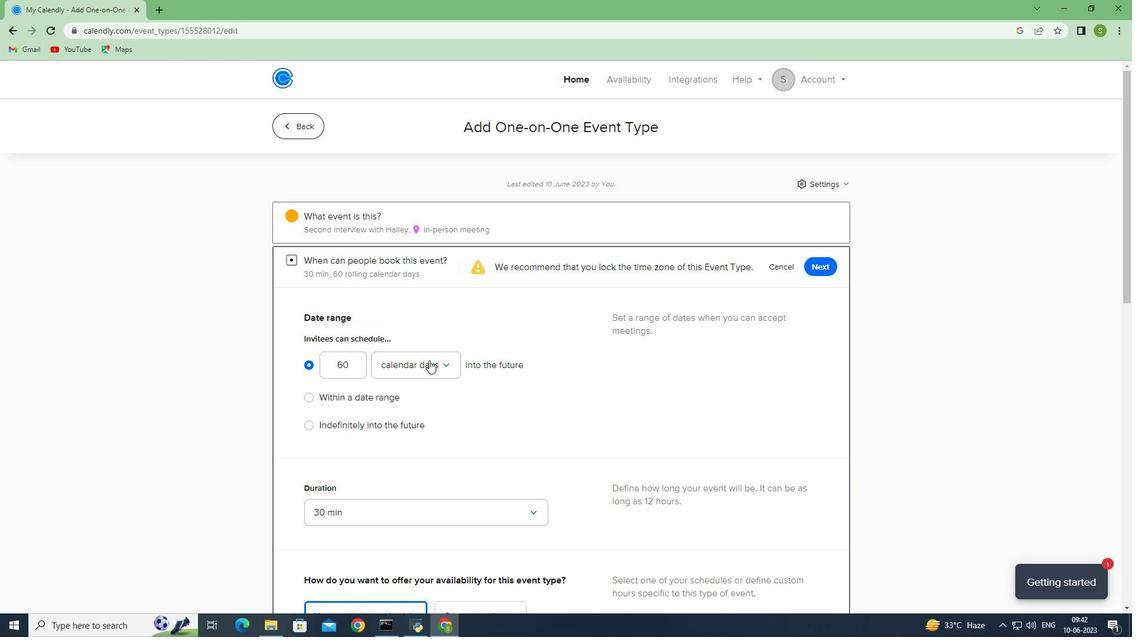 
Action: Mouse scrolled (429, 359) with delta (0, 0)
Screenshot: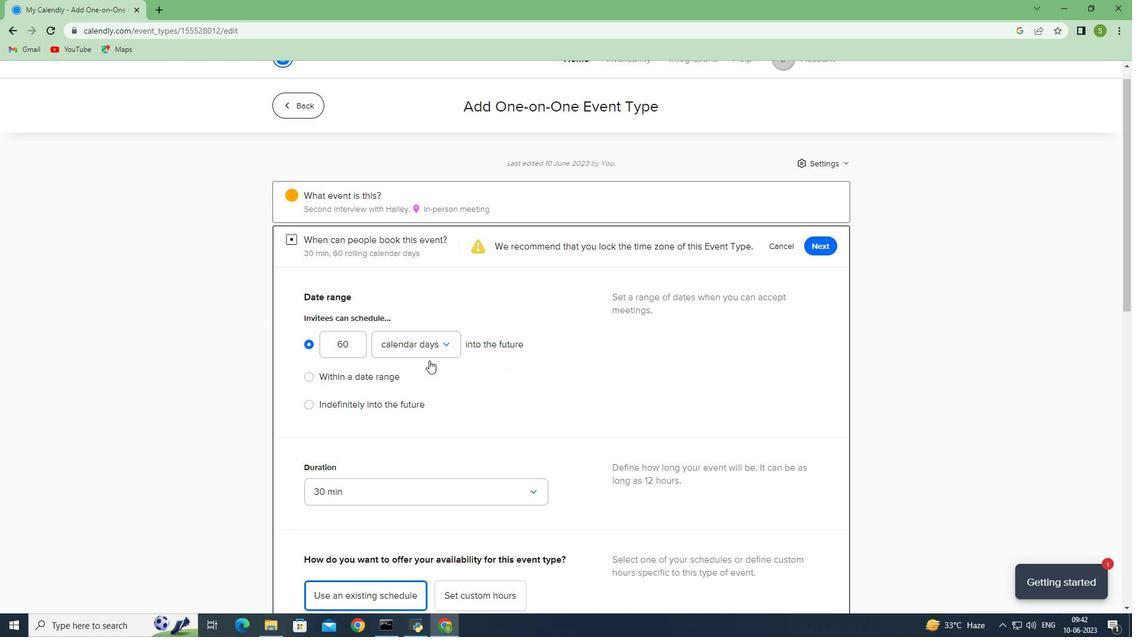 
Action: Mouse moved to (358, 216)
Screenshot: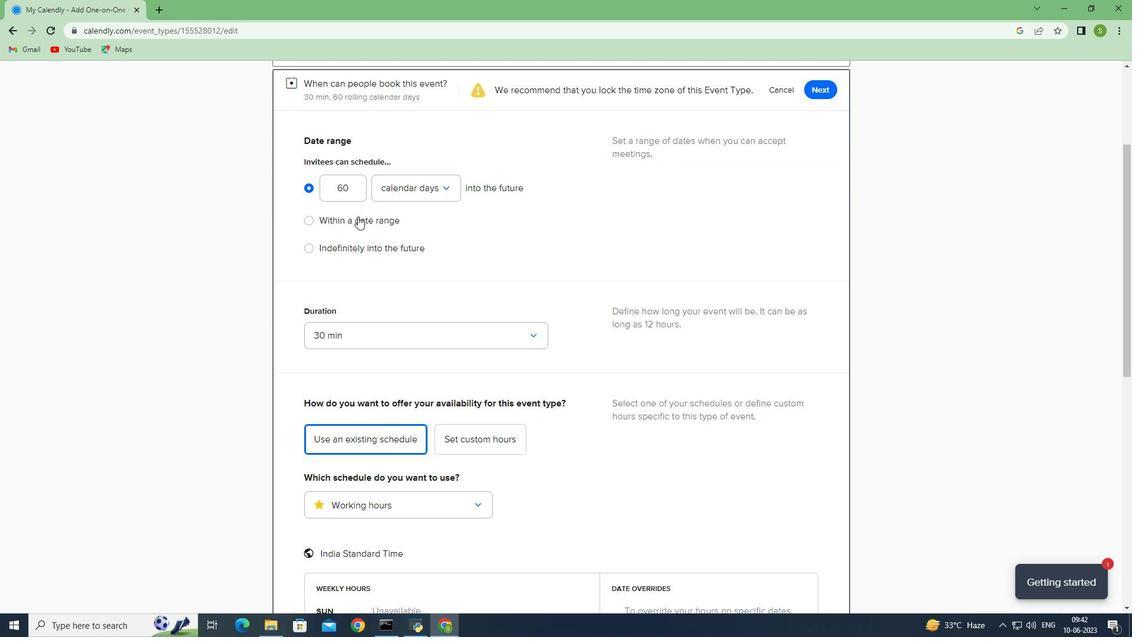 
Action: Mouse pressed left at (358, 216)
Screenshot: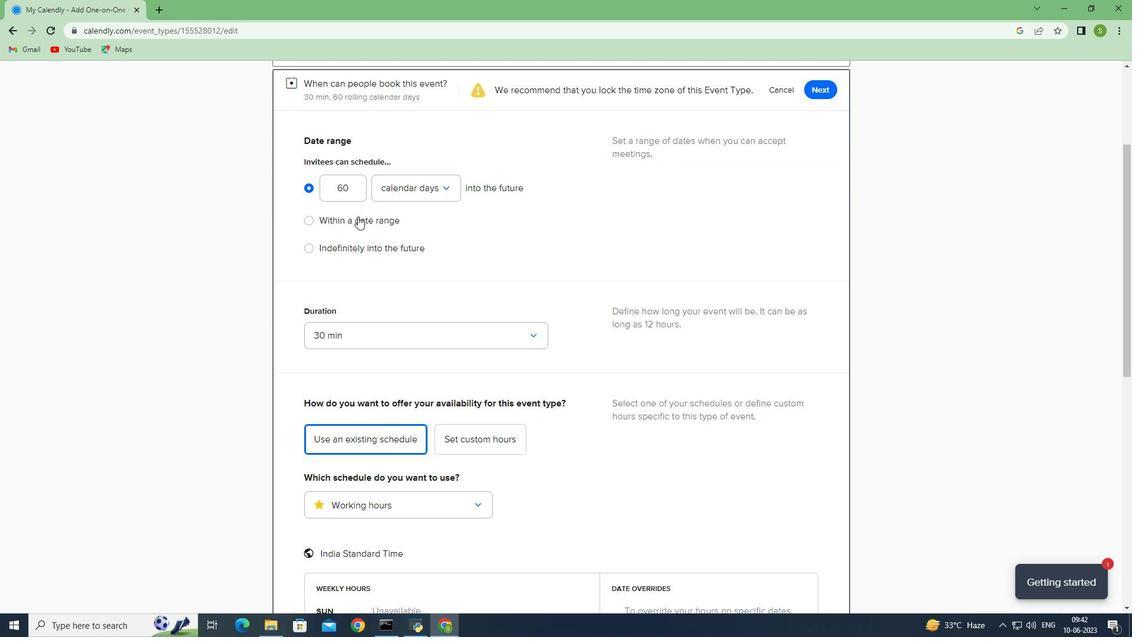 
Action: Mouse moved to (496, 220)
Screenshot: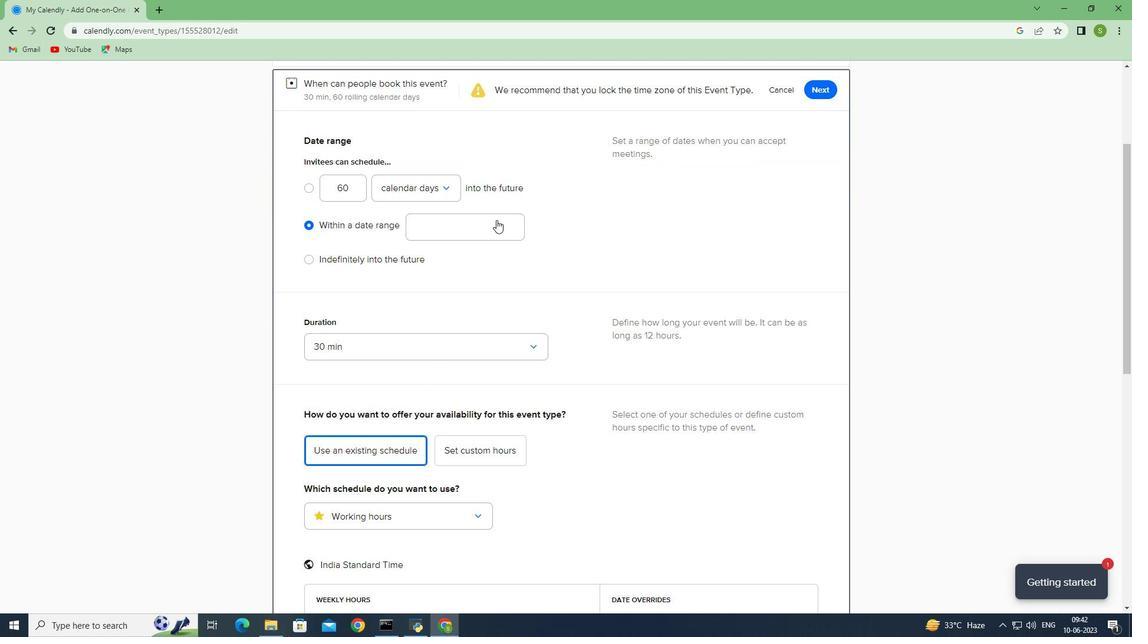
Action: Mouse pressed left at (496, 220)
Screenshot: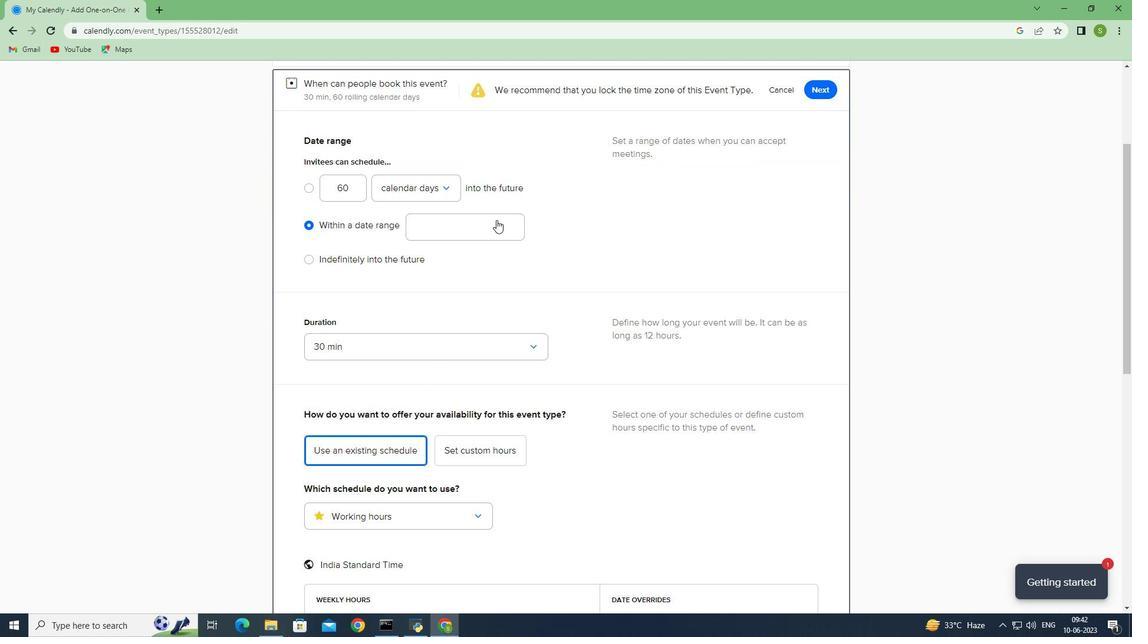 
Action: Mouse moved to (501, 273)
Screenshot: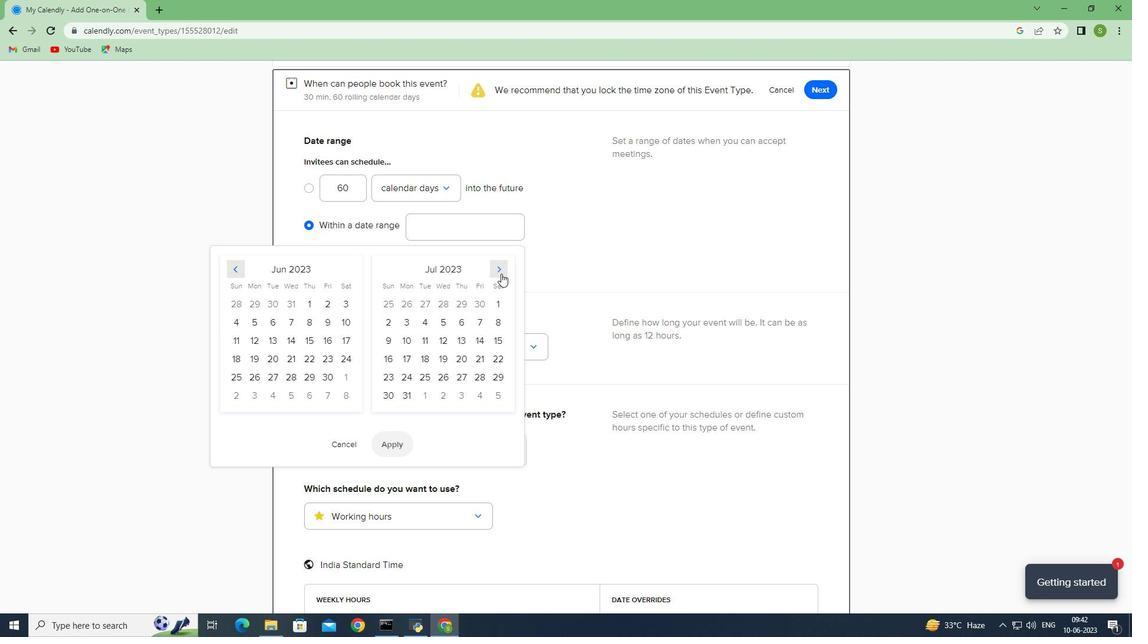 
Action: Mouse pressed left at (501, 273)
Screenshot: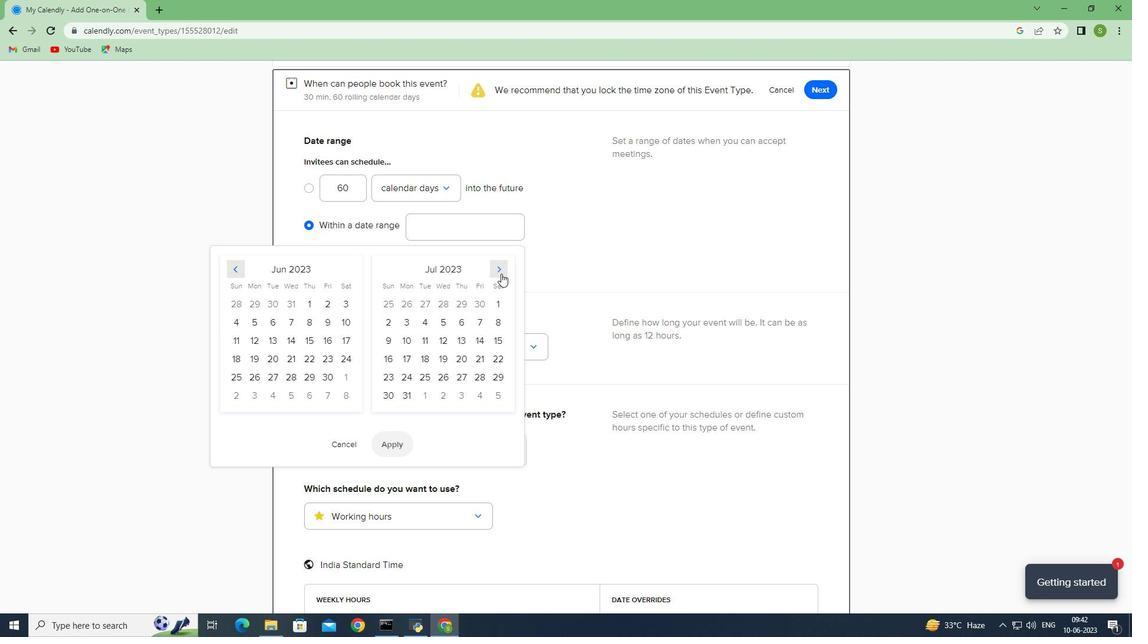 
Action: Mouse moved to (501, 273)
Screenshot: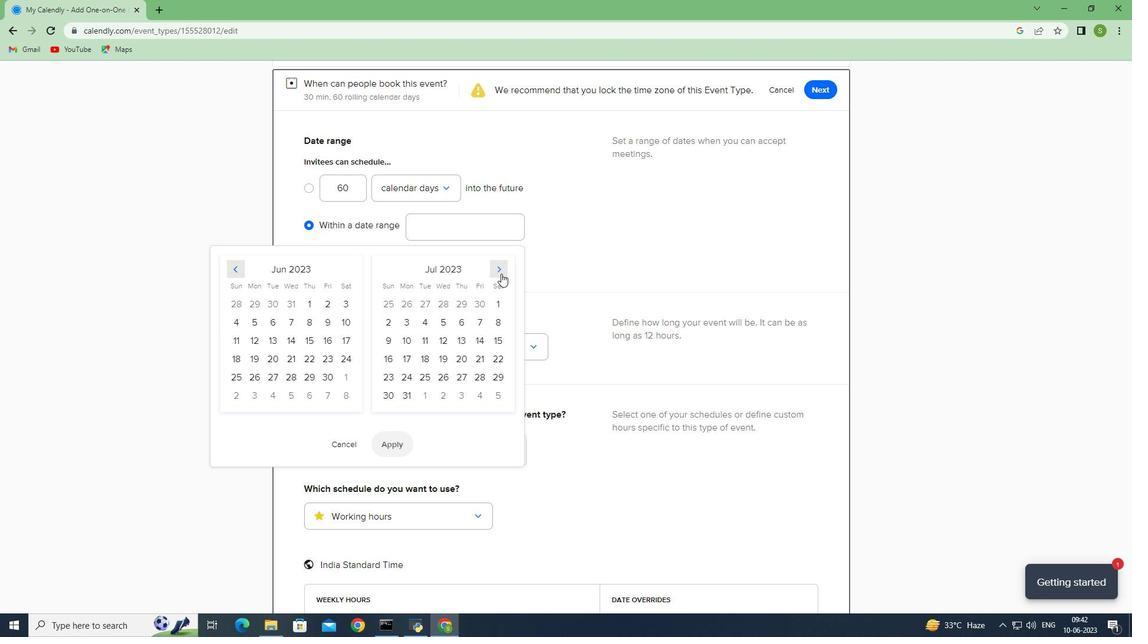 
Action: Mouse pressed left at (501, 273)
Screenshot: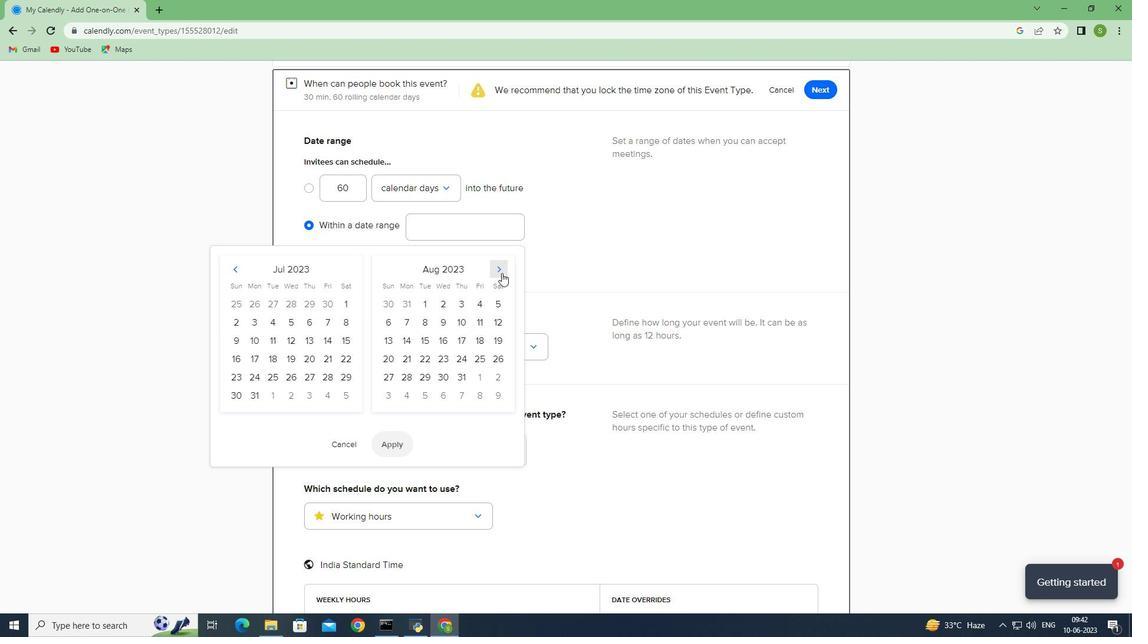 
Action: Mouse pressed left at (501, 273)
Screenshot: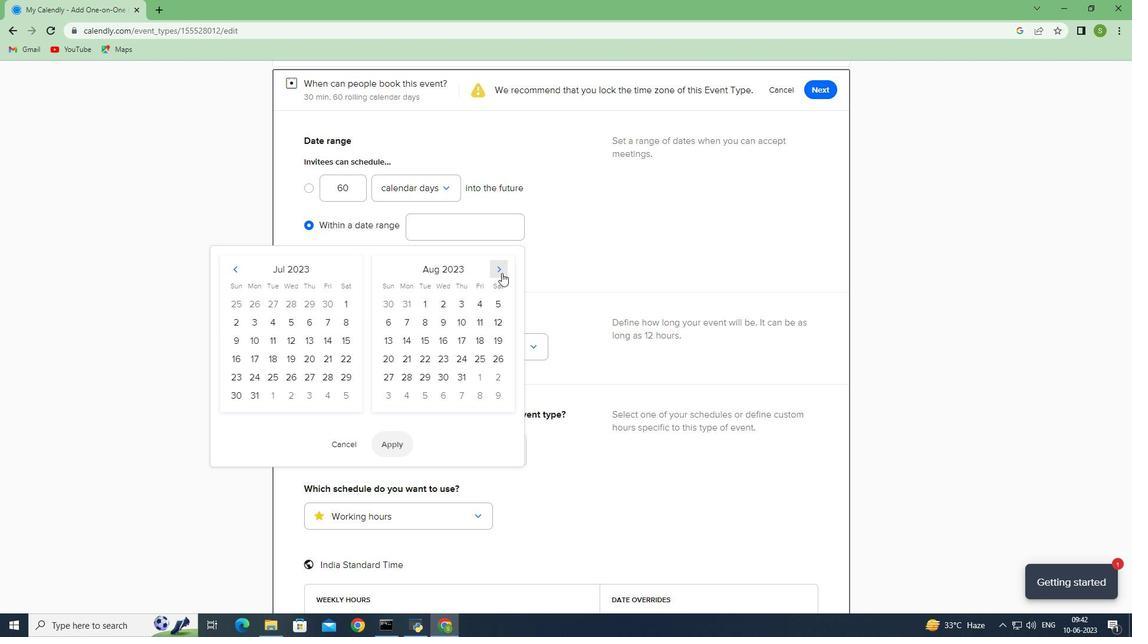 
Action: Mouse pressed left at (501, 273)
Screenshot: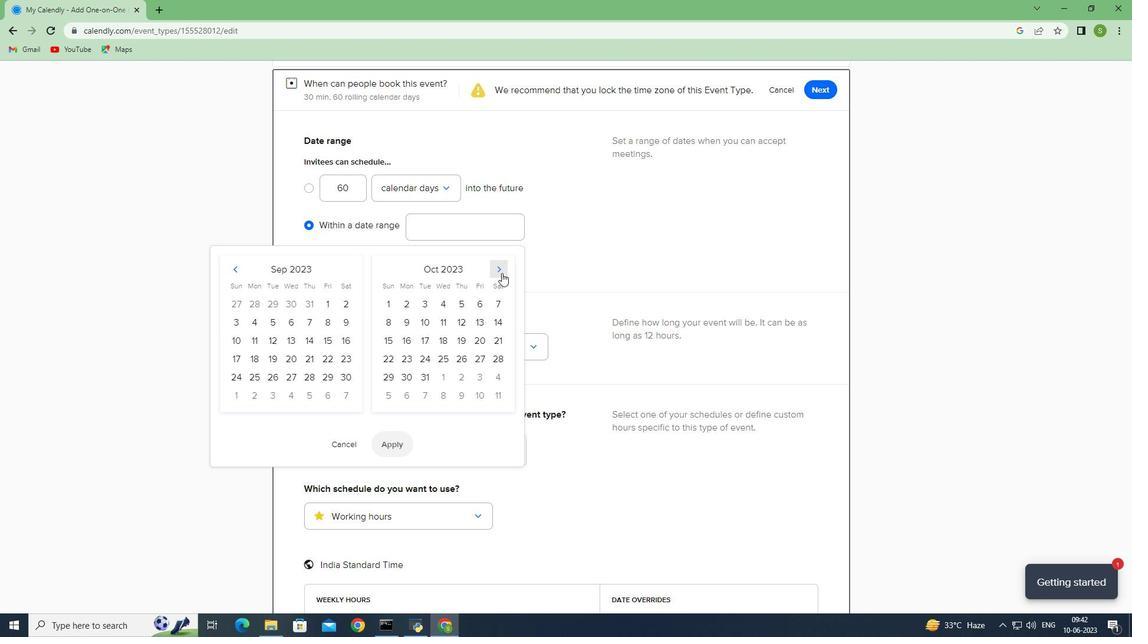 
Action: Mouse pressed left at (501, 273)
Screenshot: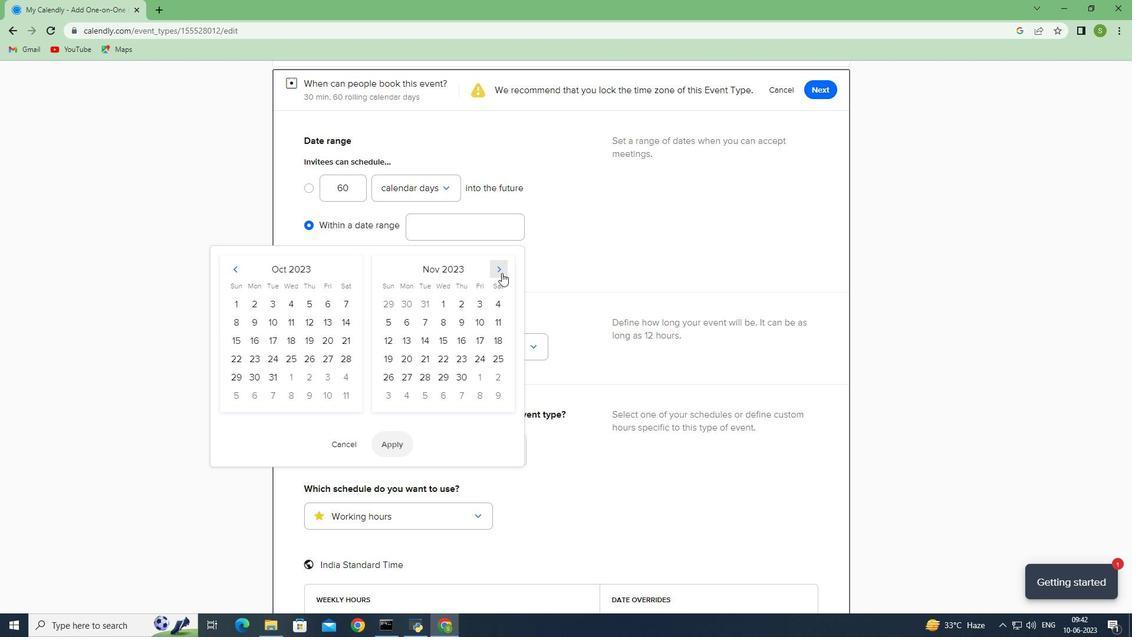 
Action: Mouse pressed left at (501, 273)
Screenshot: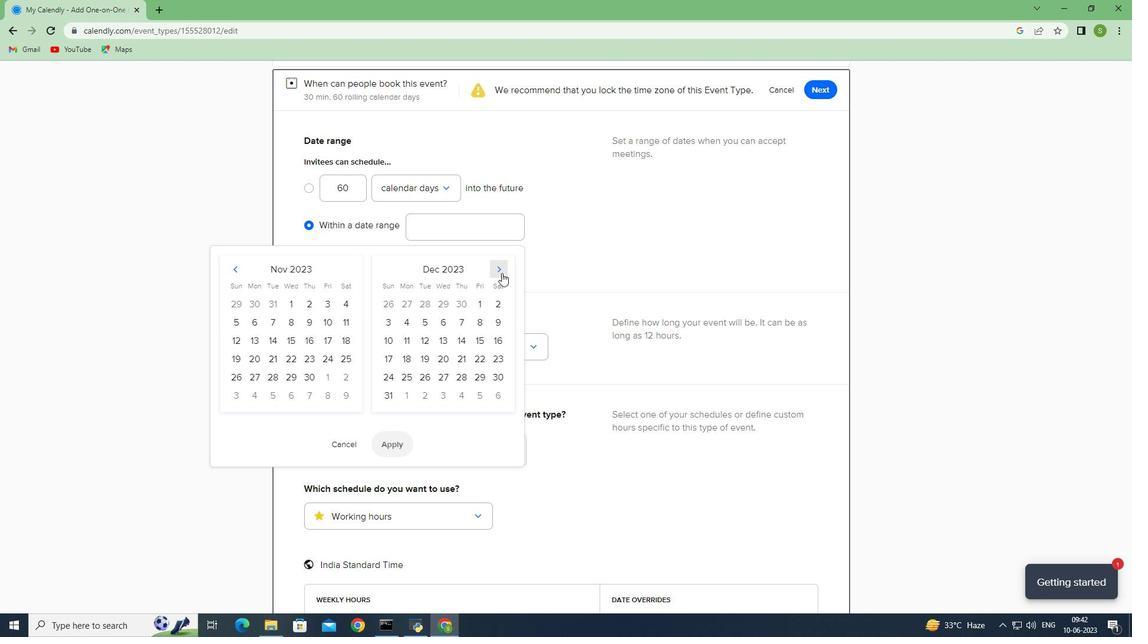 
Action: Mouse pressed left at (501, 273)
Screenshot: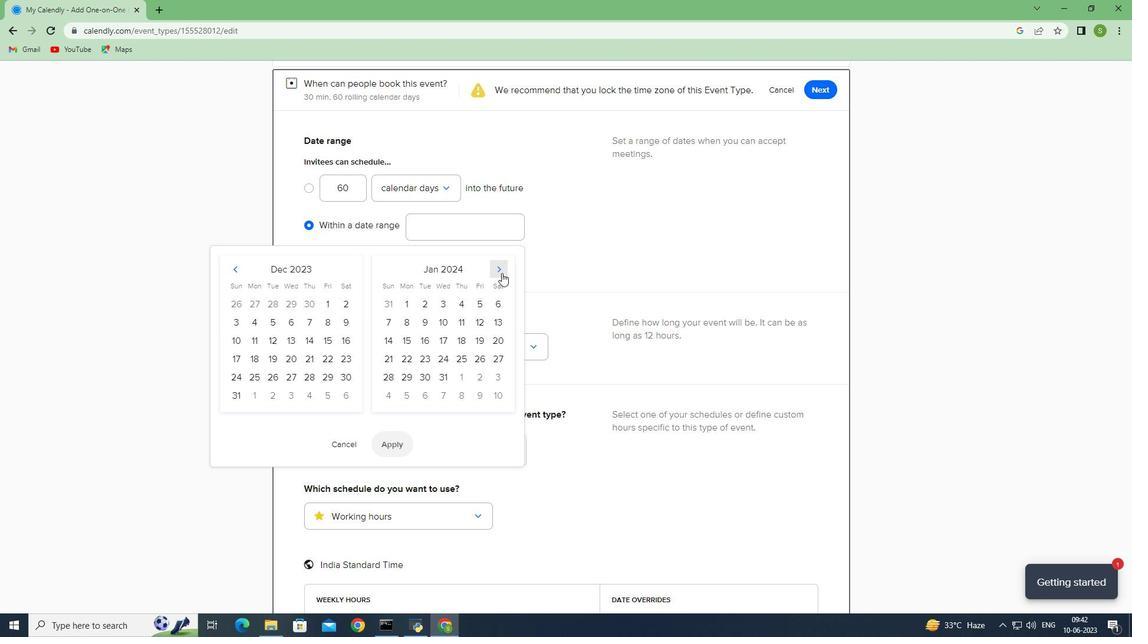 
Action: Mouse pressed left at (501, 273)
Screenshot: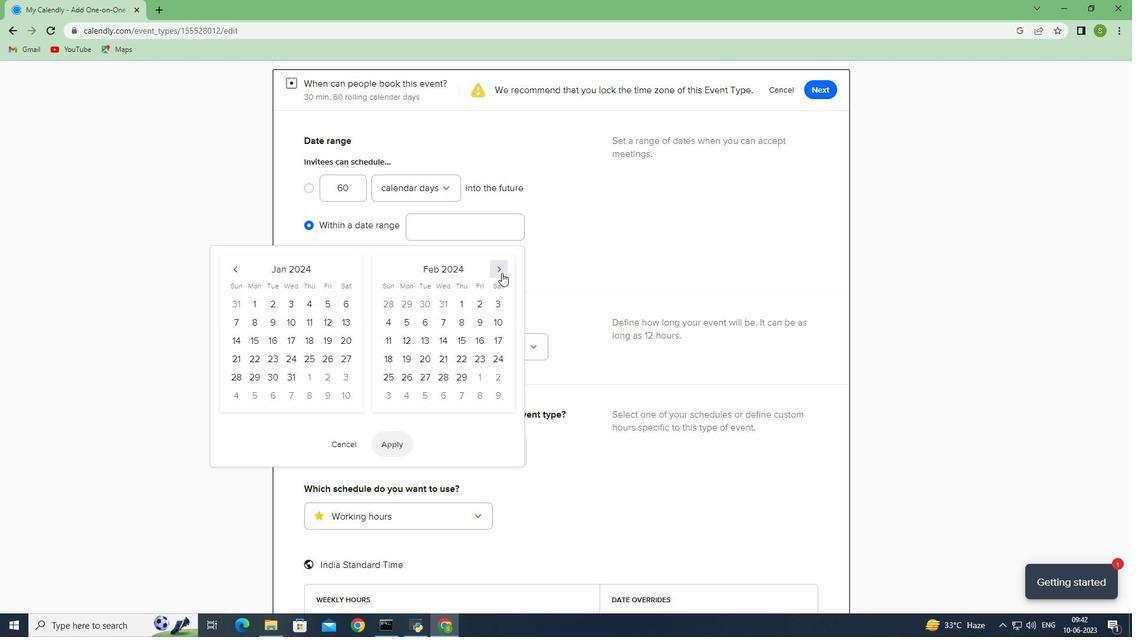 
Action: Mouse moved to (445, 336)
Screenshot: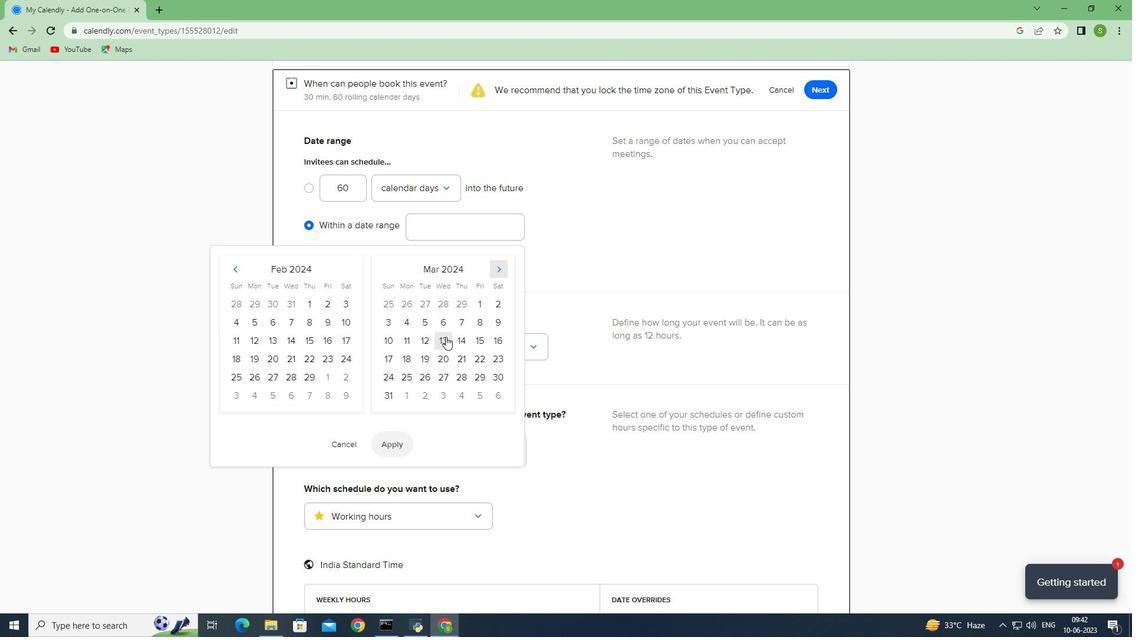 
Action: Mouse pressed left at (445, 336)
Screenshot: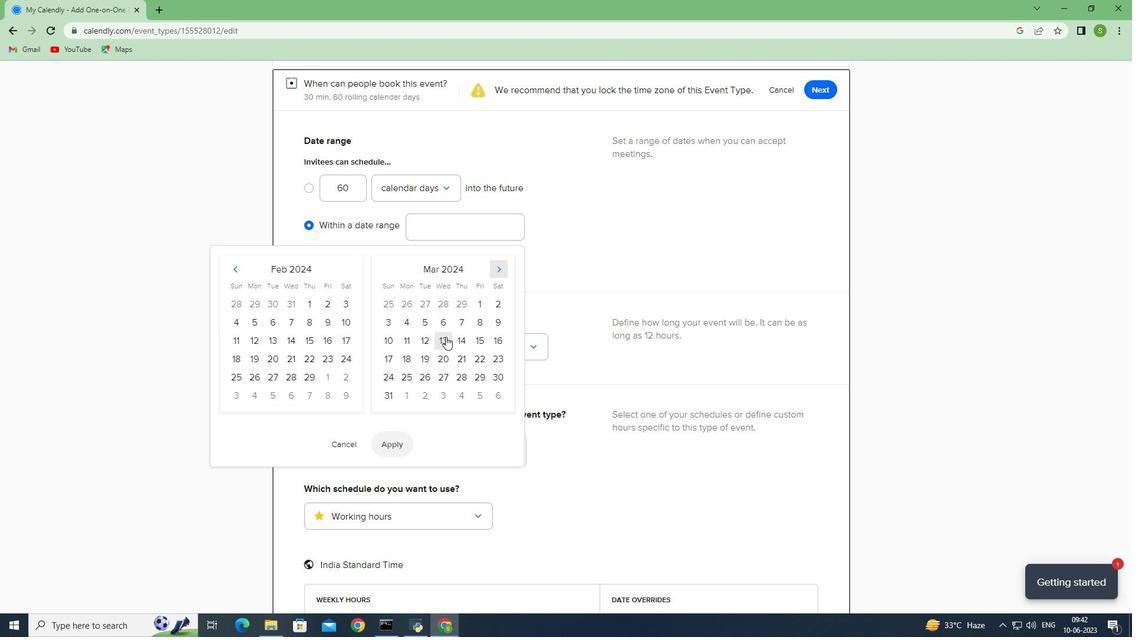 
Action: Mouse moved to (501, 337)
Screenshot: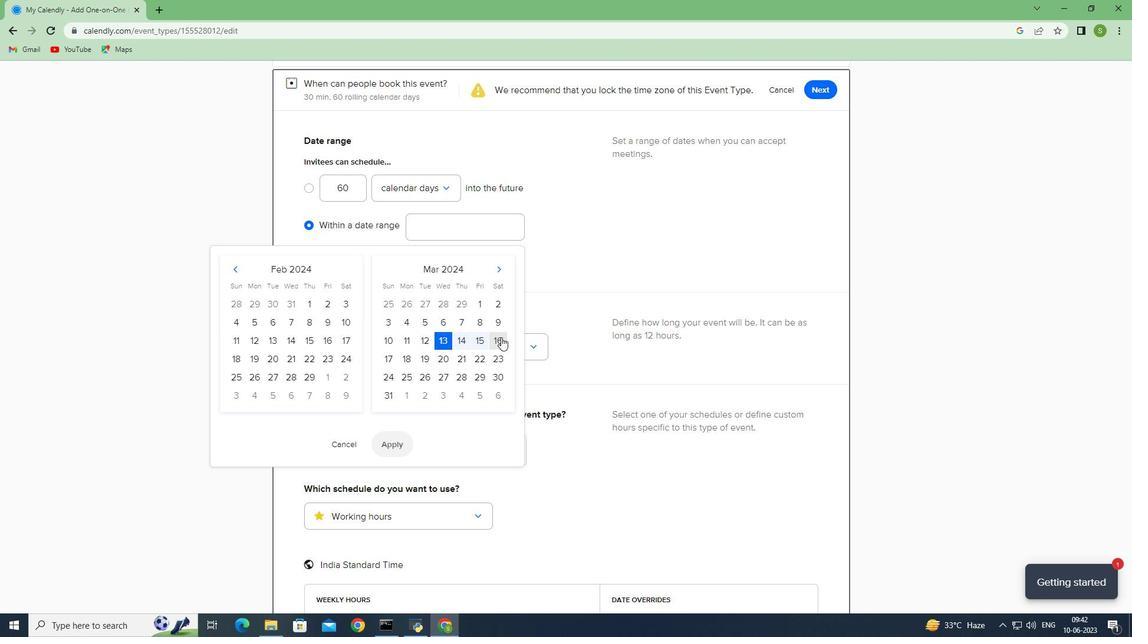
Action: Mouse pressed left at (501, 337)
Screenshot: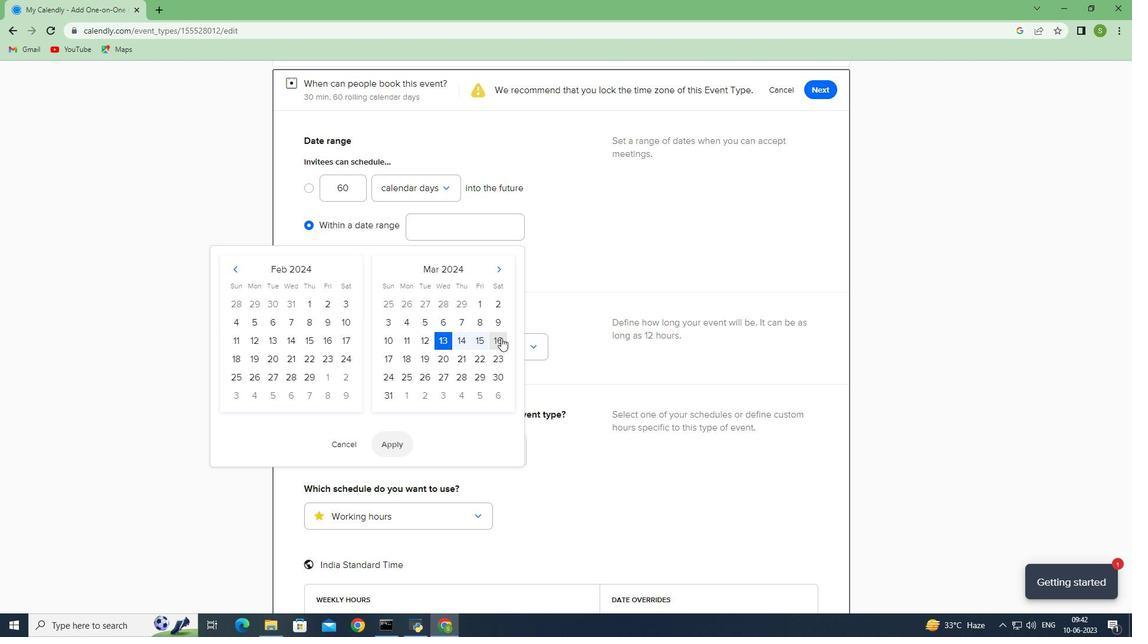 
Action: Mouse moved to (385, 447)
Screenshot: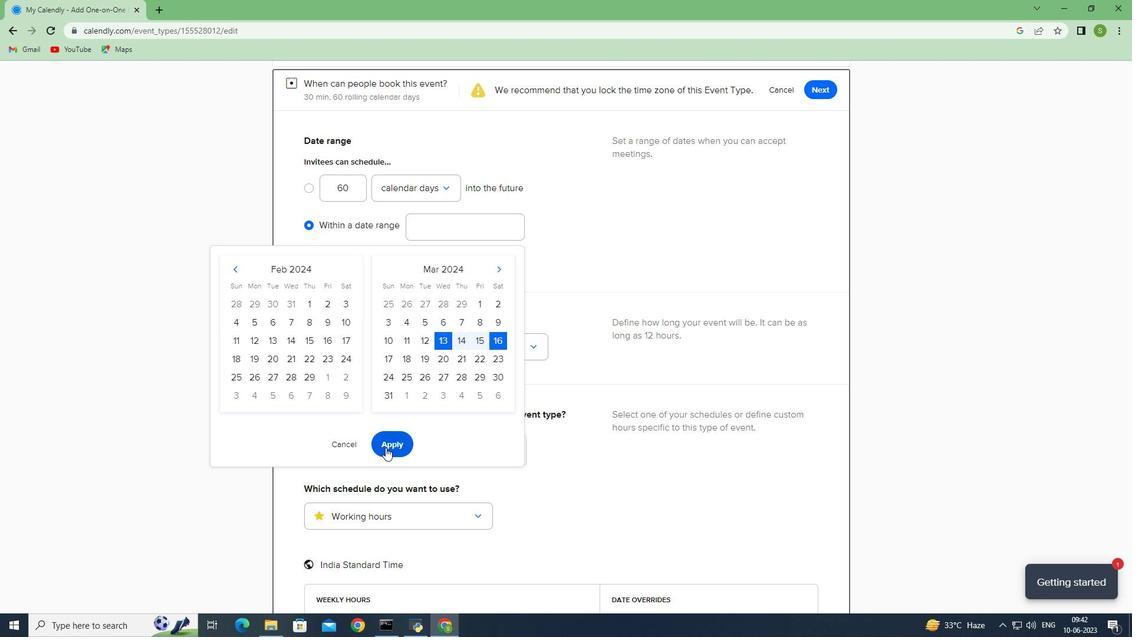 
Action: Mouse pressed left at (385, 447)
Screenshot: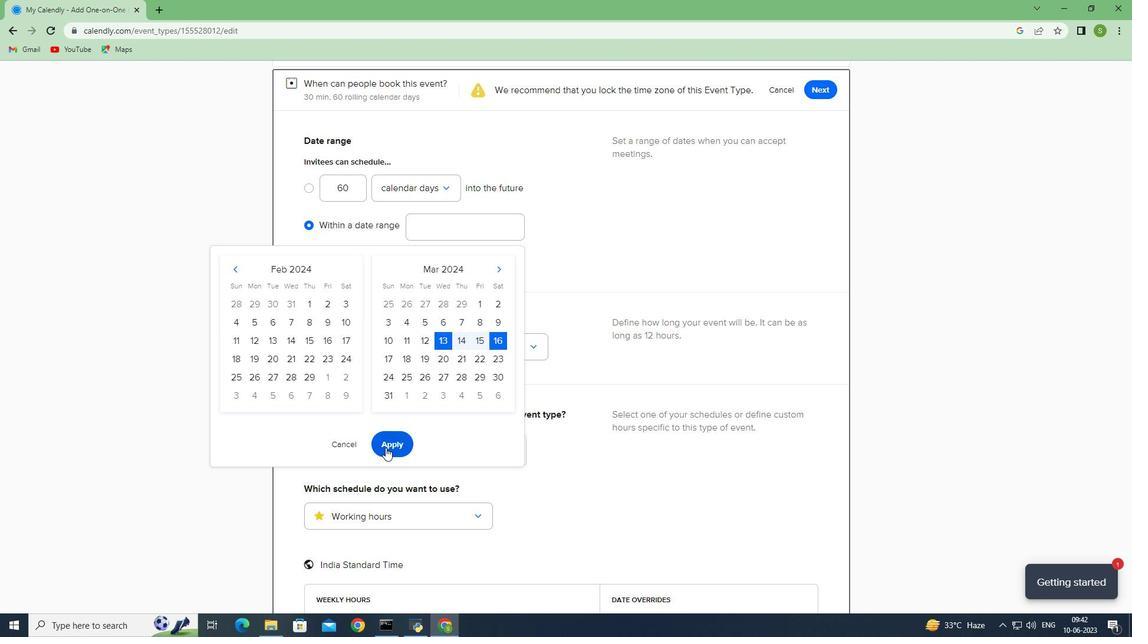 
Action: Mouse moved to (823, 87)
Screenshot: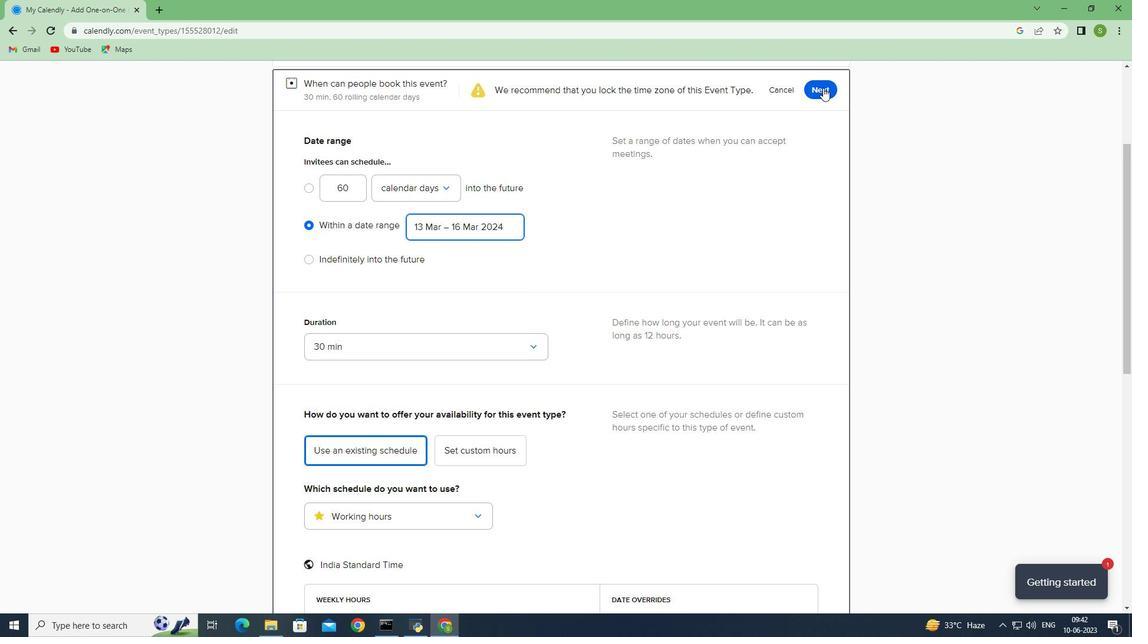 
Action: Mouse pressed left at (823, 87)
Screenshot: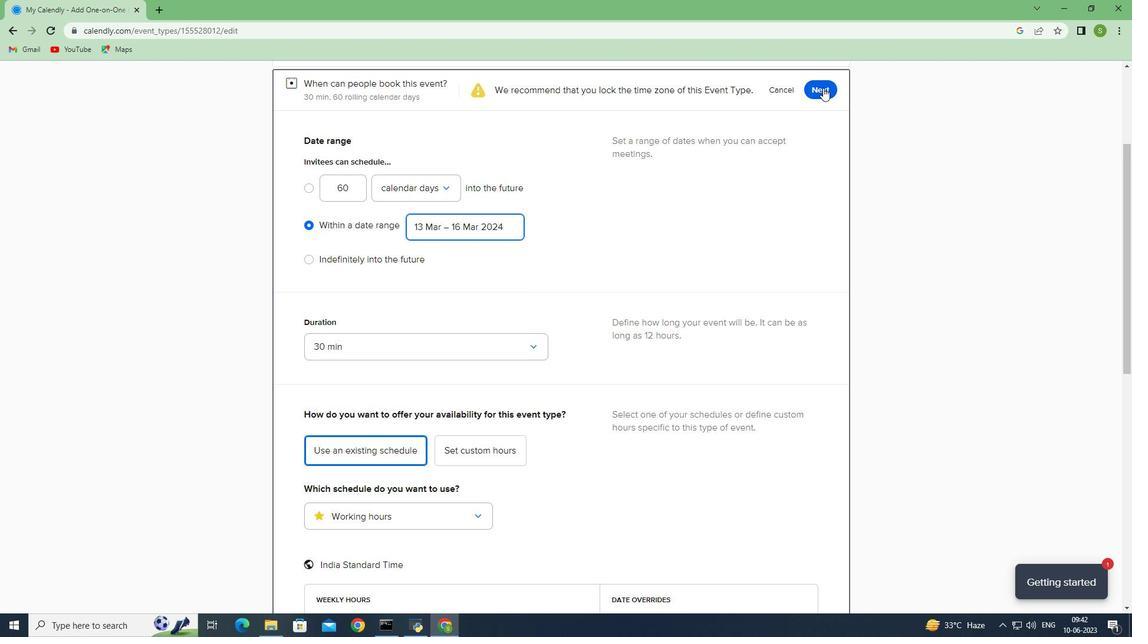 
Action: Mouse moved to (825, 123)
Screenshot: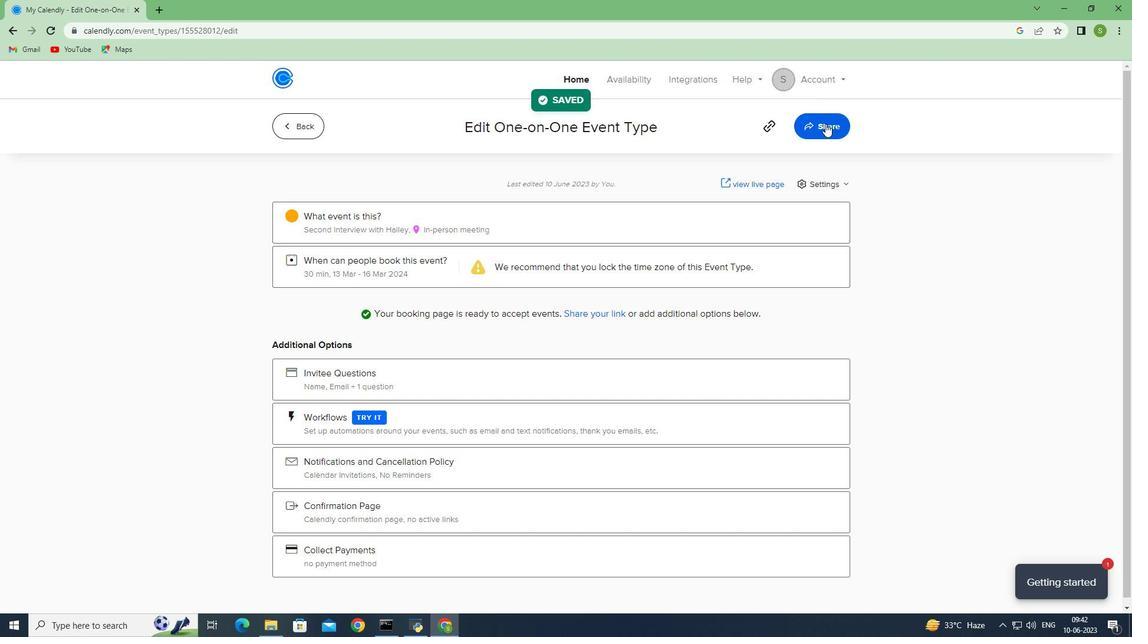 
Action: Mouse pressed left at (825, 123)
Screenshot: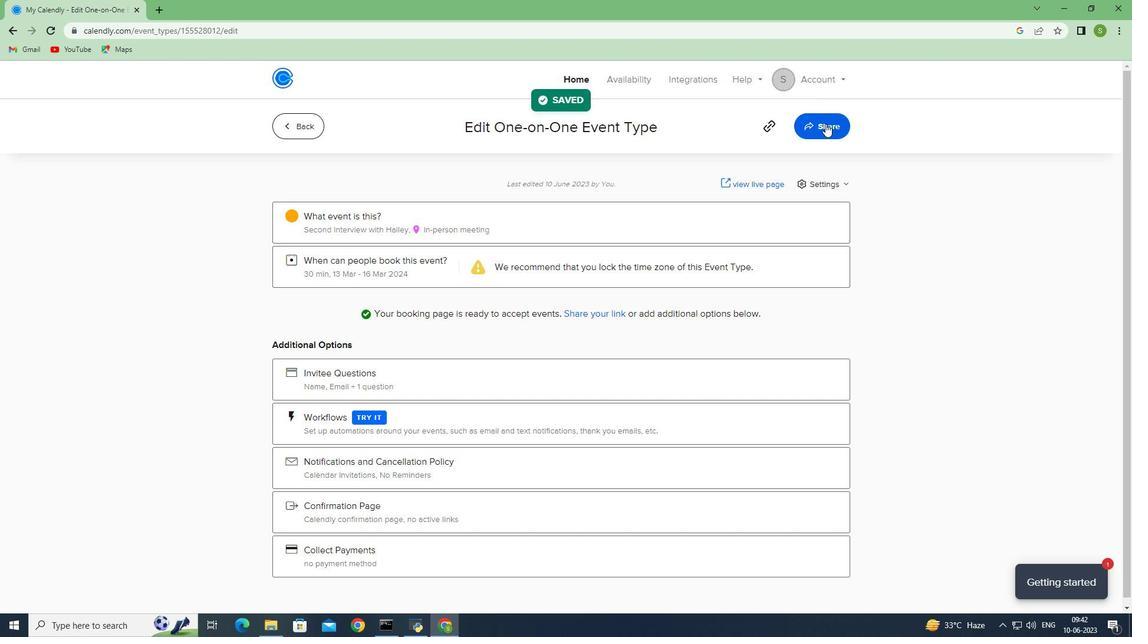 
Action: Mouse moved to (713, 235)
Screenshot: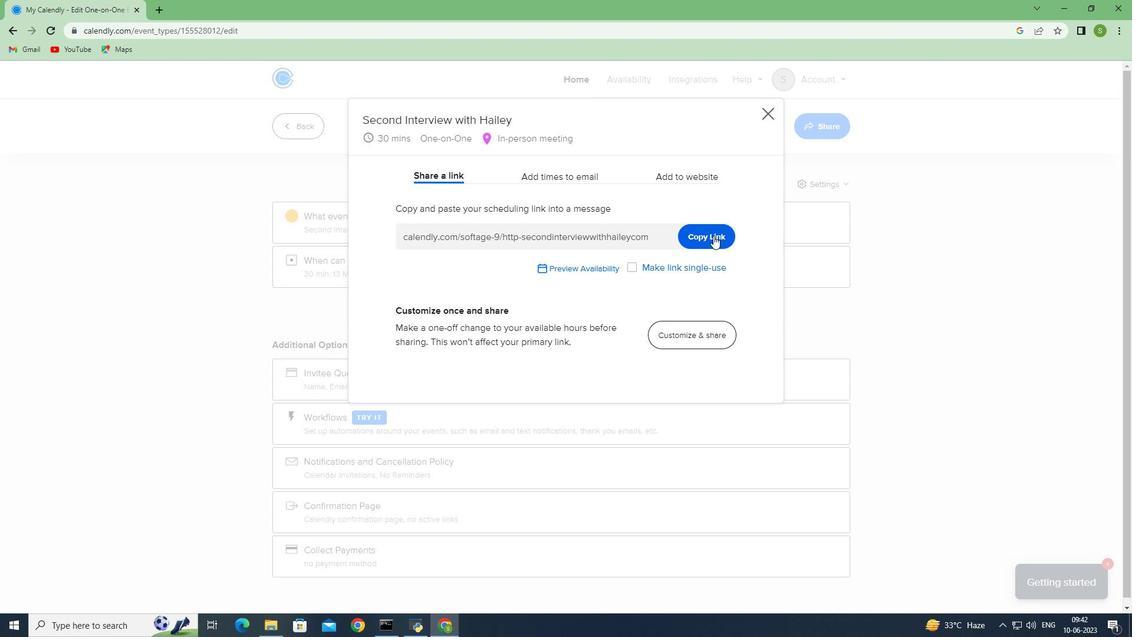 
Action: Mouse pressed left at (713, 235)
Screenshot: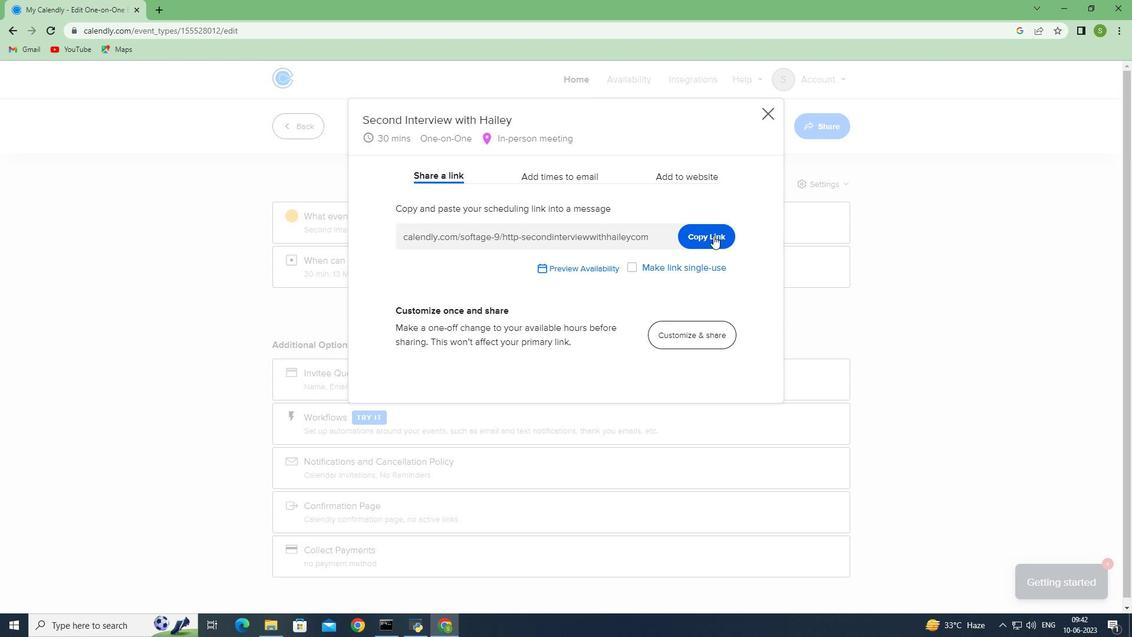 
Action: Mouse moved to (766, 116)
Screenshot: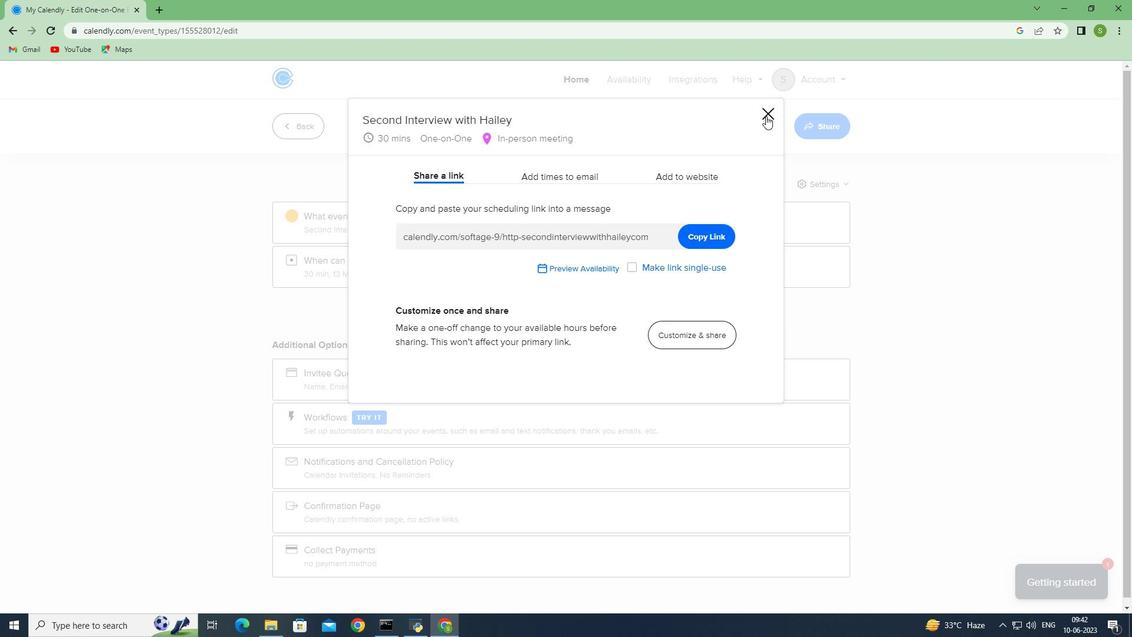 
Action: Mouse pressed left at (766, 116)
Screenshot: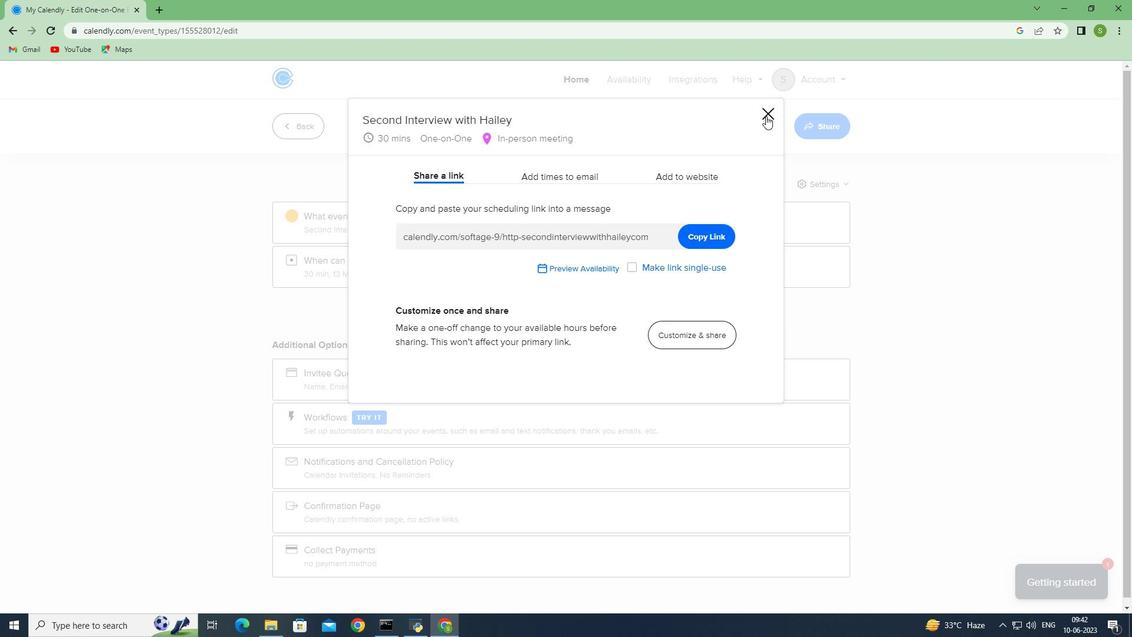 
Action: Mouse moved to (159, 15)
Screenshot: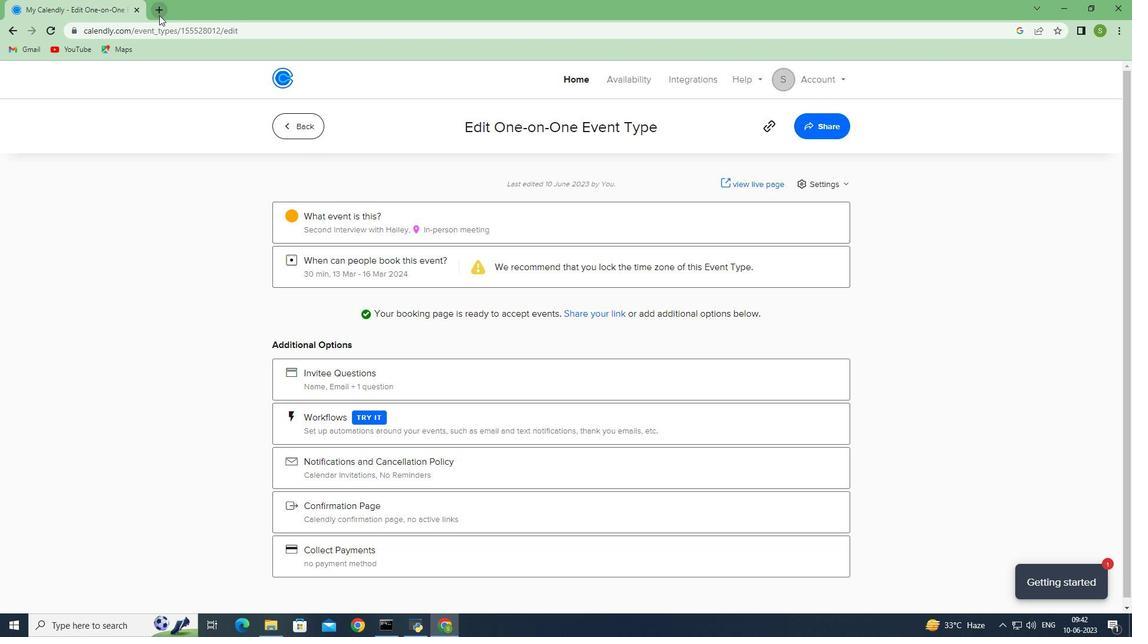 
Action: Mouse pressed left at (159, 15)
Screenshot: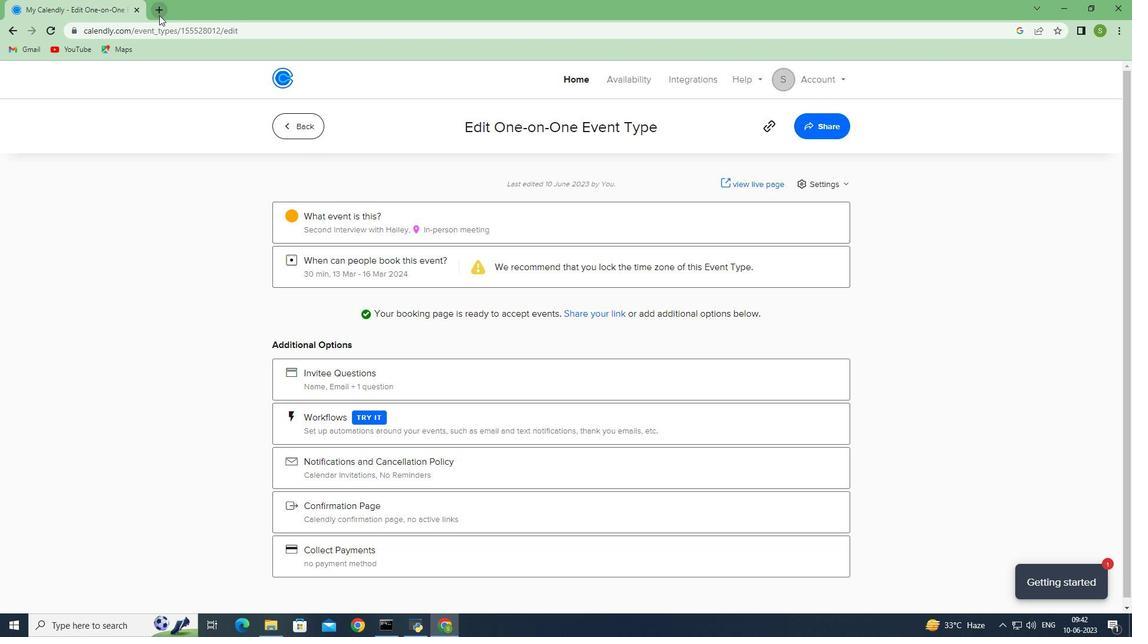 
Action: Mouse moved to (22, 51)
Screenshot: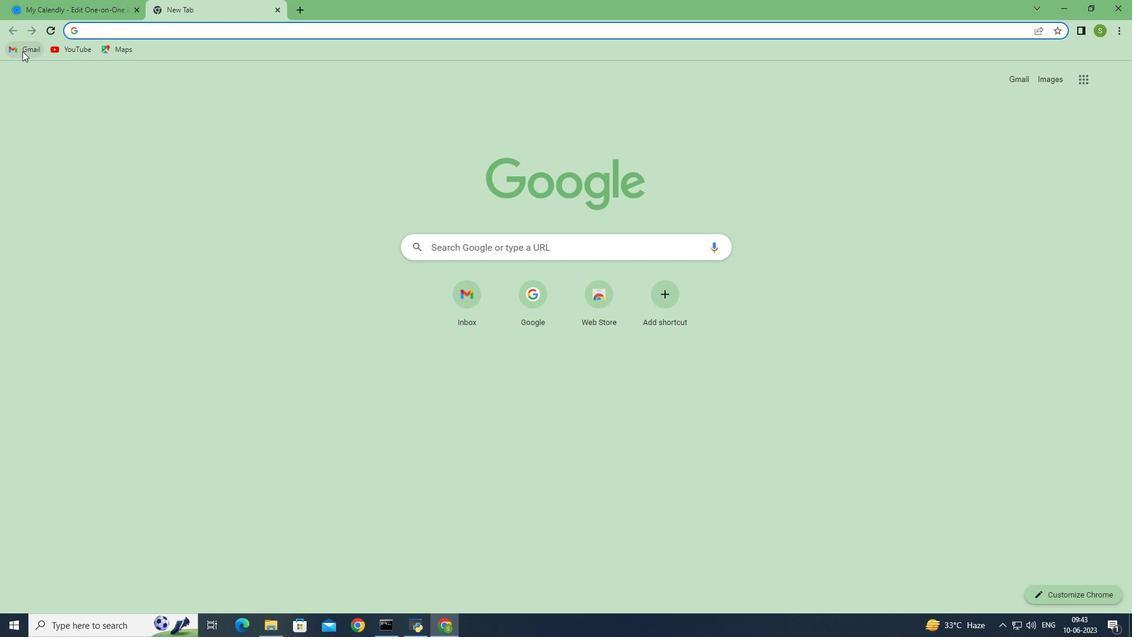 
Action: Mouse pressed left at (22, 51)
Screenshot: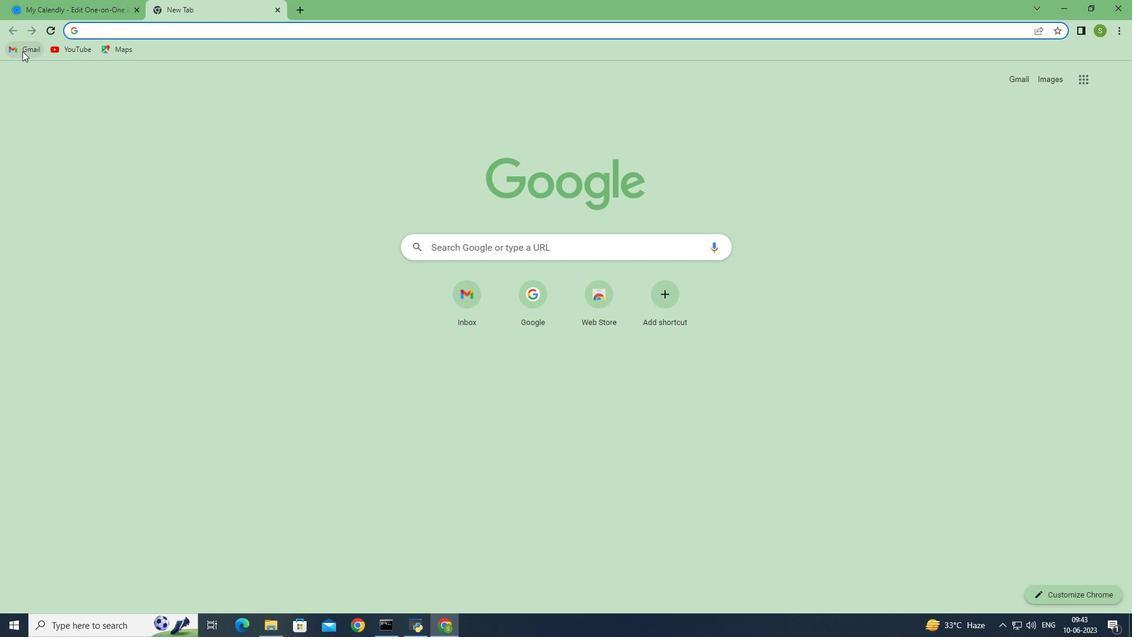 
Action: Mouse moved to (109, 110)
Screenshot: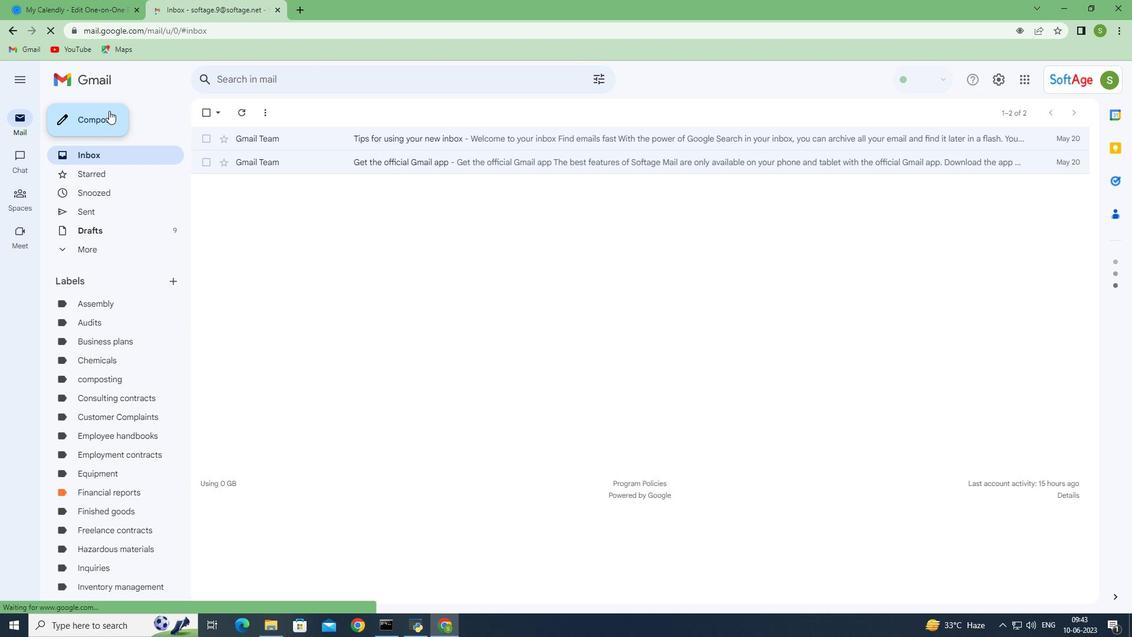 
Action: Mouse pressed left at (109, 110)
Screenshot: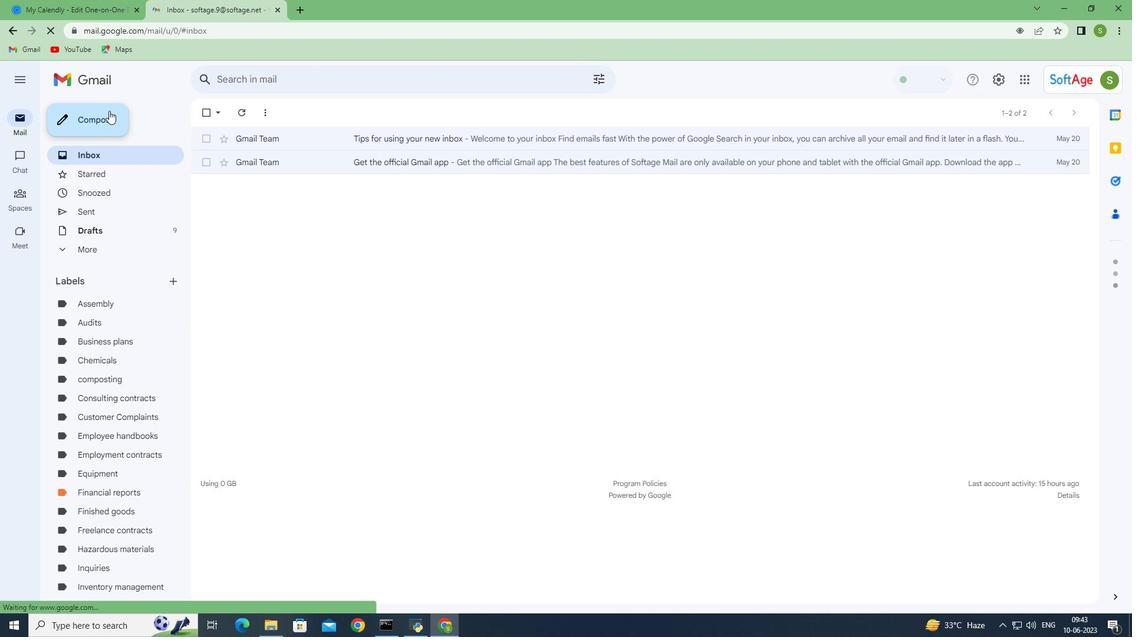 
Action: Mouse moved to (825, 294)
Screenshot: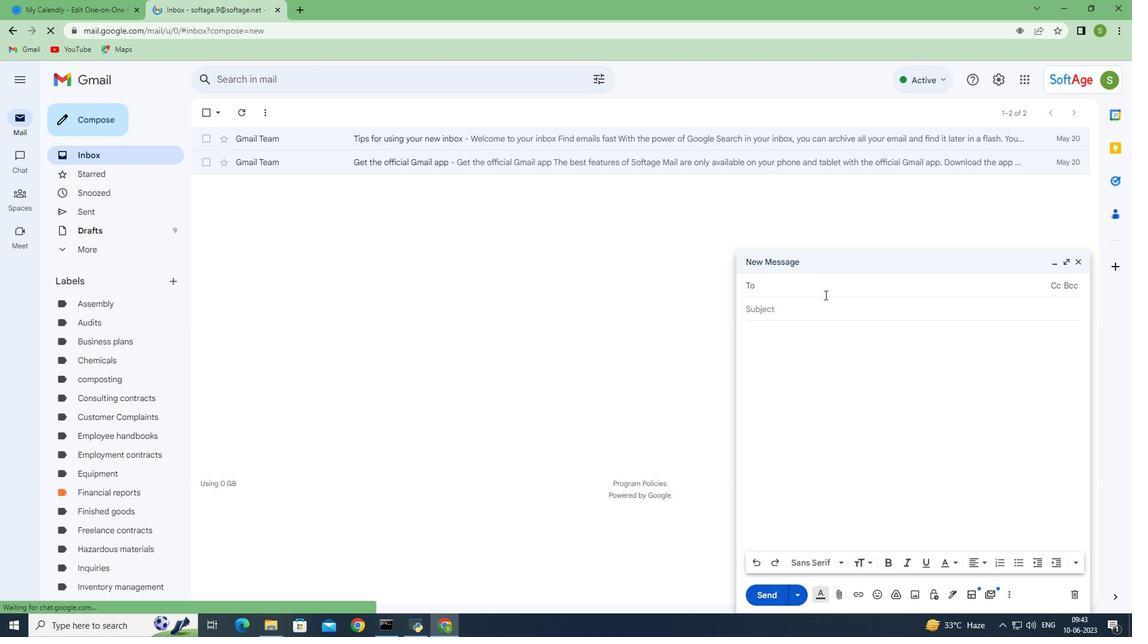 
Action: Key pressed s
Screenshot: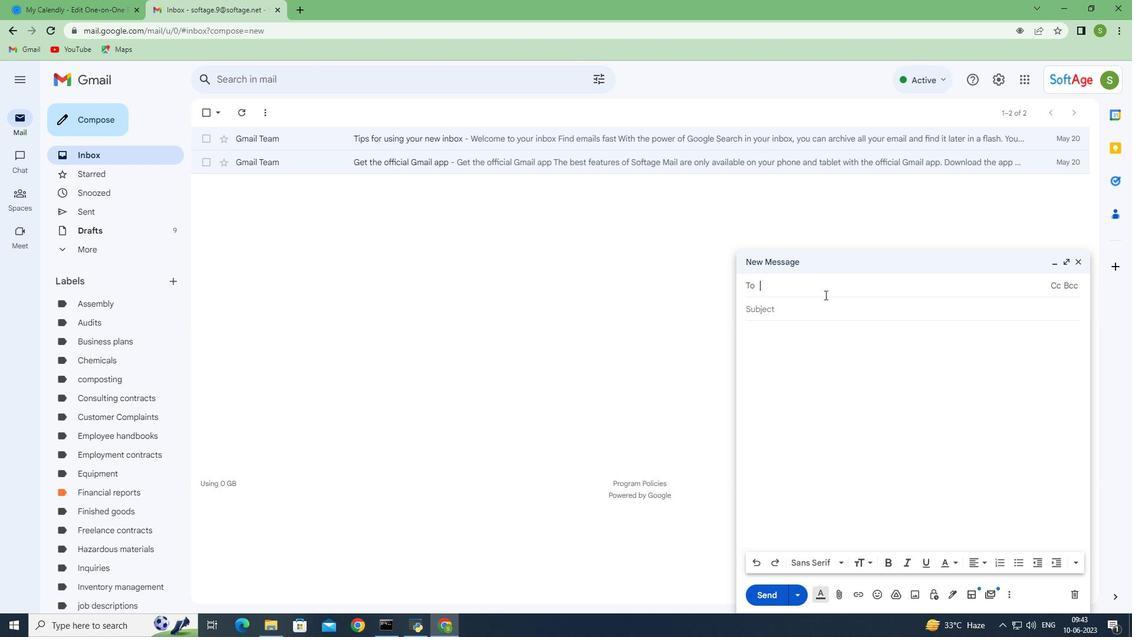 
Action: Mouse moved to (825, 294)
Screenshot: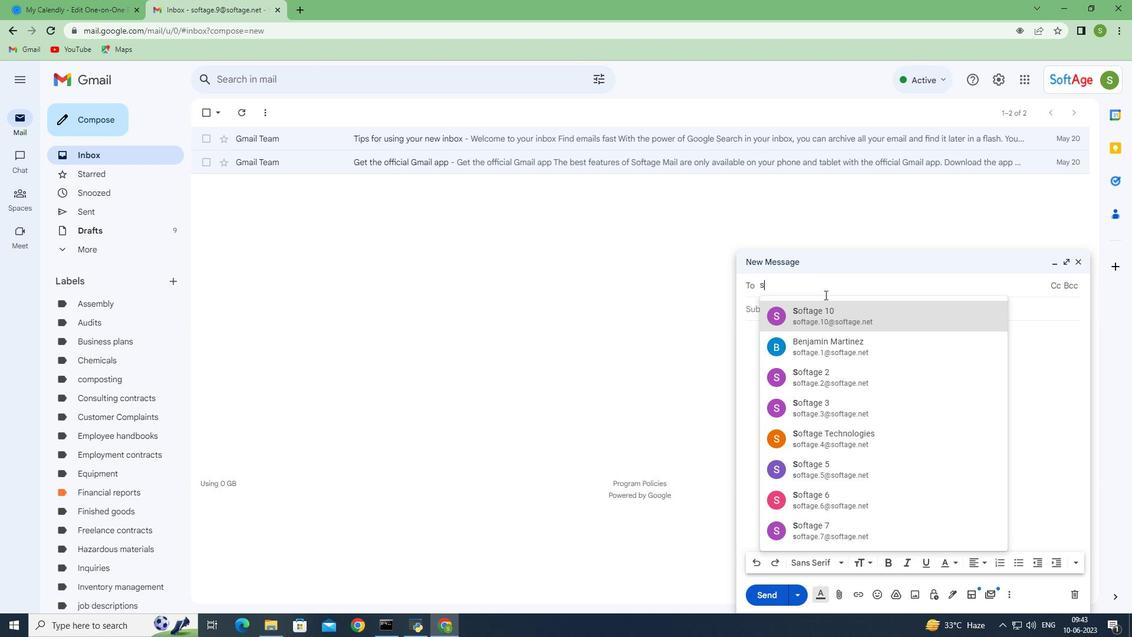 
Action: Key pressed o
Screenshot: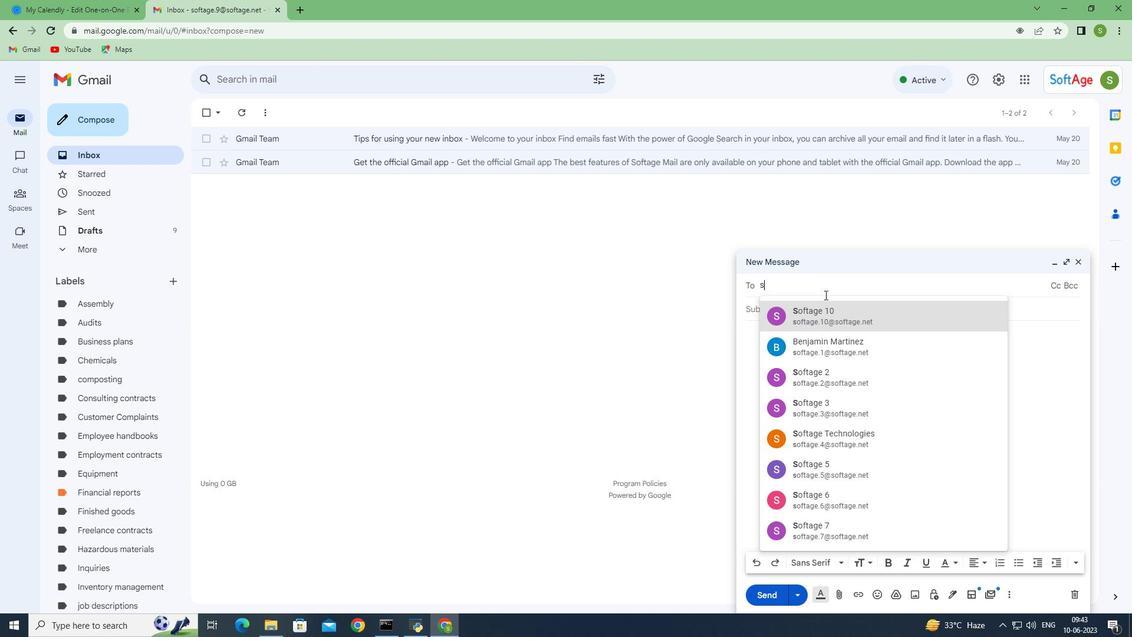 
Action: Mouse moved to (826, 534)
Screenshot: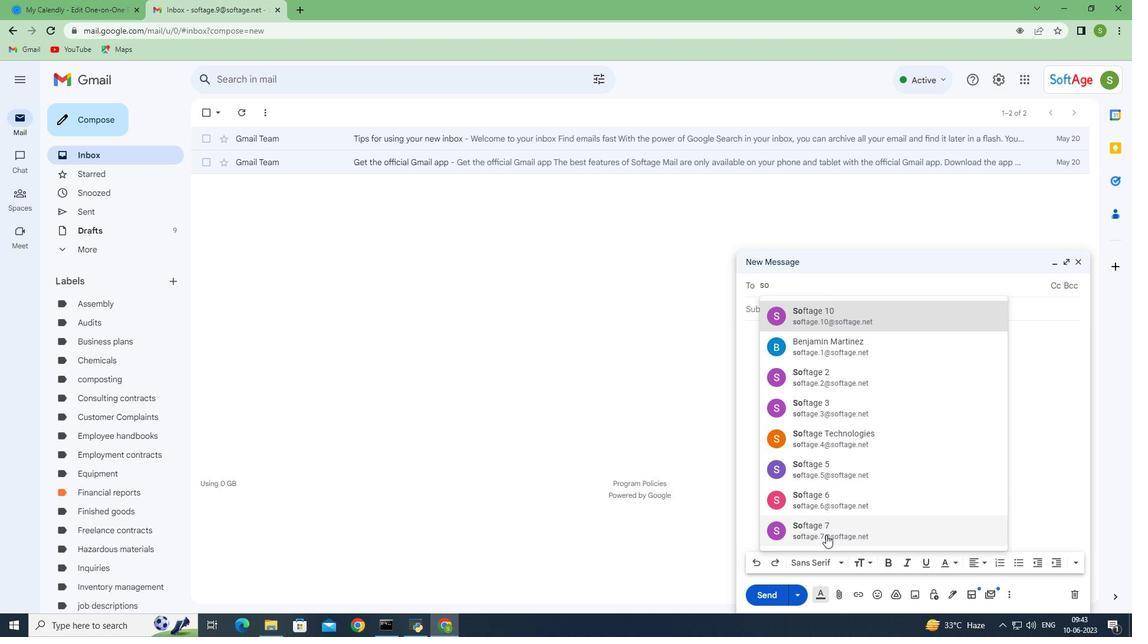 
Action: Mouse pressed left at (826, 534)
Screenshot: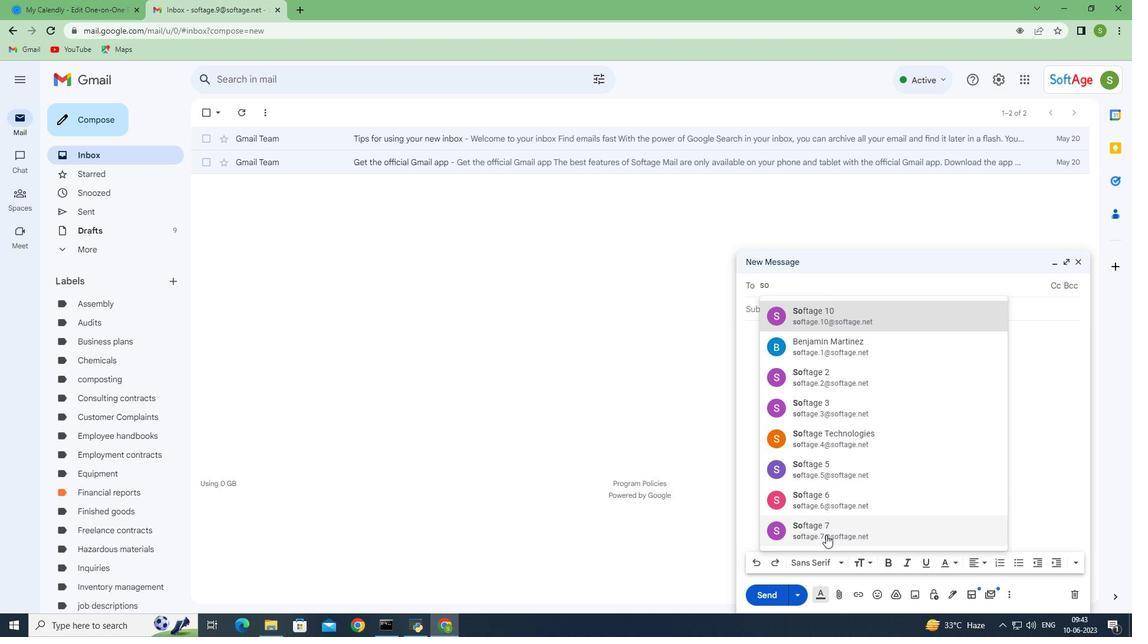 
Action: Mouse moved to (1051, 300)
Screenshot: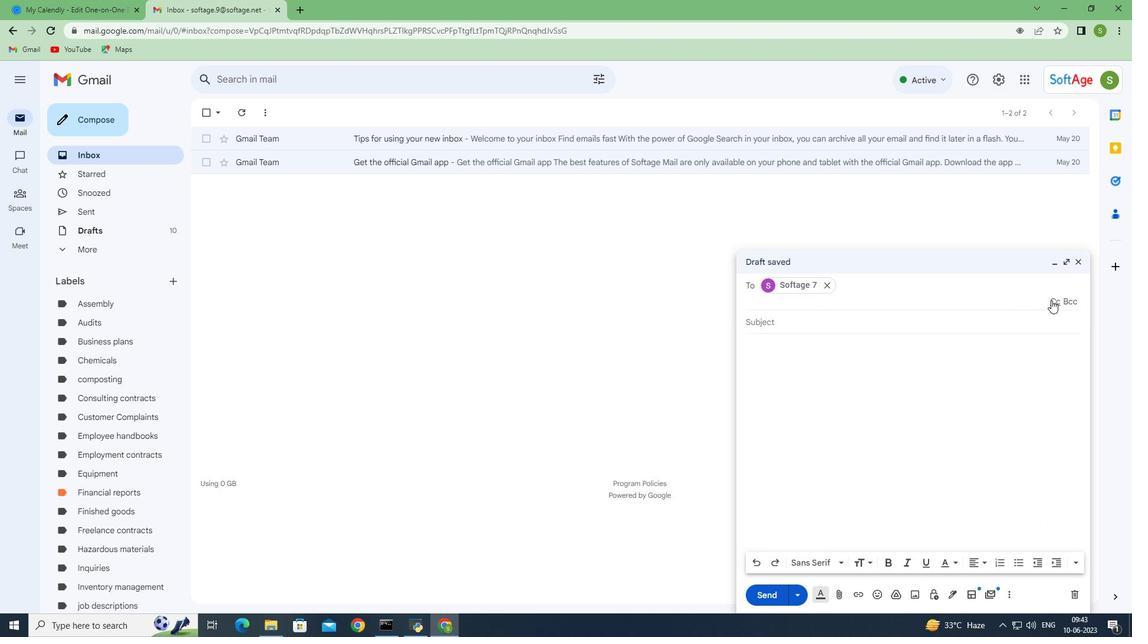 
Action: Mouse pressed left at (1051, 300)
Screenshot: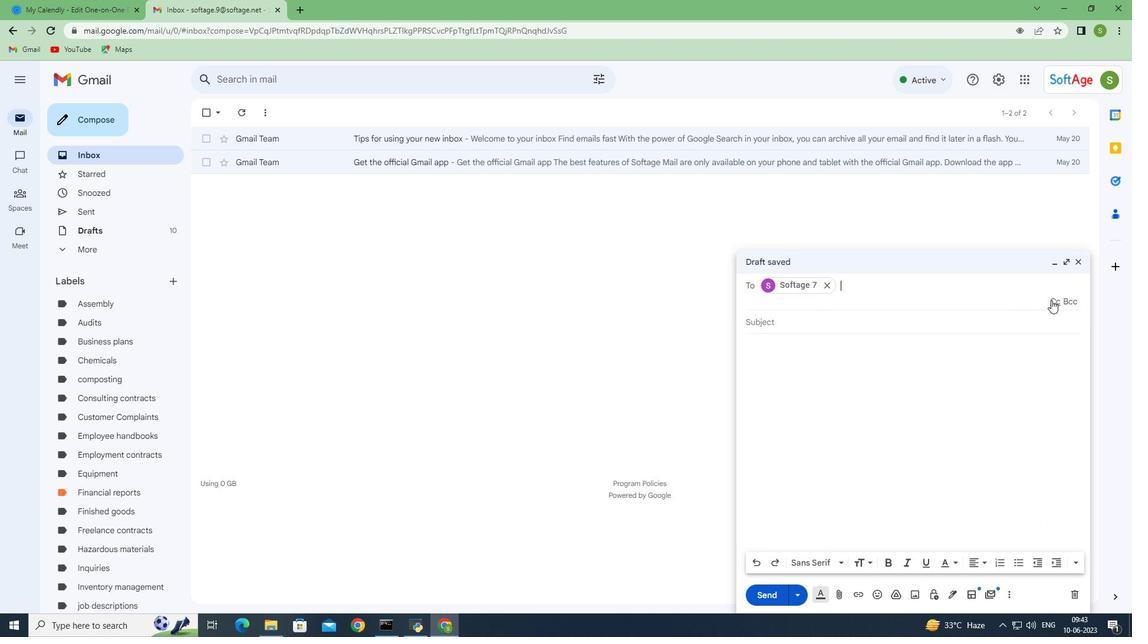 
Action: Mouse moved to (789, 316)
Screenshot: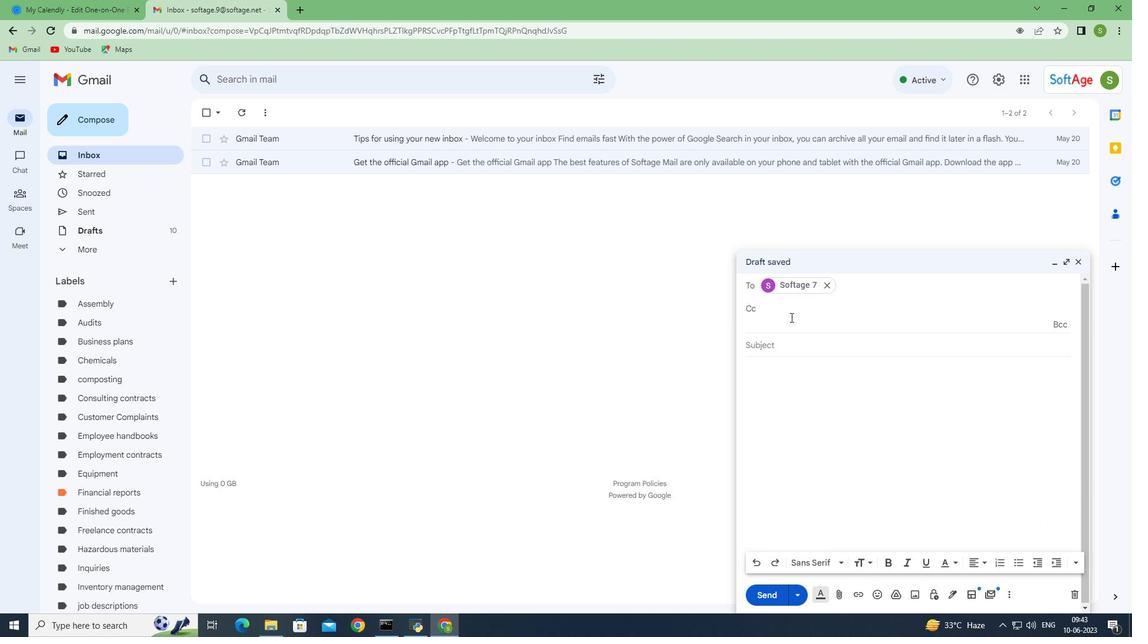 
Action: Mouse pressed left at (789, 316)
Screenshot: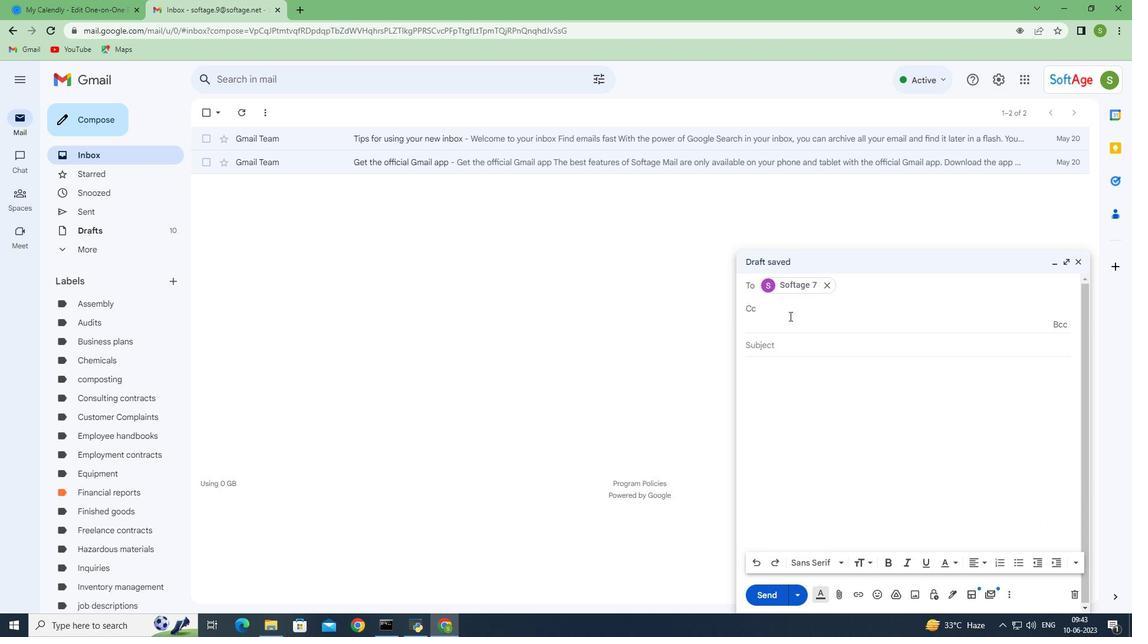 
Action: Key pressed so
Screenshot: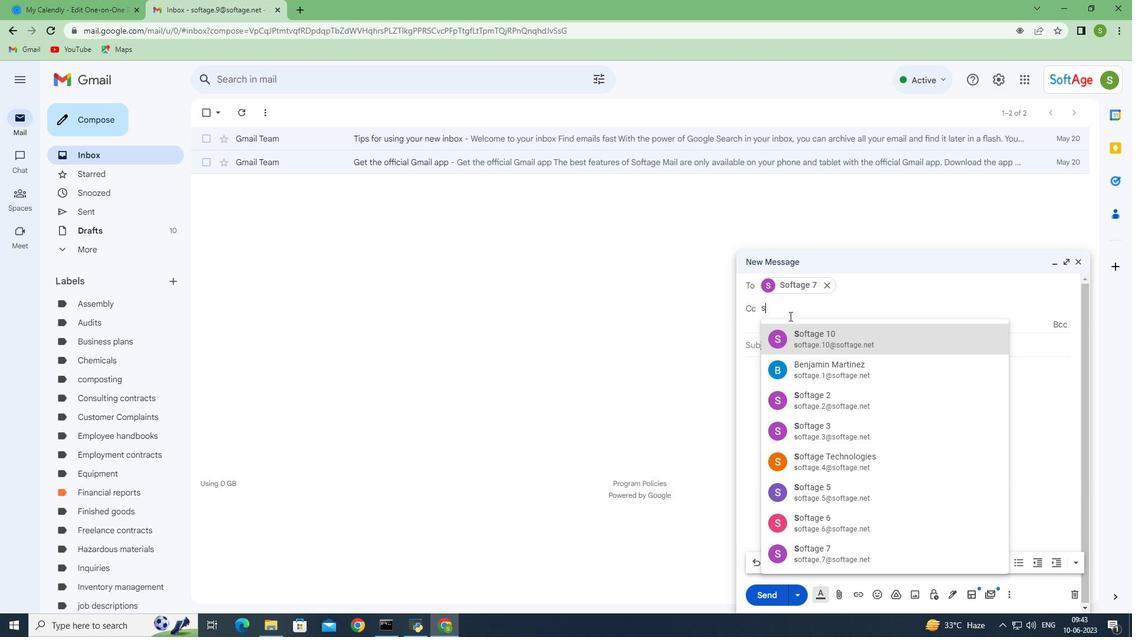 
Action: Mouse moved to (826, 368)
Screenshot: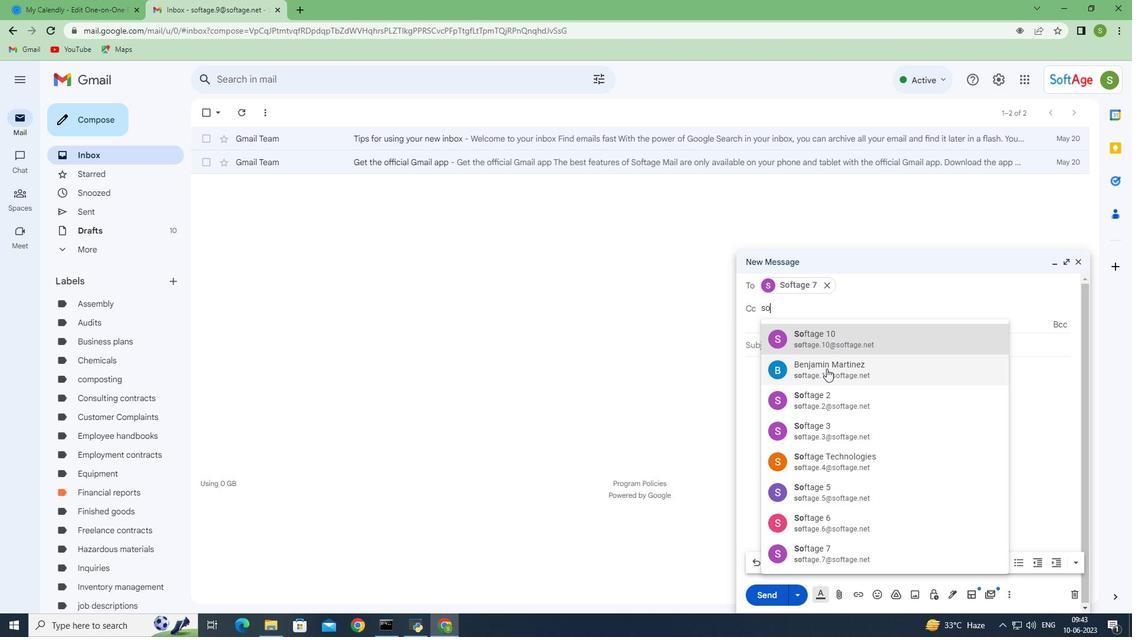 
Action: Mouse pressed left at (826, 368)
Screenshot: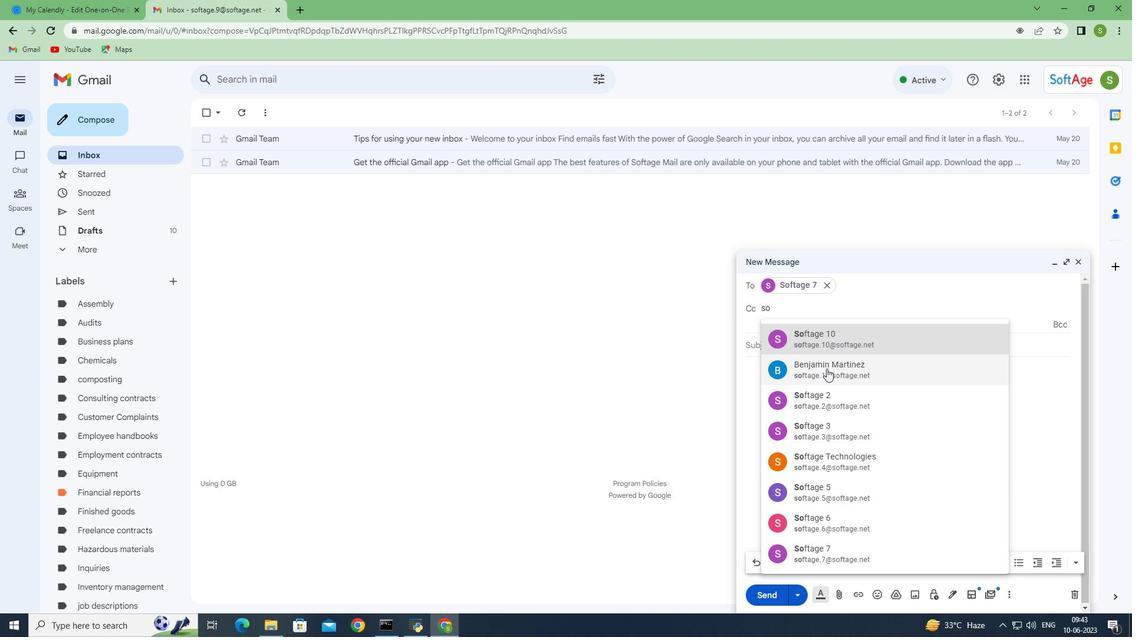 
Action: Mouse moved to (861, 593)
Screenshot: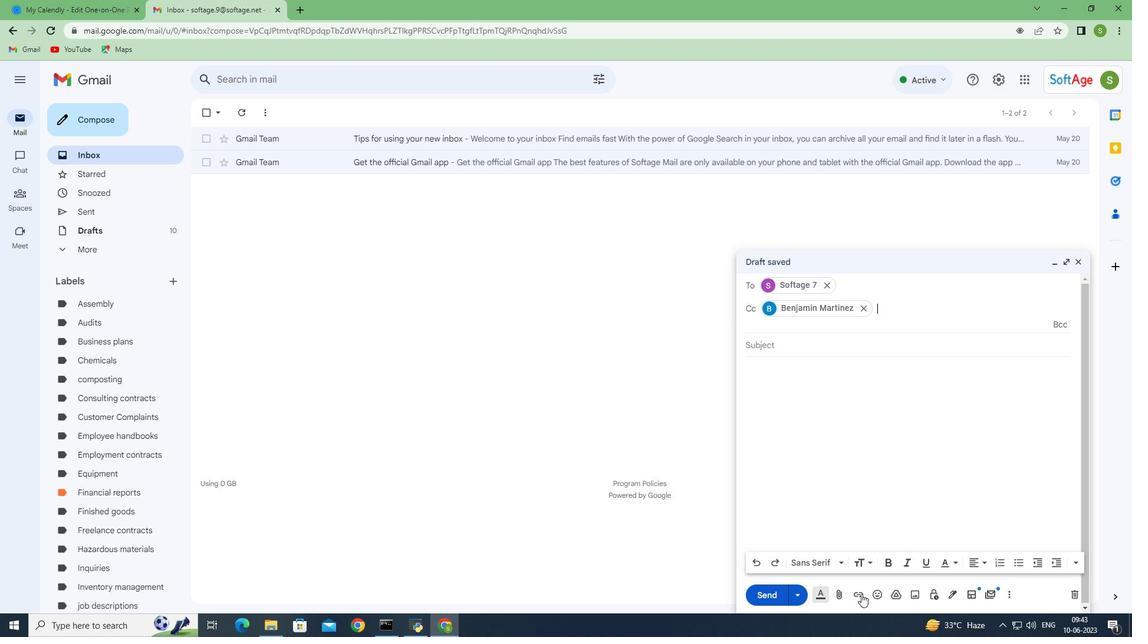 
Action: Mouse pressed left at (861, 593)
Screenshot: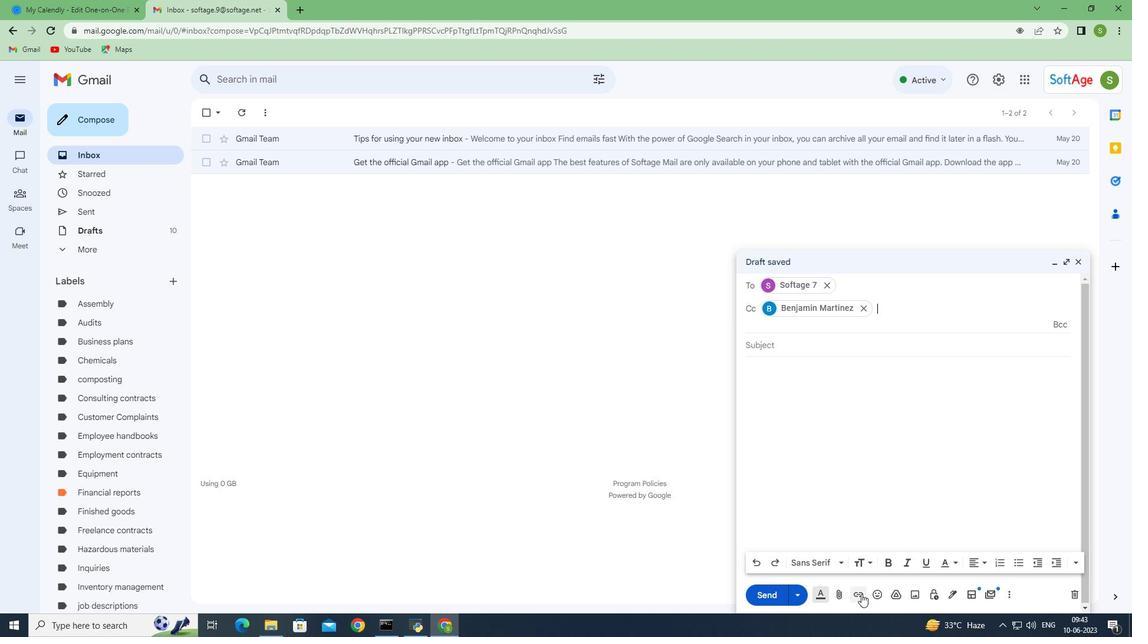 
Action: Mouse moved to (528, 338)
Screenshot: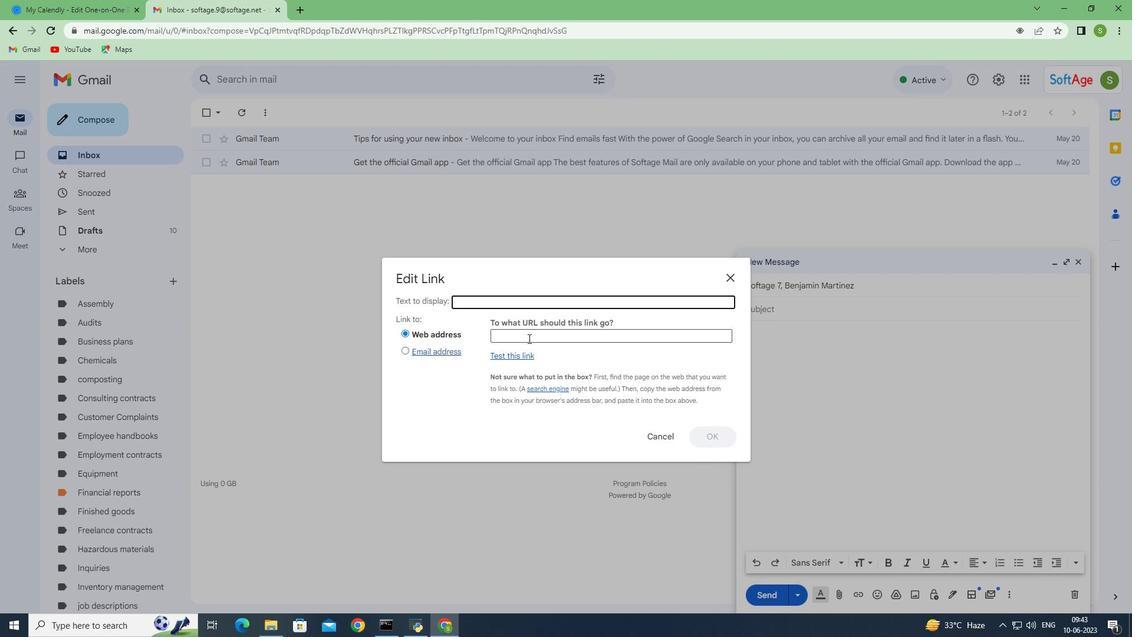 
Action: Mouse pressed left at (528, 338)
Screenshot: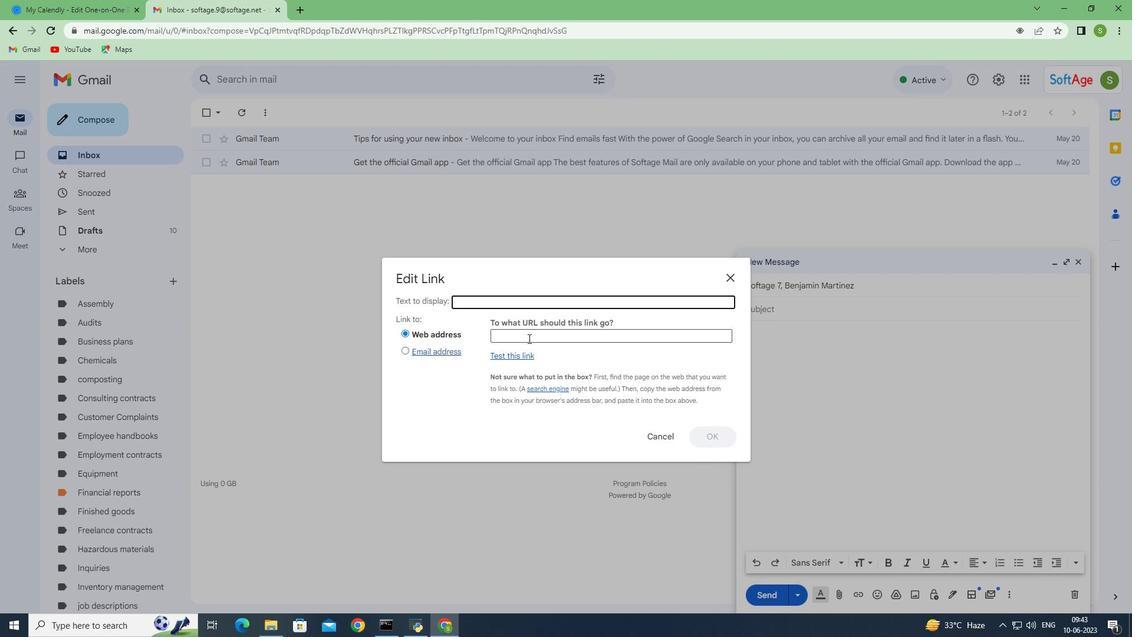 
Action: Mouse moved to (528, 337)
Screenshot: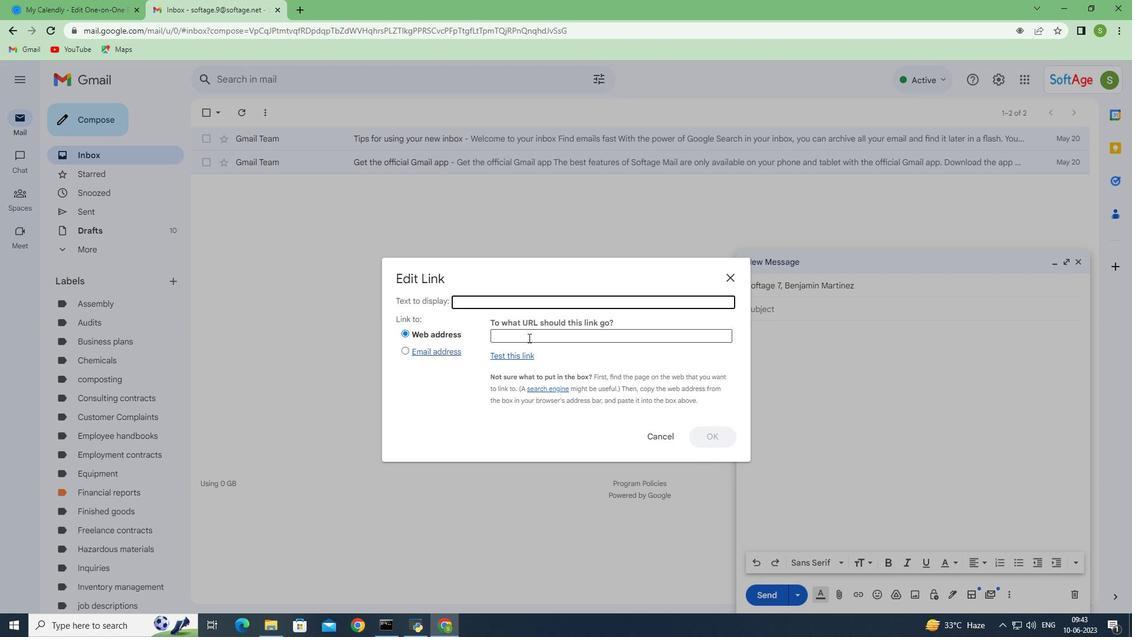 
Action: Key pressed ctrl+V
Screenshot: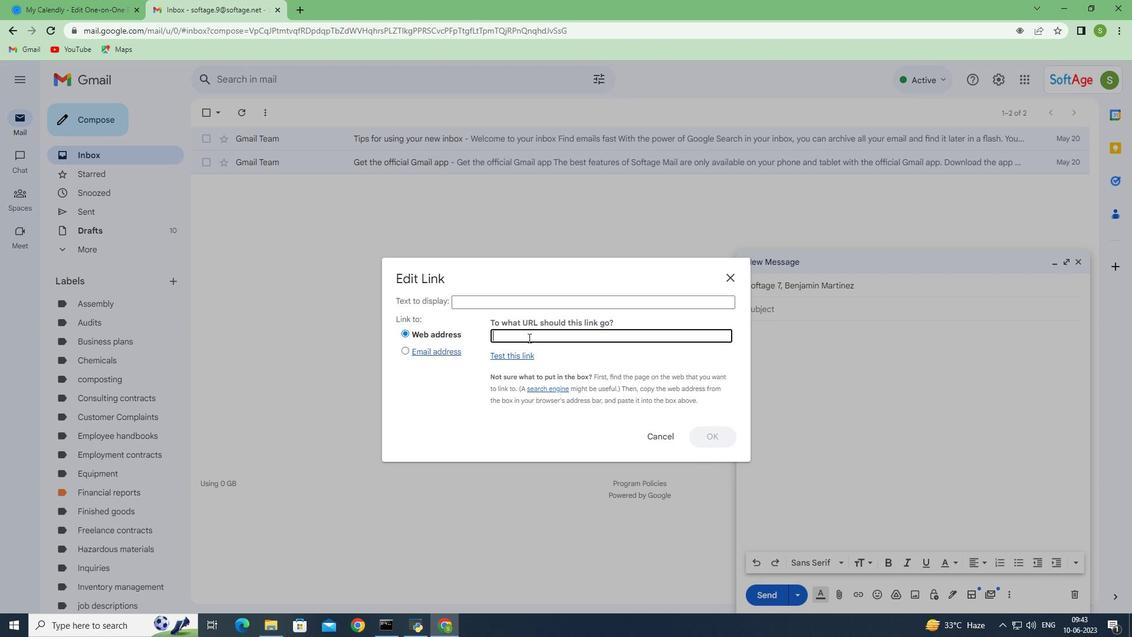 
Action: Mouse moved to (711, 438)
Screenshot: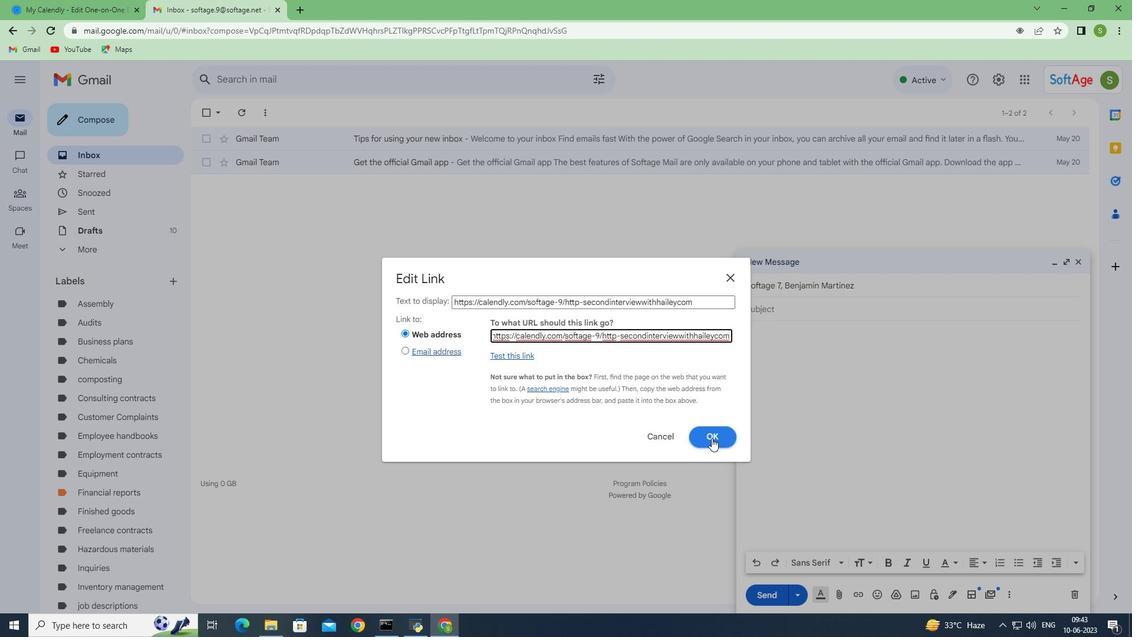 
Action: Mouse pressed left at (711, 438)
Screenshot: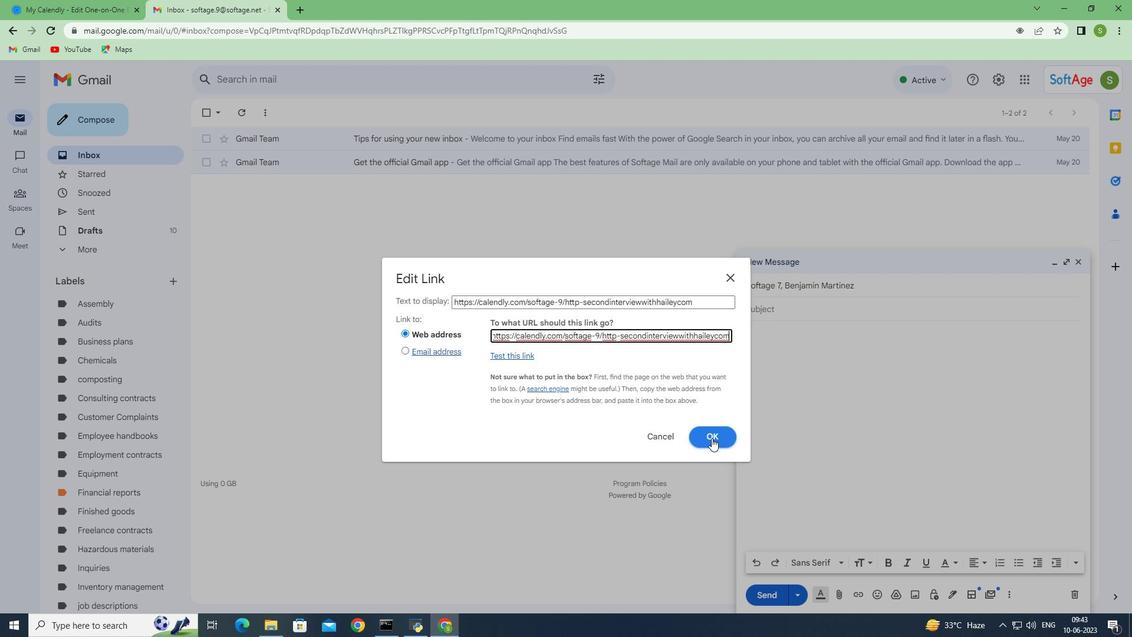 
Action: Mouse moved to (766, 596)
Screenshot: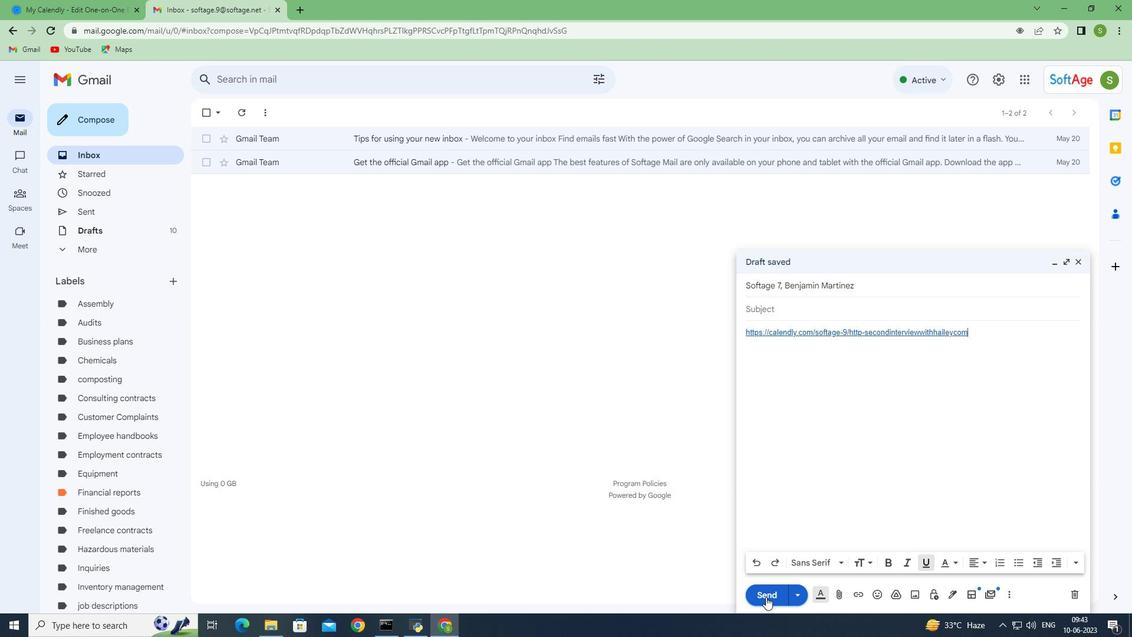 
Action: Mouse pressed left at (766, 596)
Screenshot: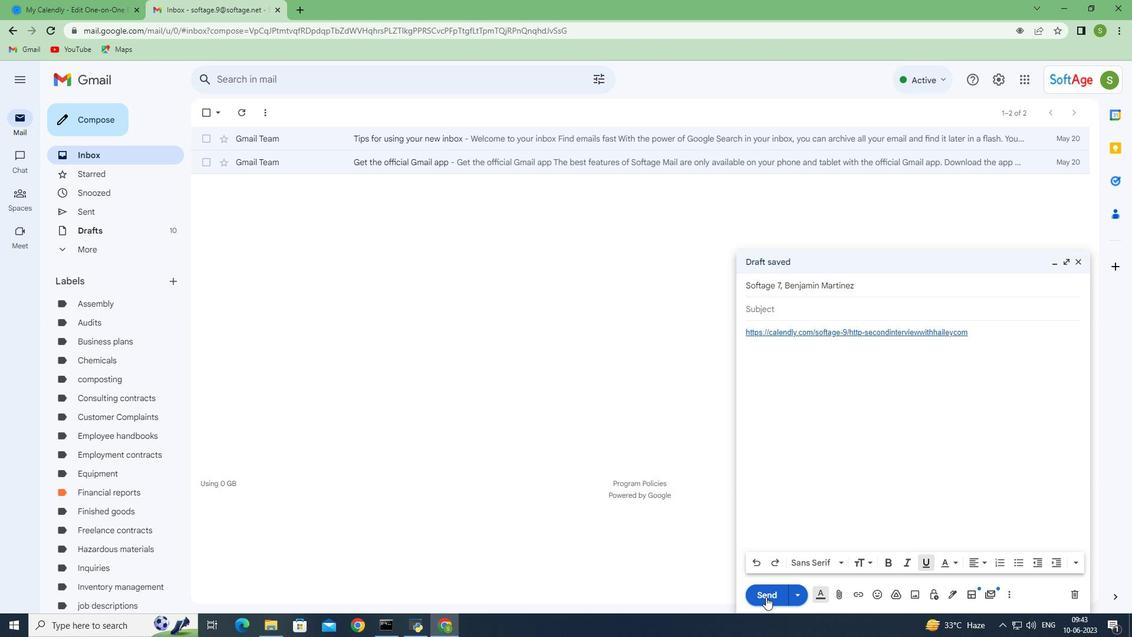 
Action: Mouse moved to (760, 570)
Screenshot: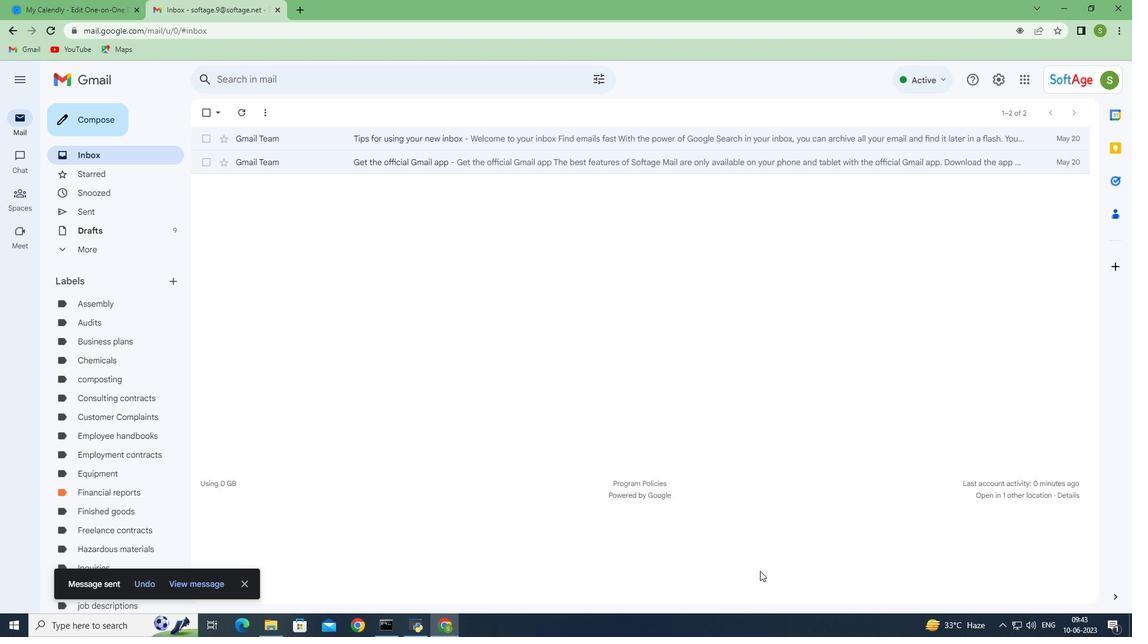 
